 Task: Find connections with filter location Bihārīganj with filter topic #Managementconsultingwith filter profile language English with filter current company IIFL (India Infoline Group) with filter school JUSTICE BASHER AHMED SAYEED COLLEGE FOR WOMEN with filter industry Specialty Trade Contractors with filter service category Business Analytics with filter keywords title Conservation Volunteer
Action: Mouse moved to (576, 68)
Screenshot: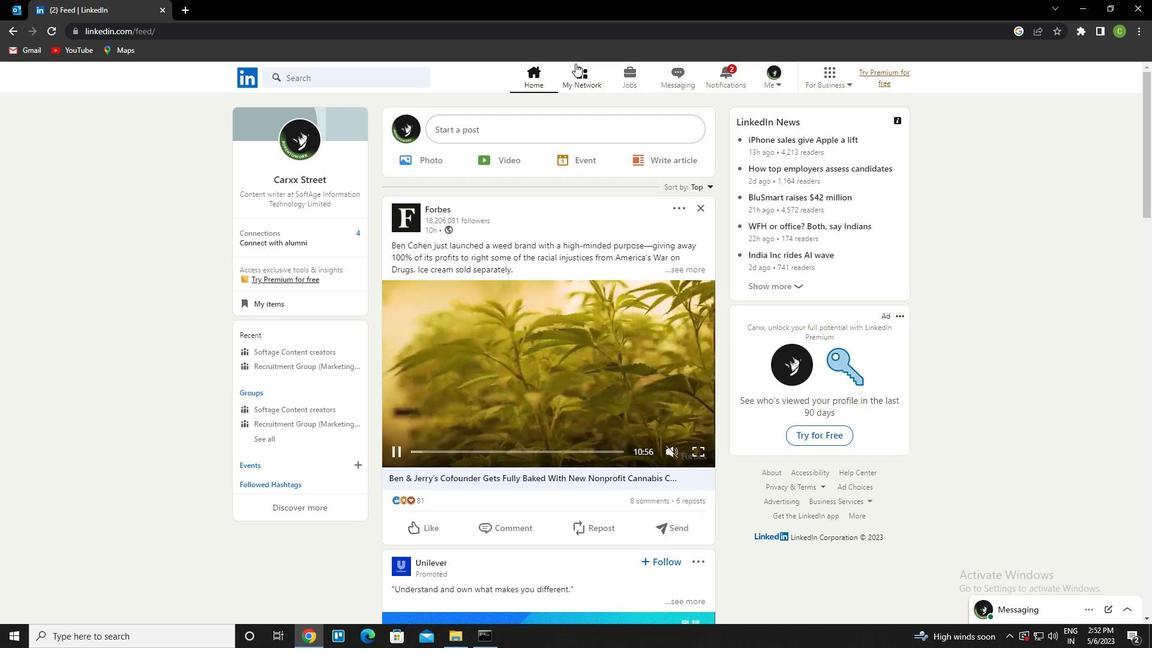 
Action: Mouse pressed left at (576, 68)
Screenshot: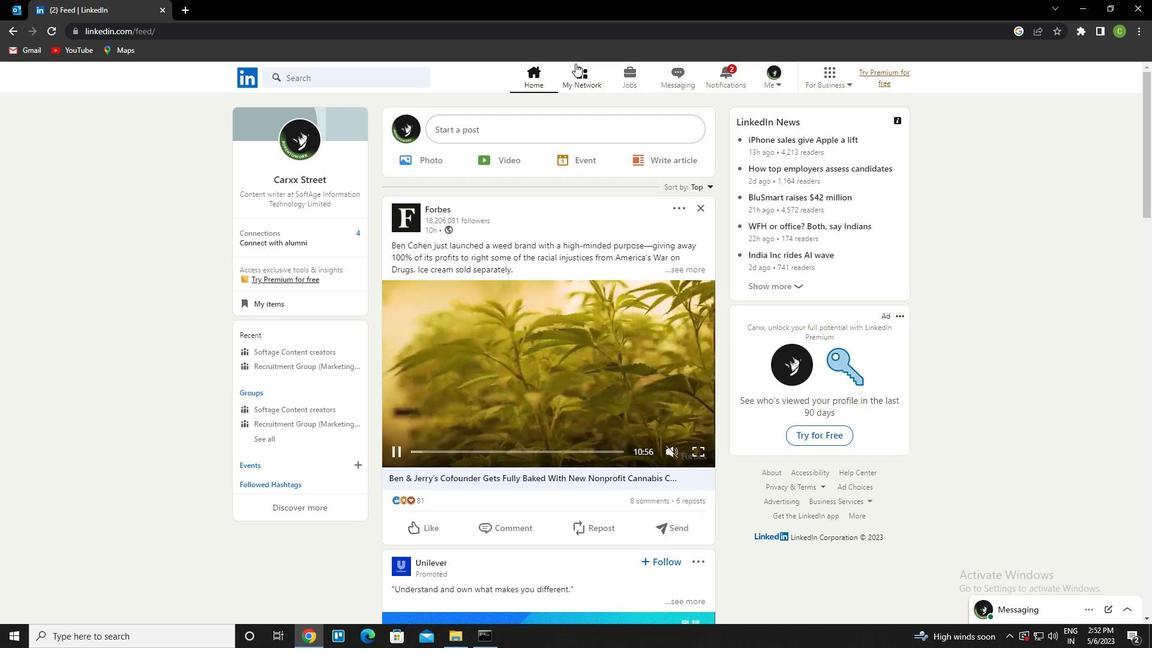 
Action: Mouse moved to (357, 147)
Screenshot: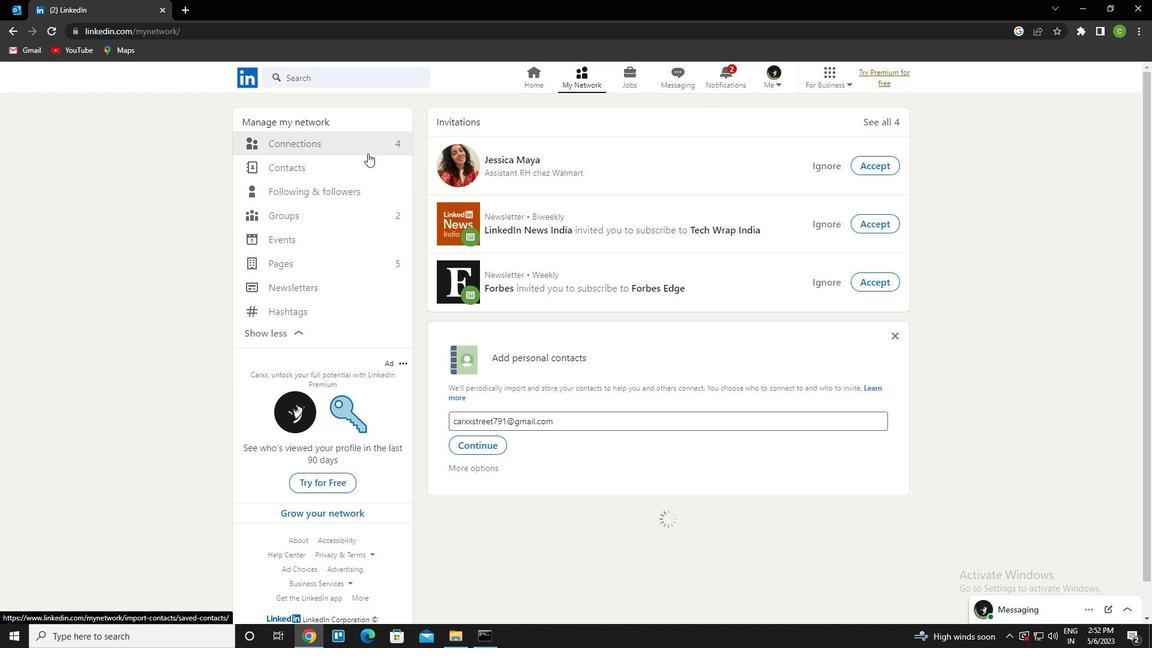 
Action: Mouse pressed left at (357, 147)
Screenshot: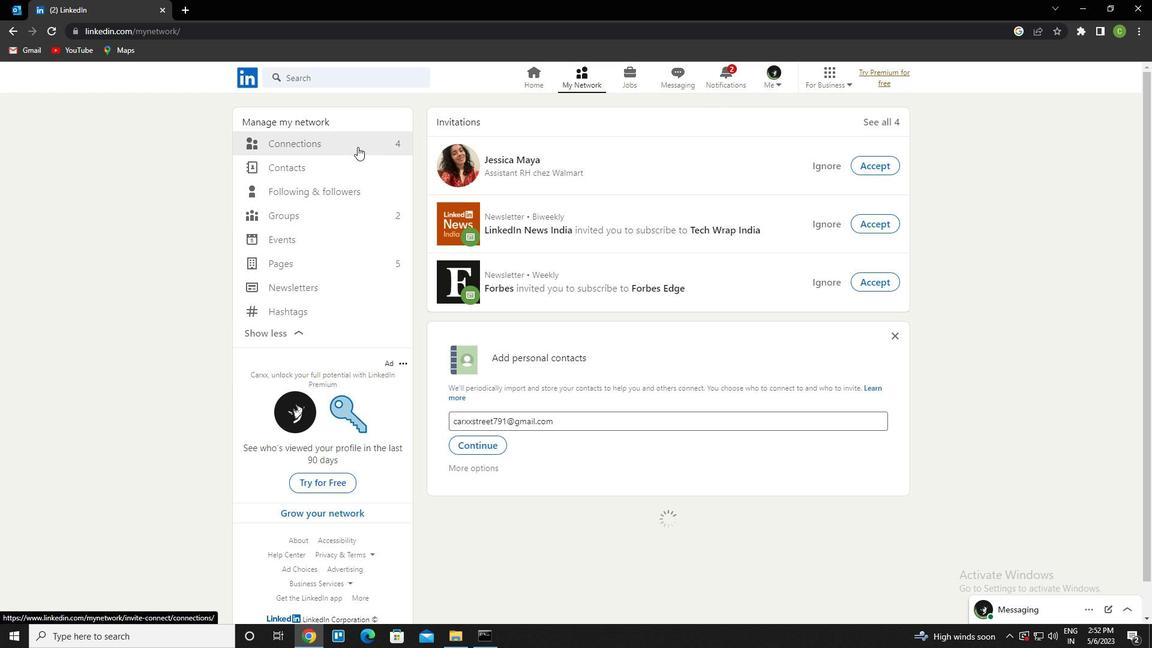 
Action: Mouse moved to (671, 142)
Screenshot: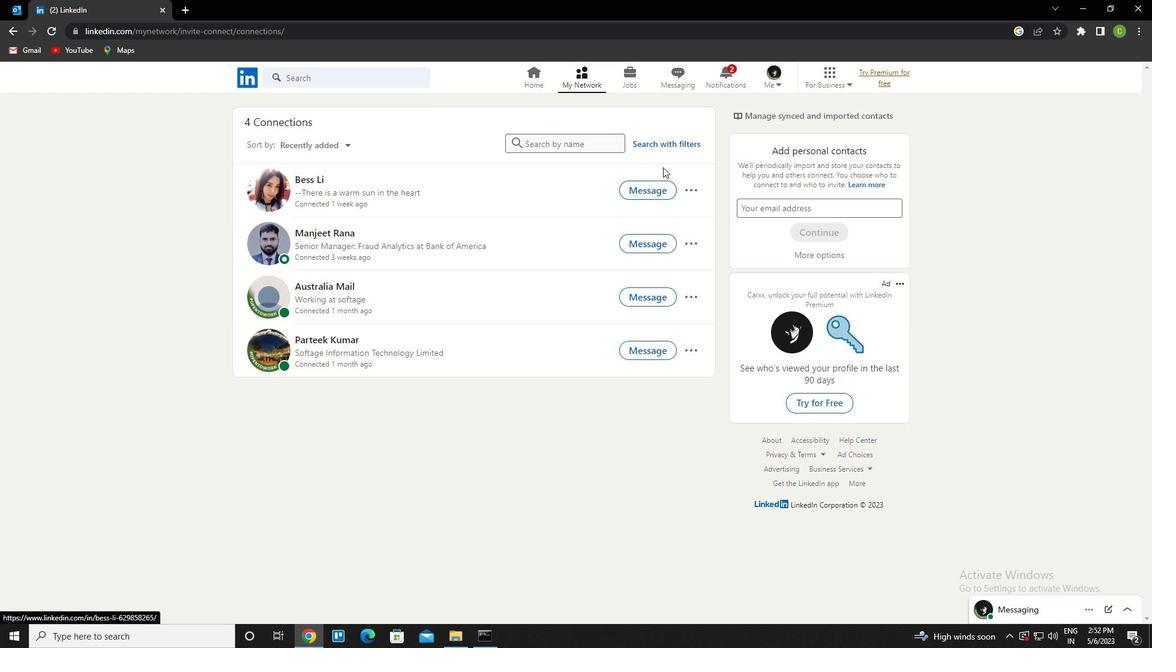 
Action: Mouse pressed left at (671, 142)
Screenshot: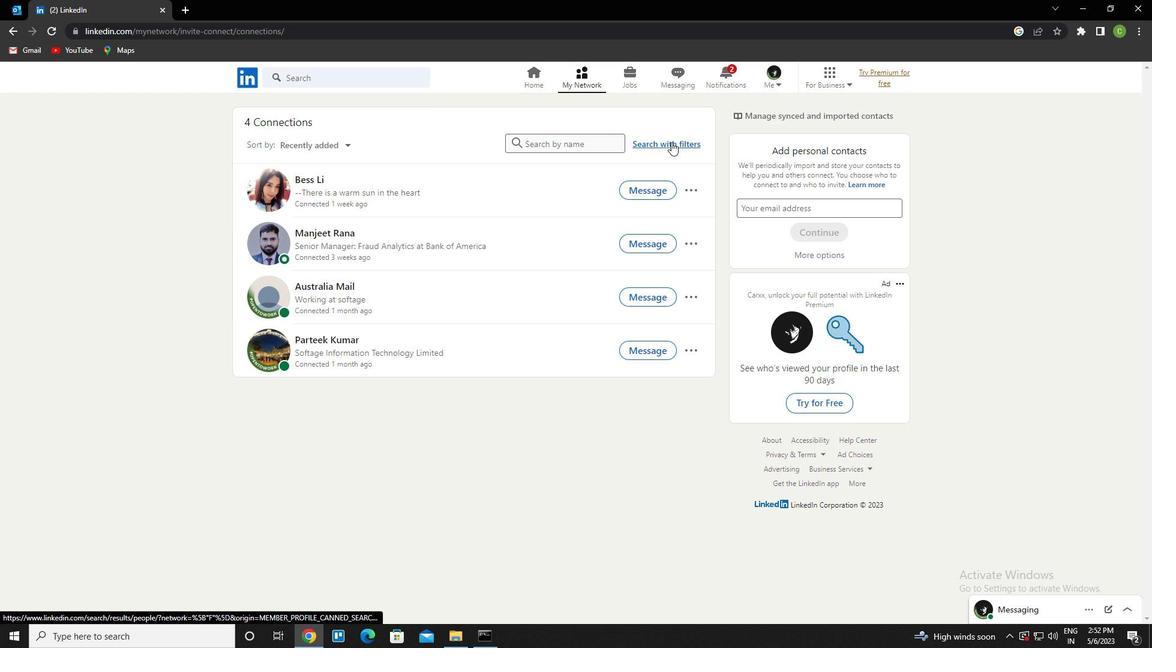 
Action: Mouse moved to (618, 114)
Screenshot: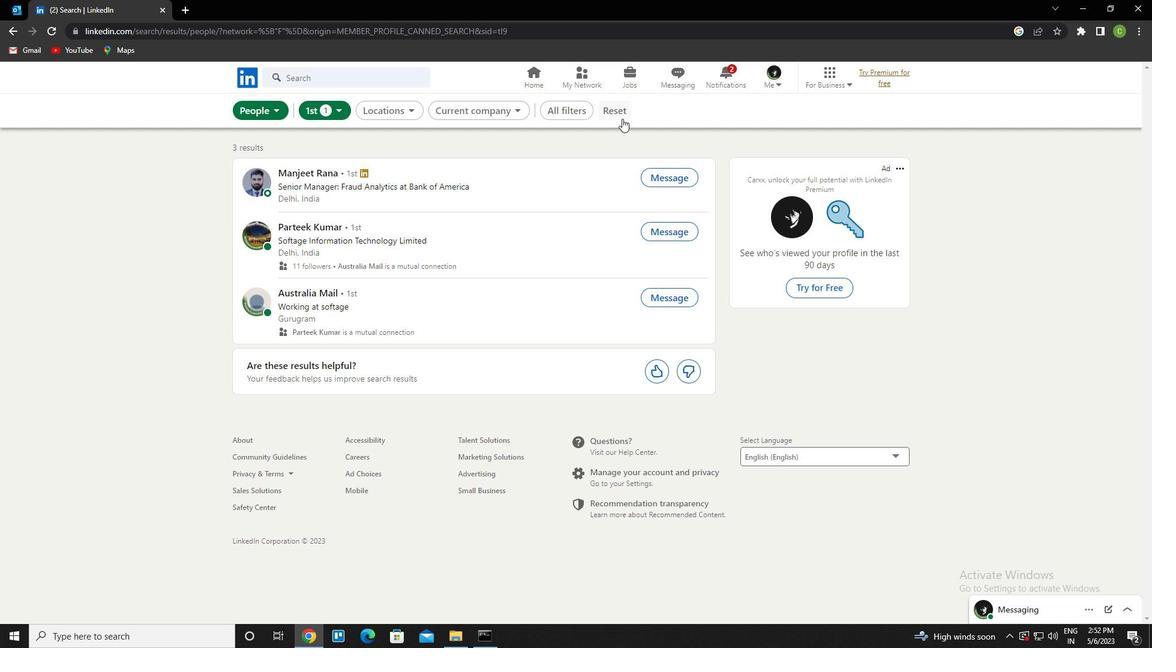 
Action: Mouse pressed left at (618, 114)
Screenshot: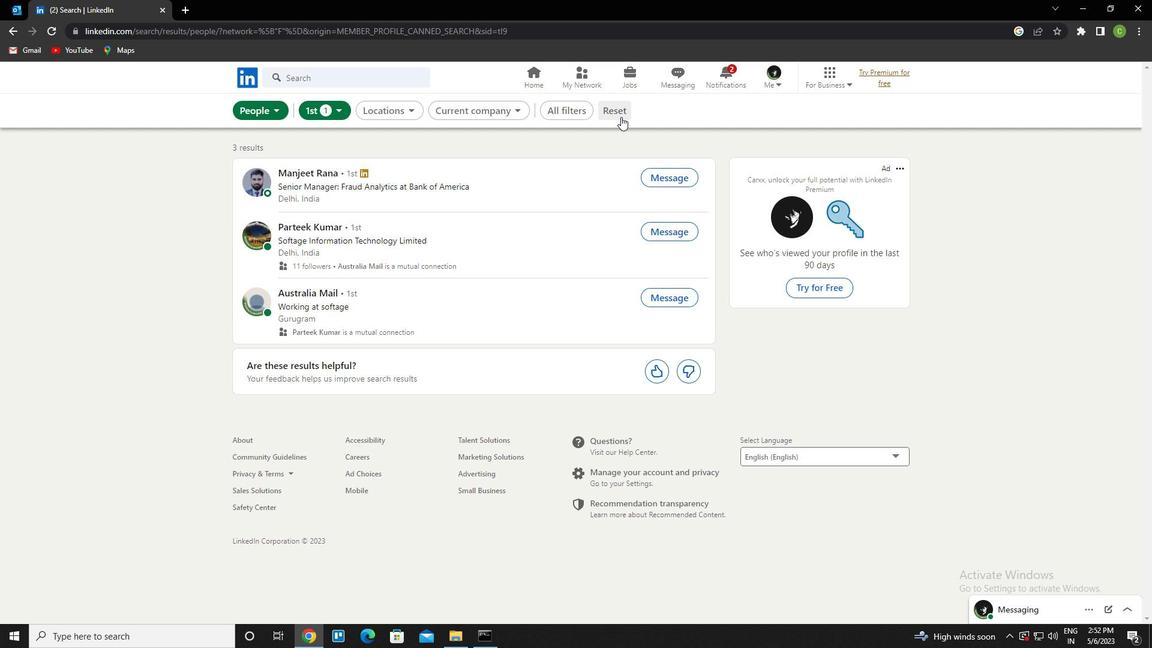 
Action: Mouse moved to (599, 109)
Screenshot: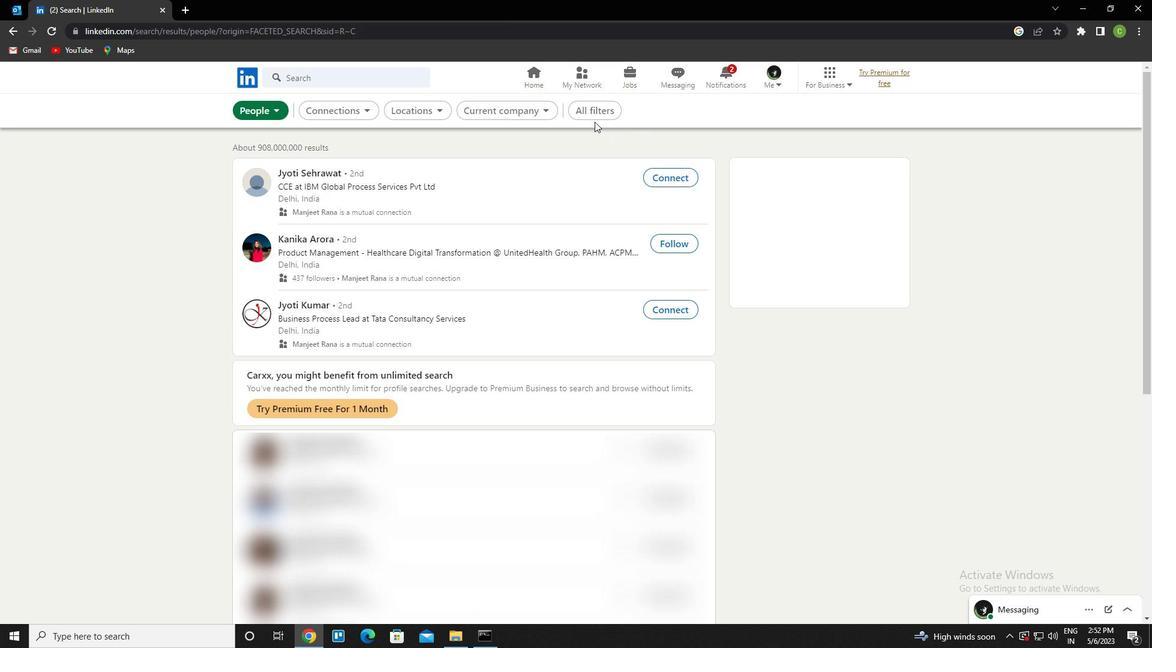 
Action: Mouse pressed left at (599, 109)
Screenshot: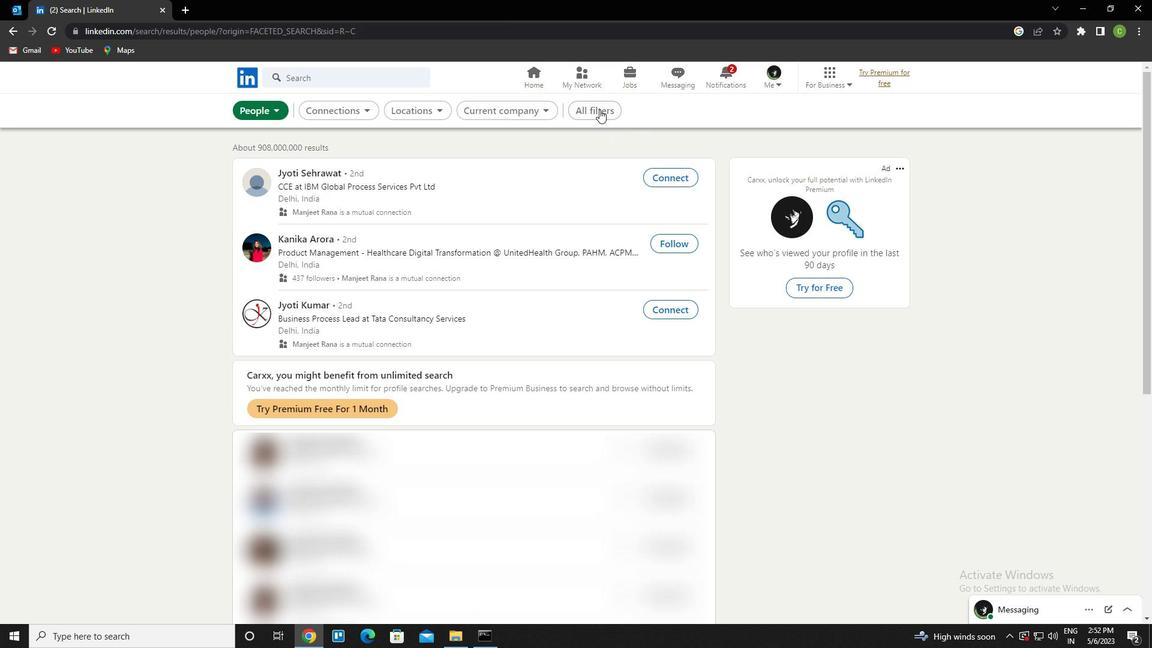 
Action: Mouse moved to (978, 360)
Screenshot: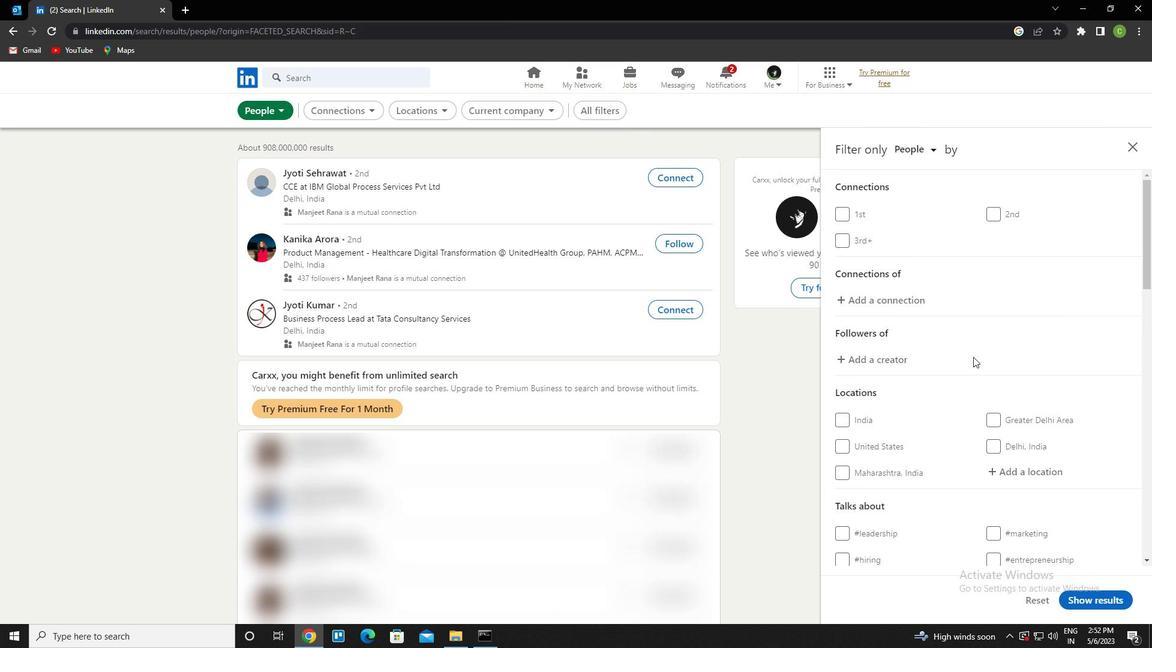 
Action: Mouse scrolled (978, 359) with delta (0, 0)
Screenshot: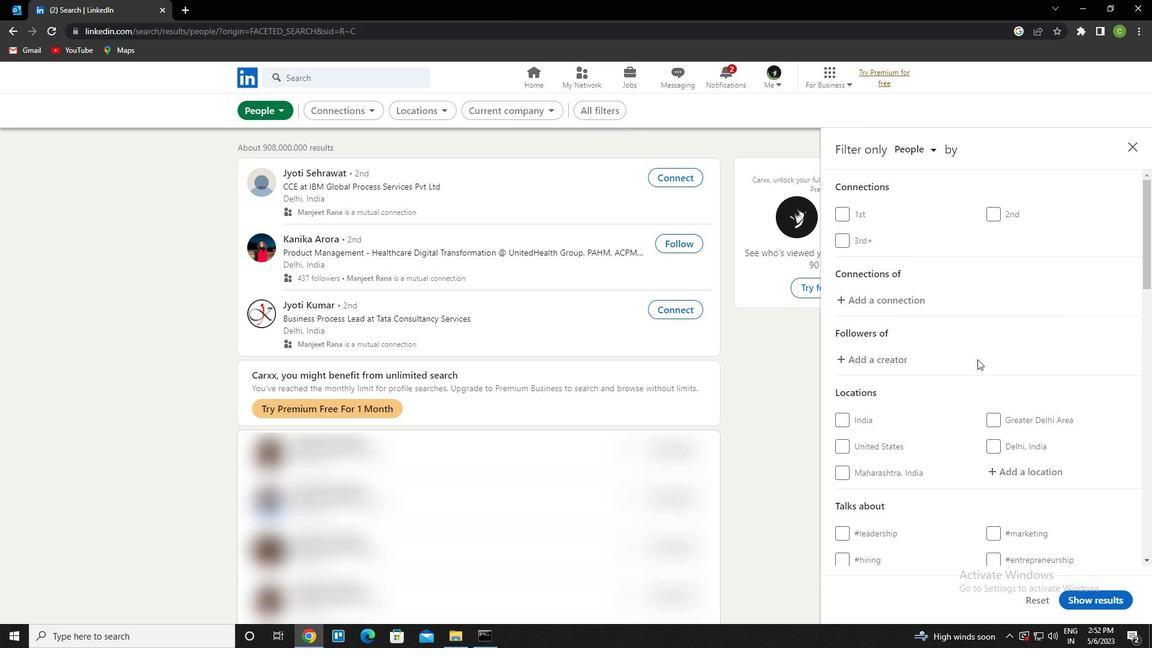 
Action: Mouse moved to (979, 365)
Screenshot: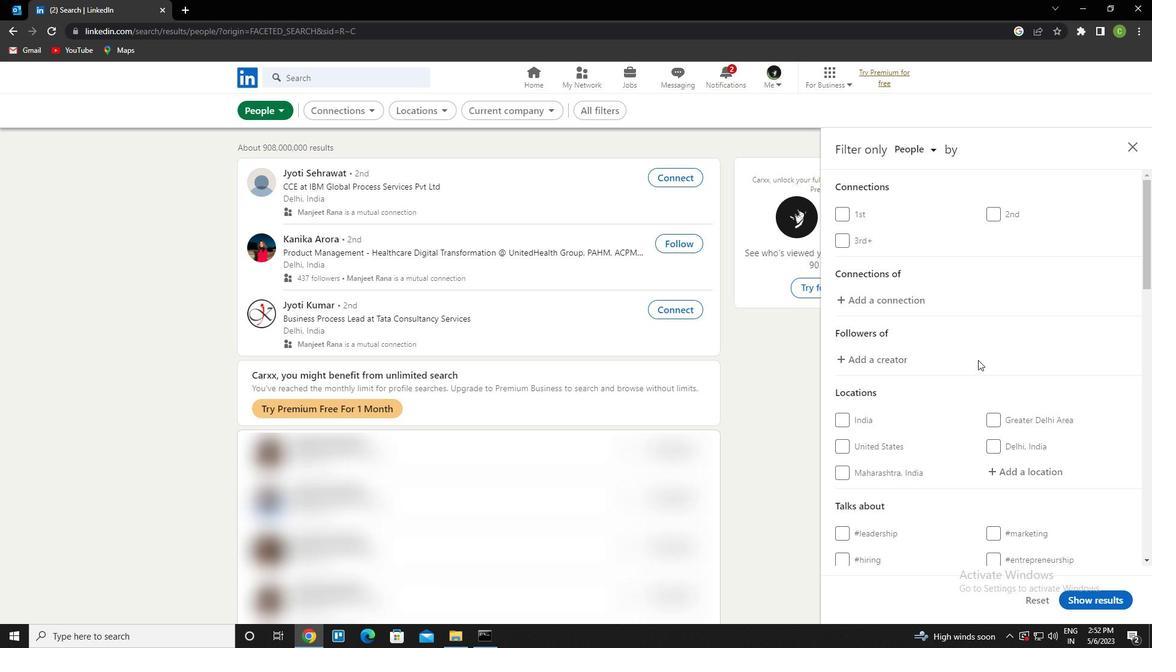 
Action: Mouse scrolled (979, 364) with delta (0, 0)
Screenshot: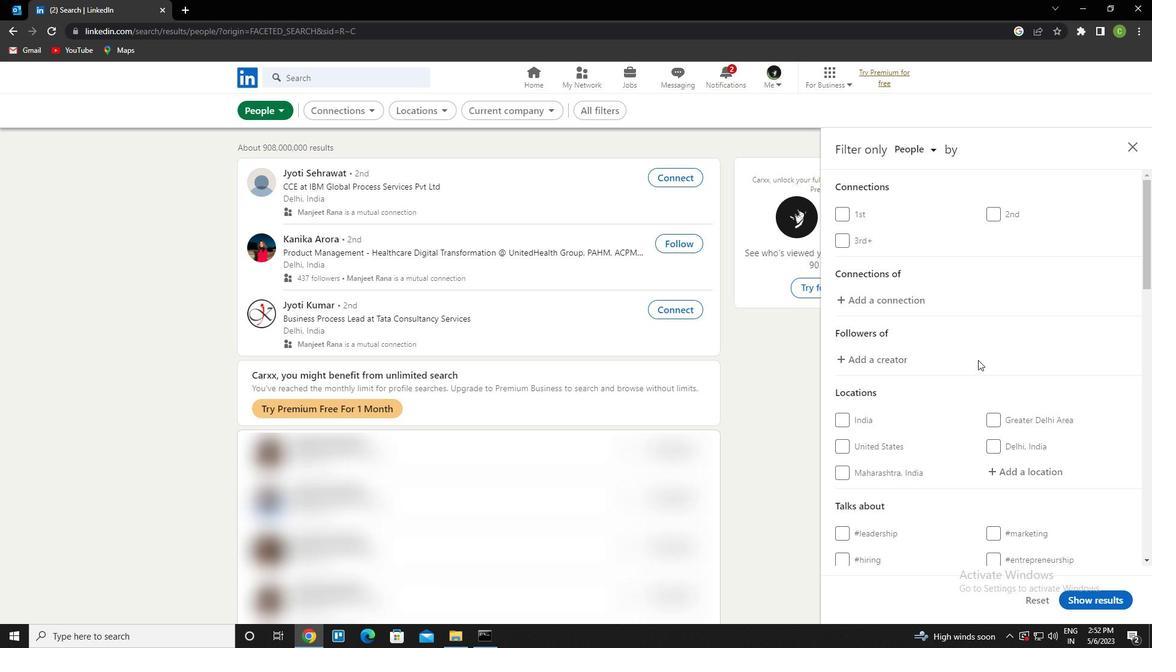 
Action: Mouse moved to (1036, 350)
Screenshot: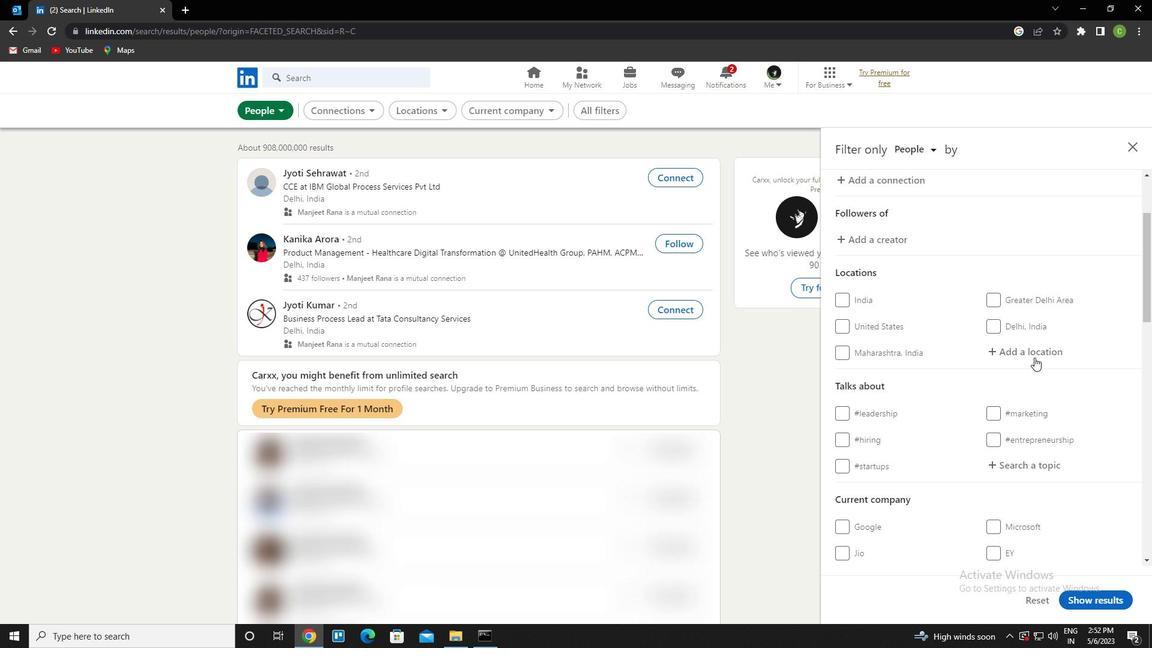 
Action: Mouse pressed left at (1036, 350)
Screenshot: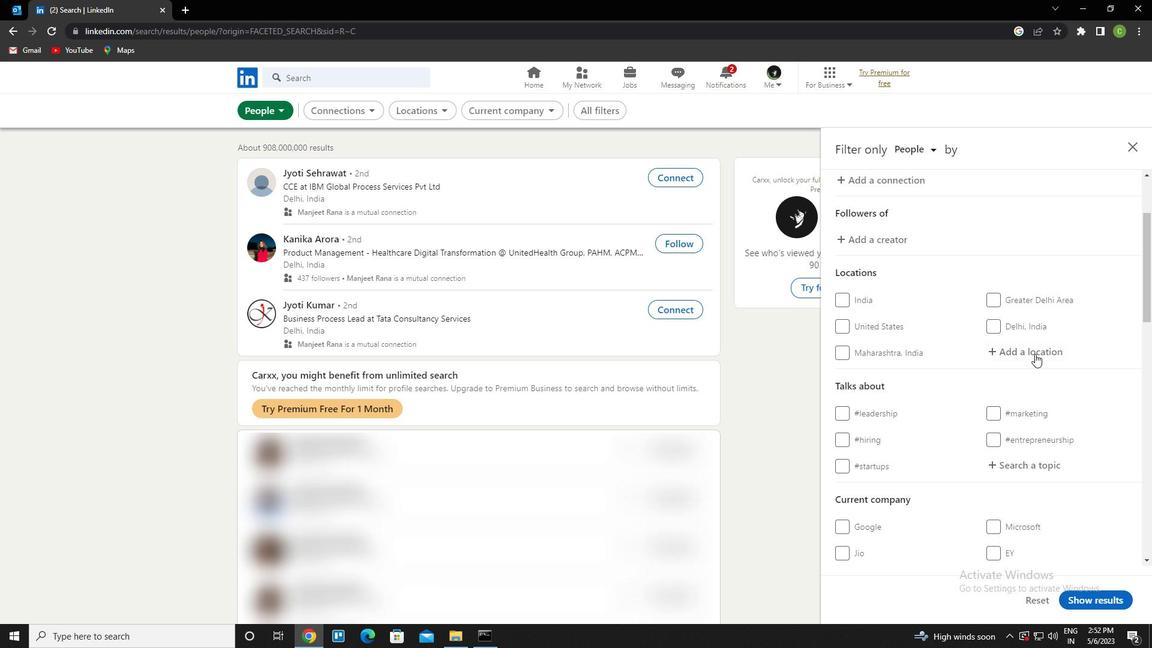 
Action: Key pressed <Key.caps_lock>b<Key.caps_lock>ihar<Key.down><Key.enter>
Screenshot: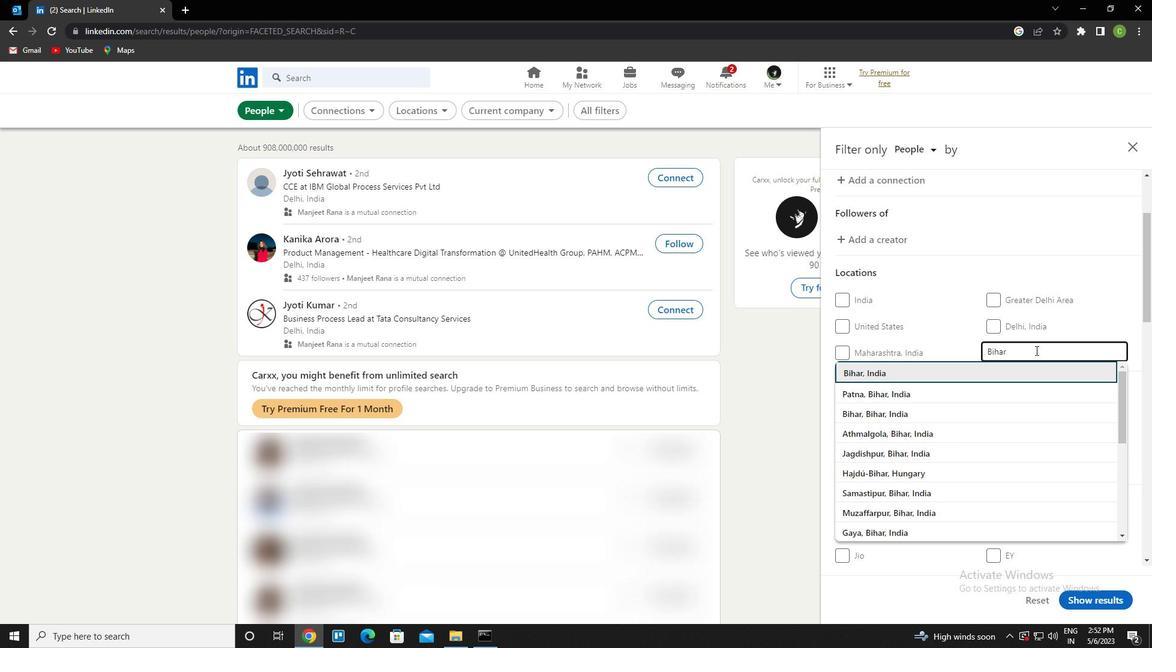 
Action: Mouse moved to (1074, 348)
Screenshot: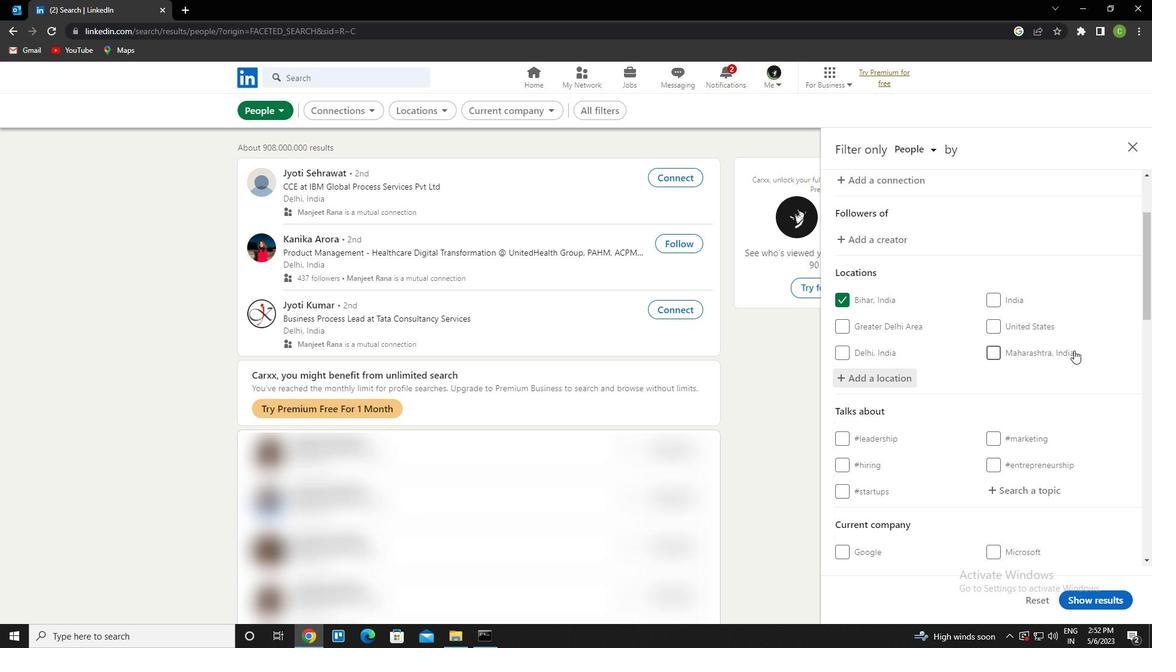 
Action: Mouse scrolled (1074, 348) with delta (0, 0)
Screenshot: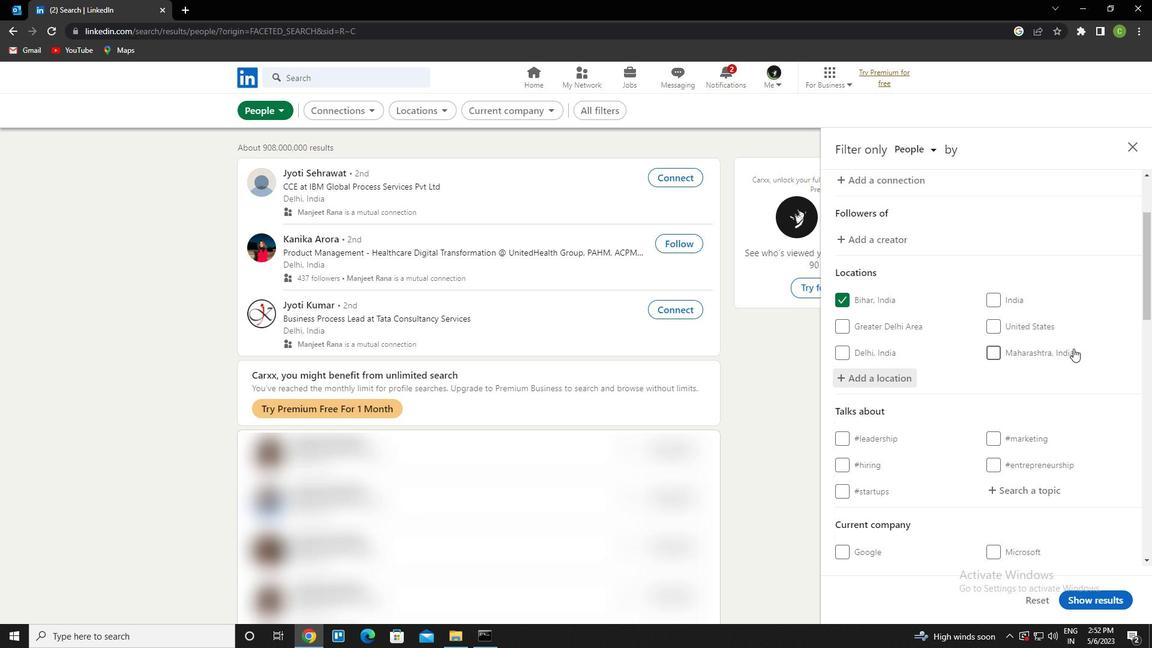 
Action: Mouse scrolled (1074, 348) with delta (0, 0)
Screenshot: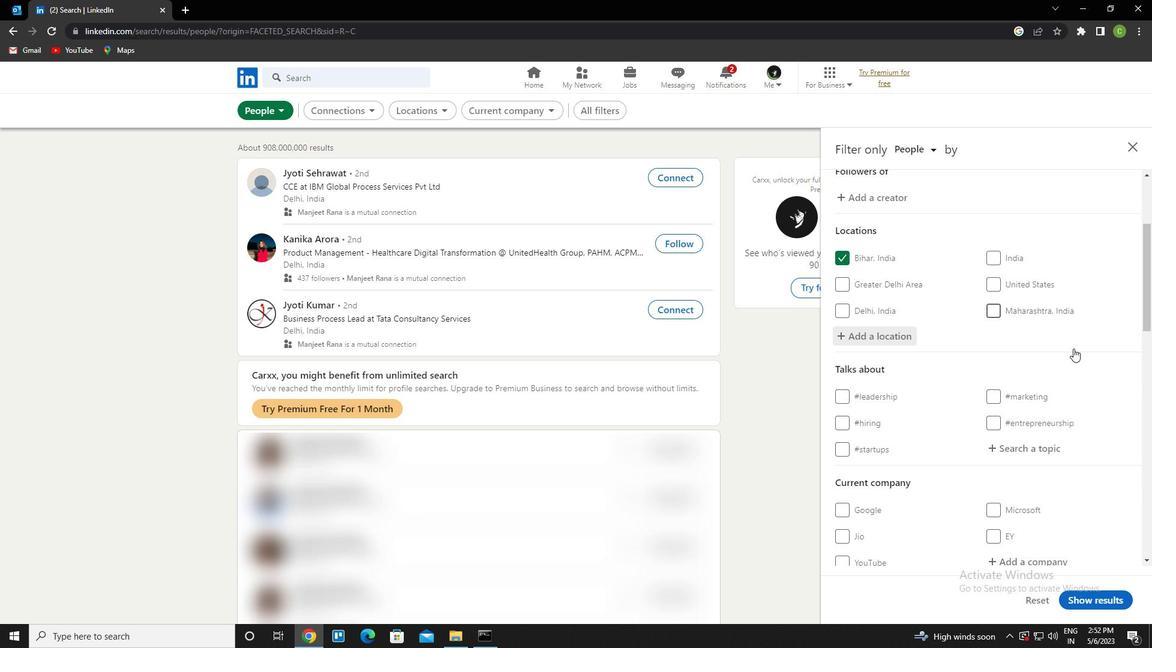 
Action: Mouse moved to (1051, 374)
Screenshot: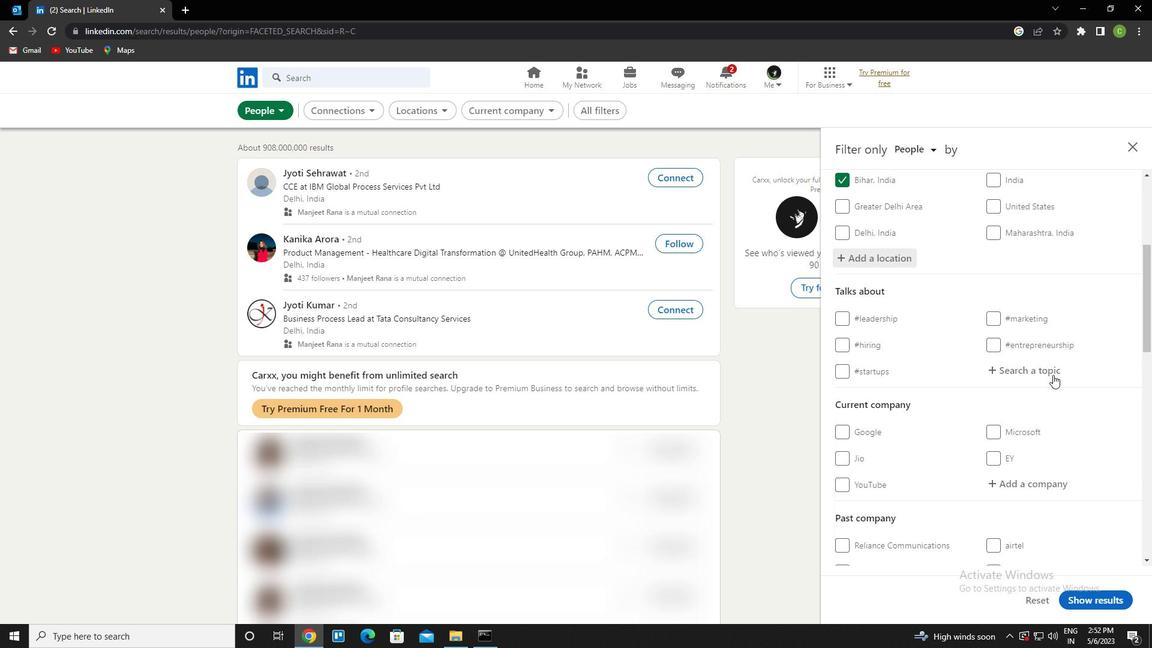 
Action: Mouse pressed left at (1051, 374)
Screenshot: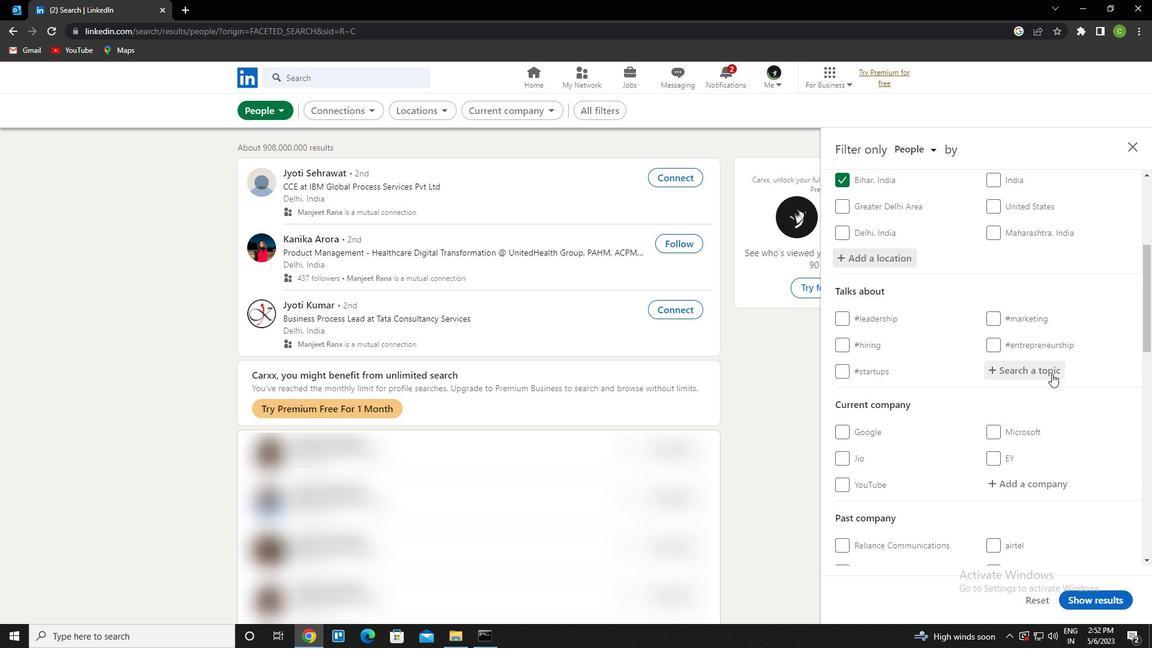 
Action: Key pressed managementconsulting<Key.down><Key.enter>
Screenshot: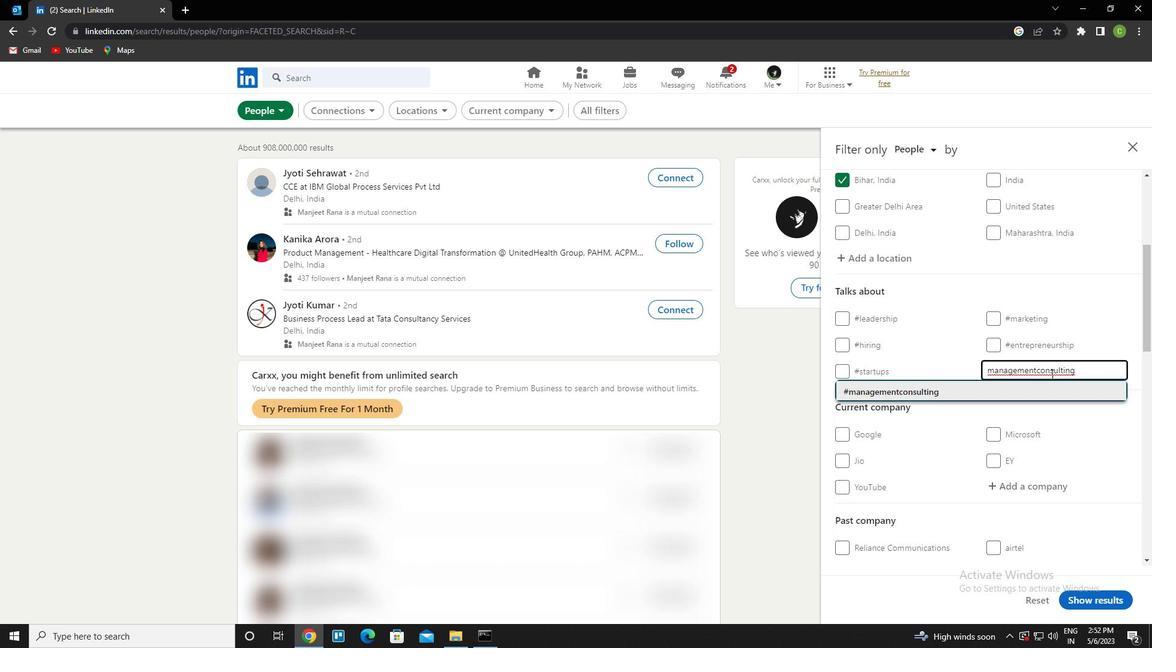 
Action: Mouse scrolled (1051, 373) with delta (0, 0)
Screenshot: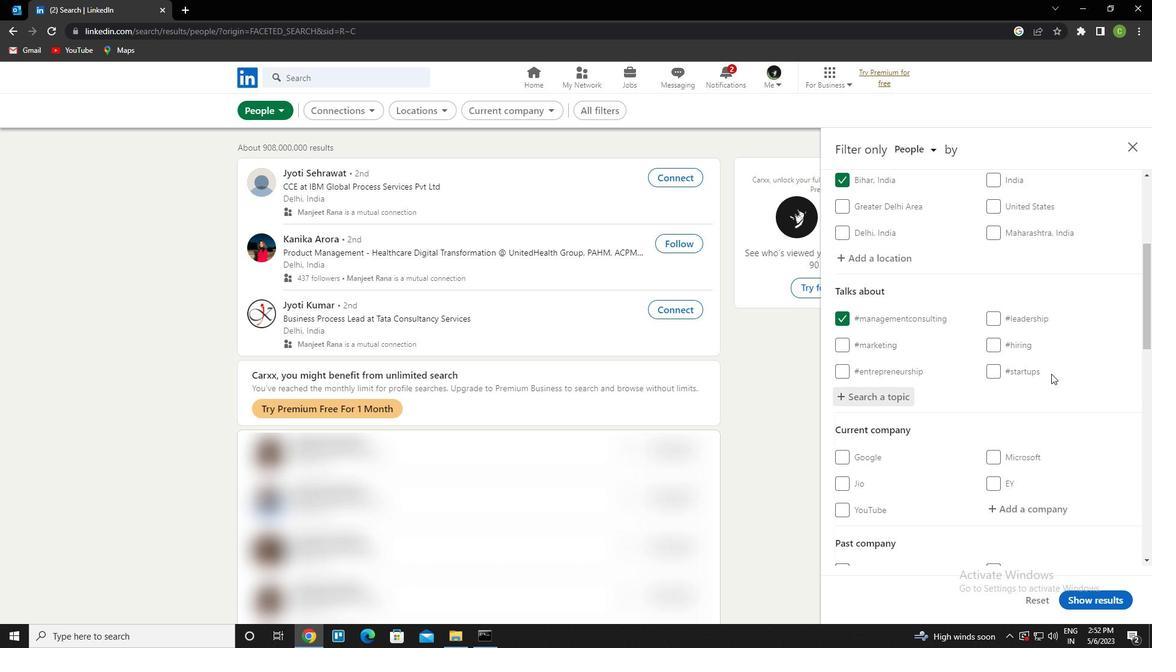 
Action: Mouse scrolled (1051, 373) with delta (0, 0)
Screenshot: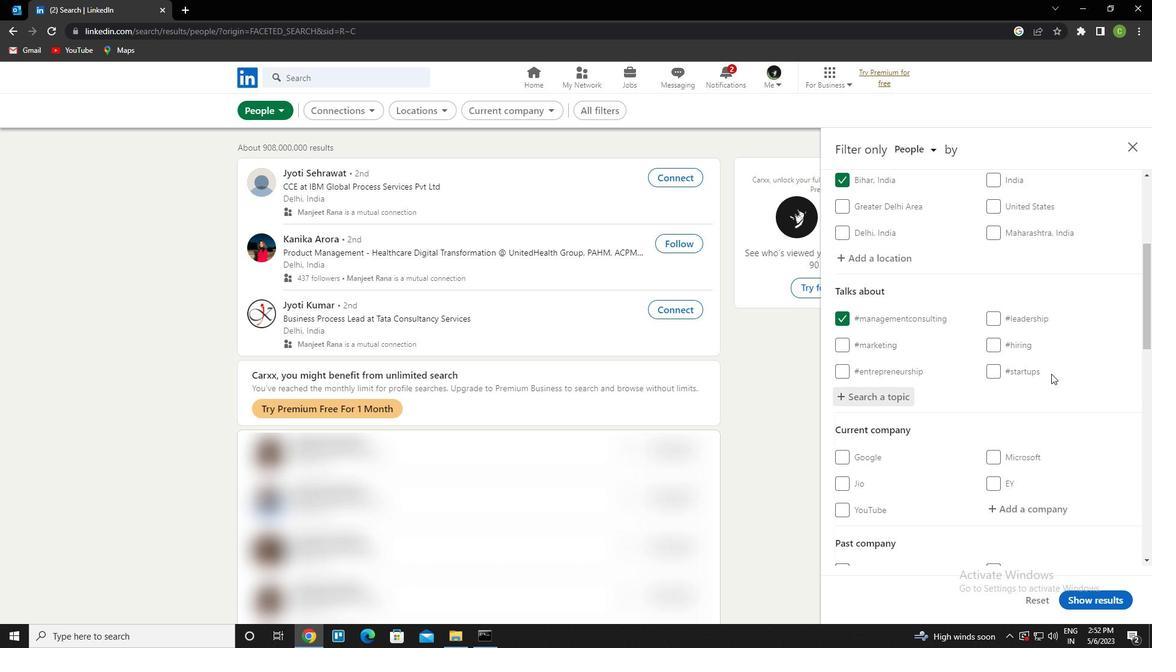 
Action: Mouse scrolled (1051, 373) with delta (0, 0)
Screenshot: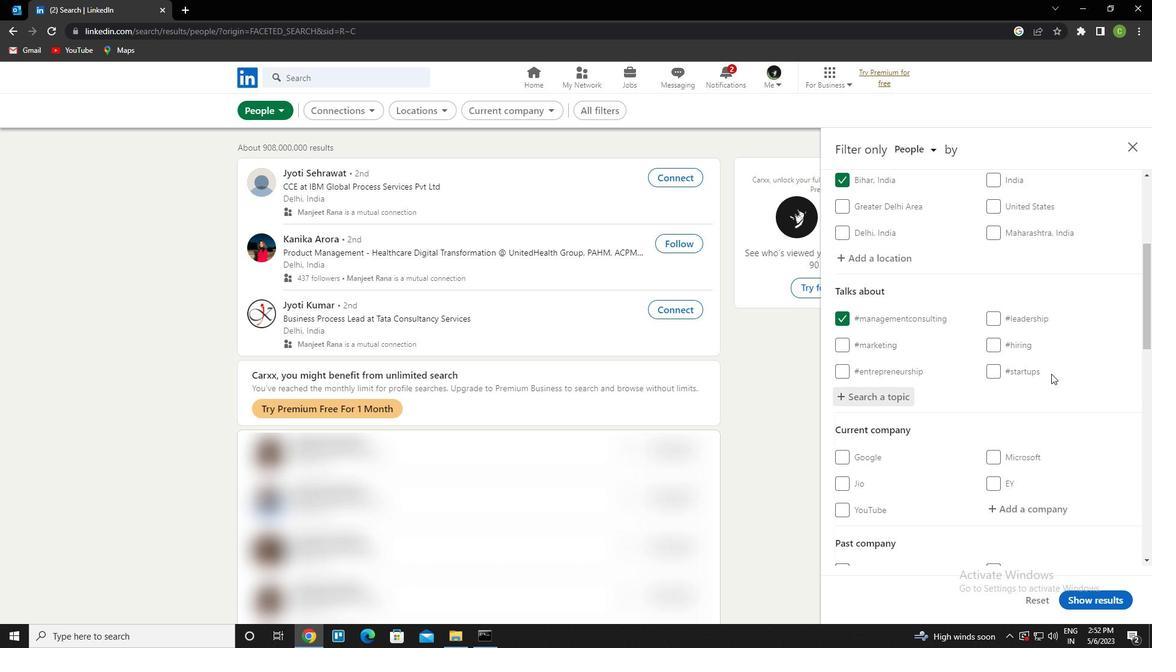 
Action: Mouse scrolled (1051, 373) with delta (0, 0)
Screenshot: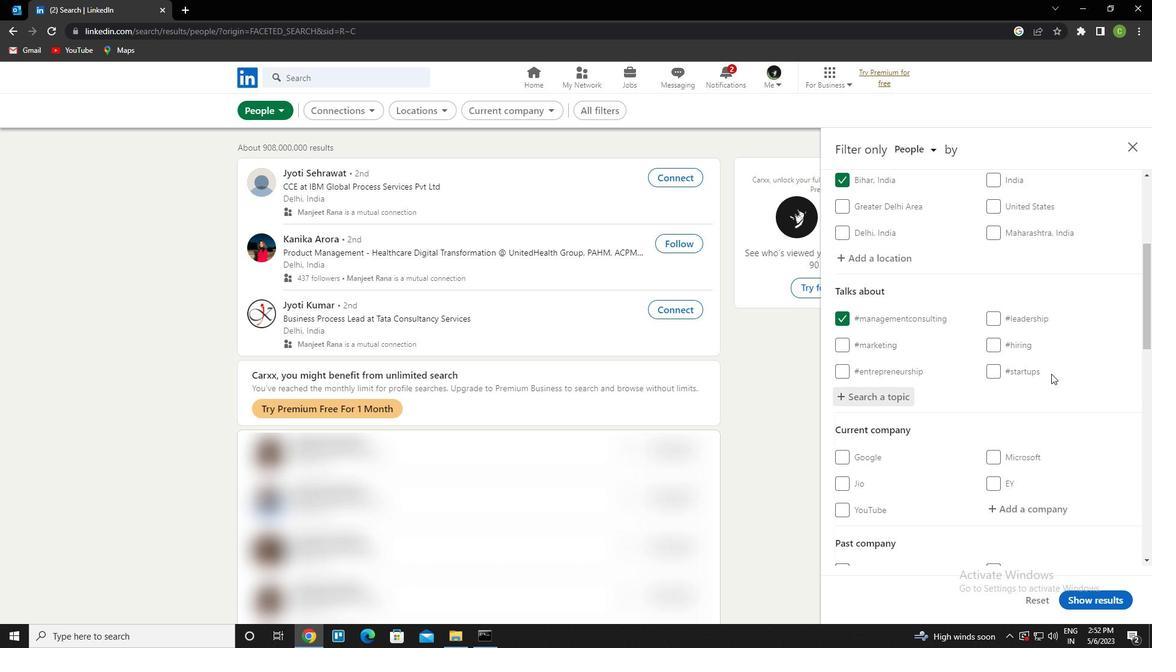 
Action: Mouse scrolled (1051, 373) with delta (0, 0)
Screenshot: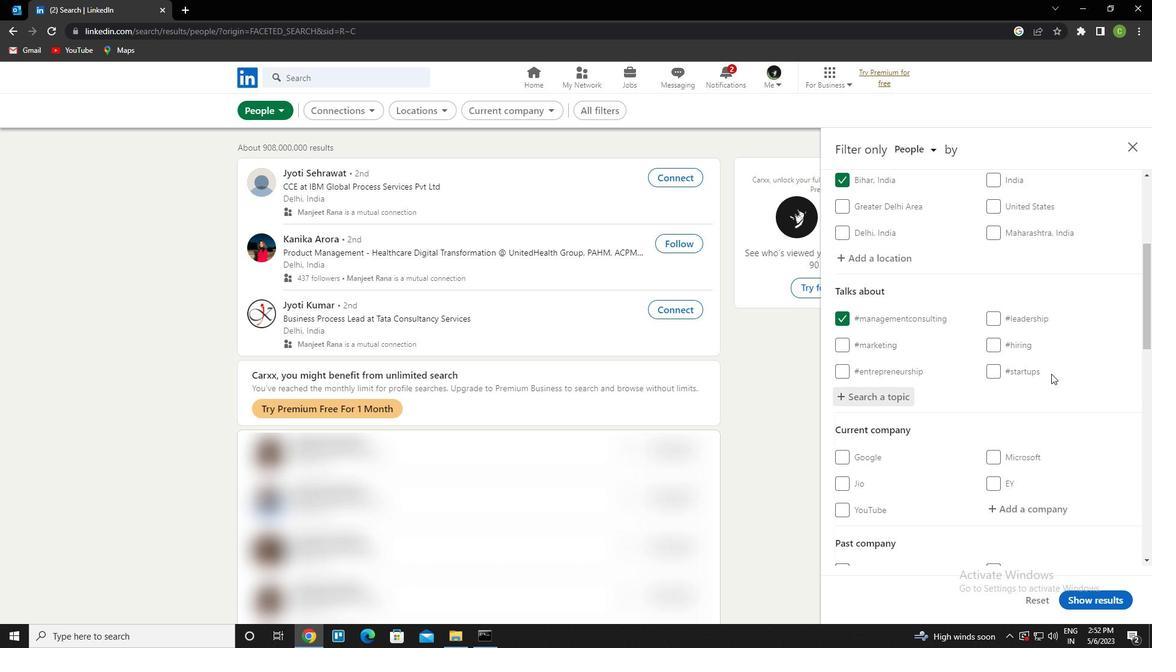 
Action: Mouse scrolled (1051, 373) with delta (0, 0)
Screenshot: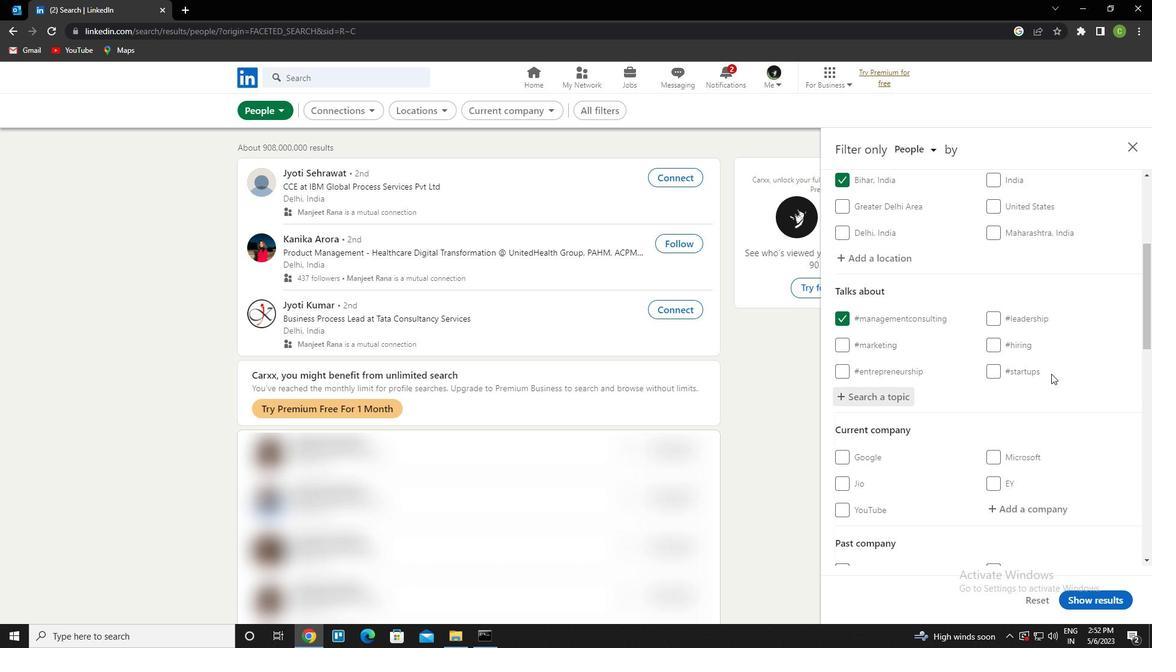 
Action: Mouse scrolled (1051, 373) with delta (0, 0)
Screenshot: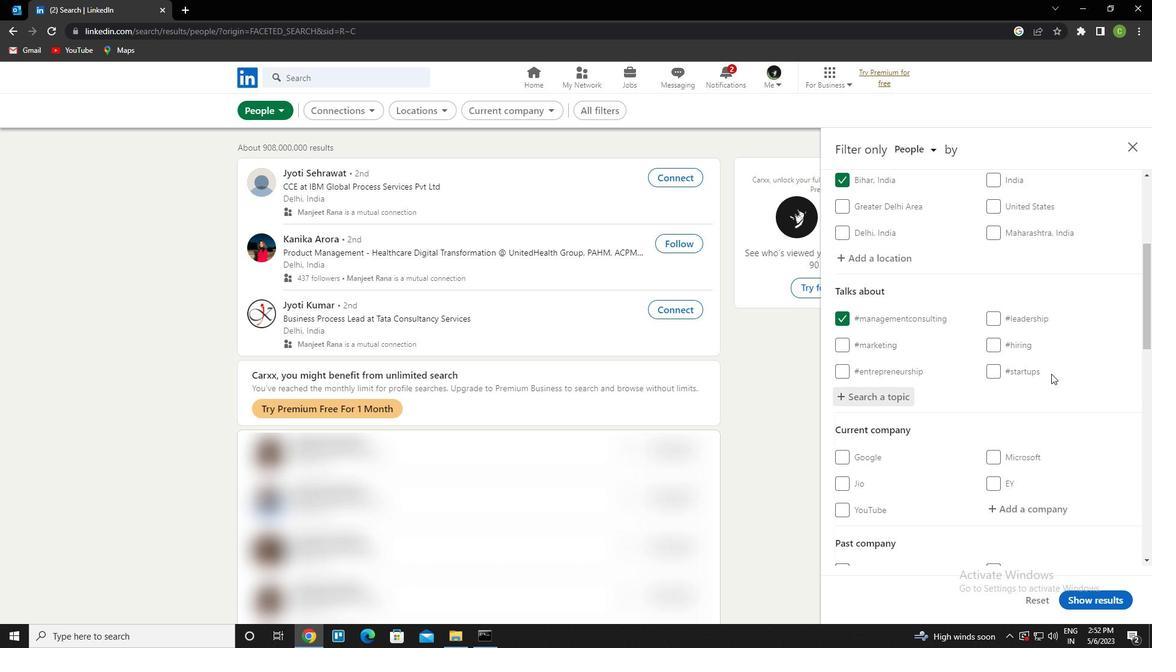 
Action: Mouse scrolled (1051, 373) with delta (0, 0)
Screenshot: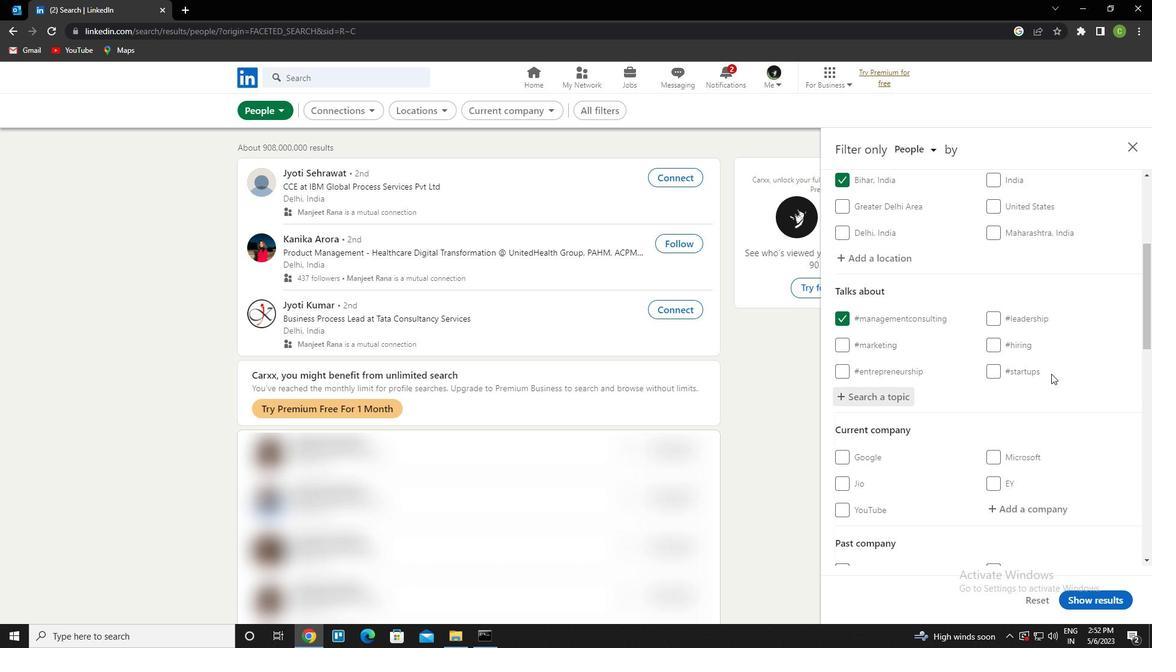 
Action: Mouse scrolled (1051, 373) with delta (0, 0)
Screenshot: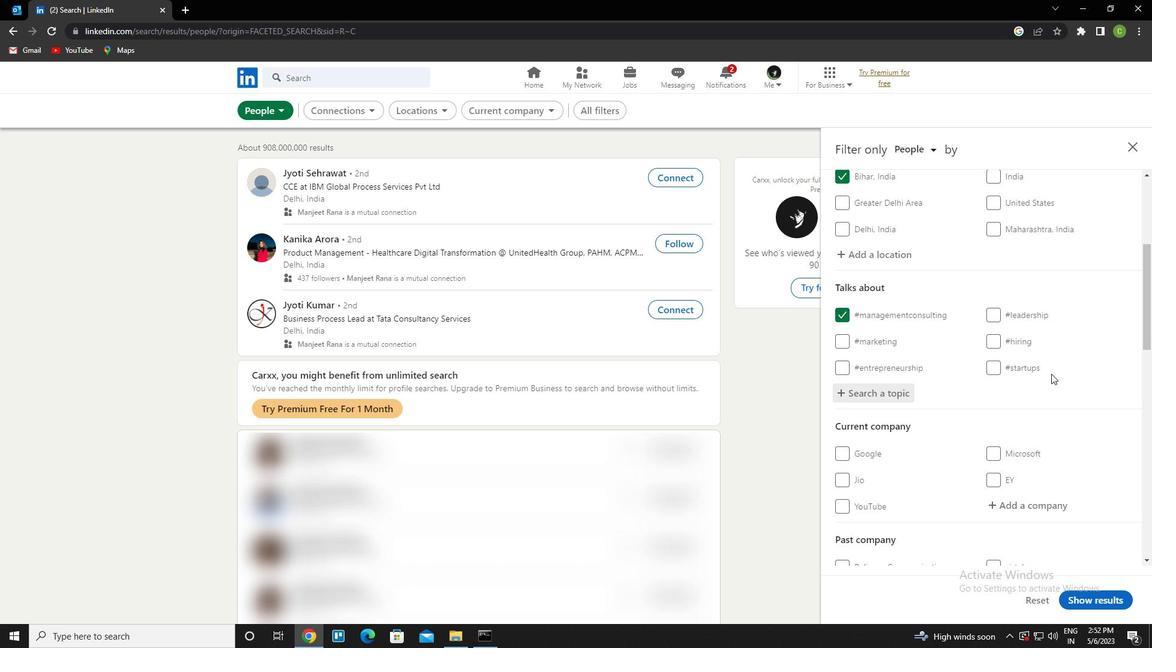 
Action: Mouse moved to (844, 389)
Screenshot: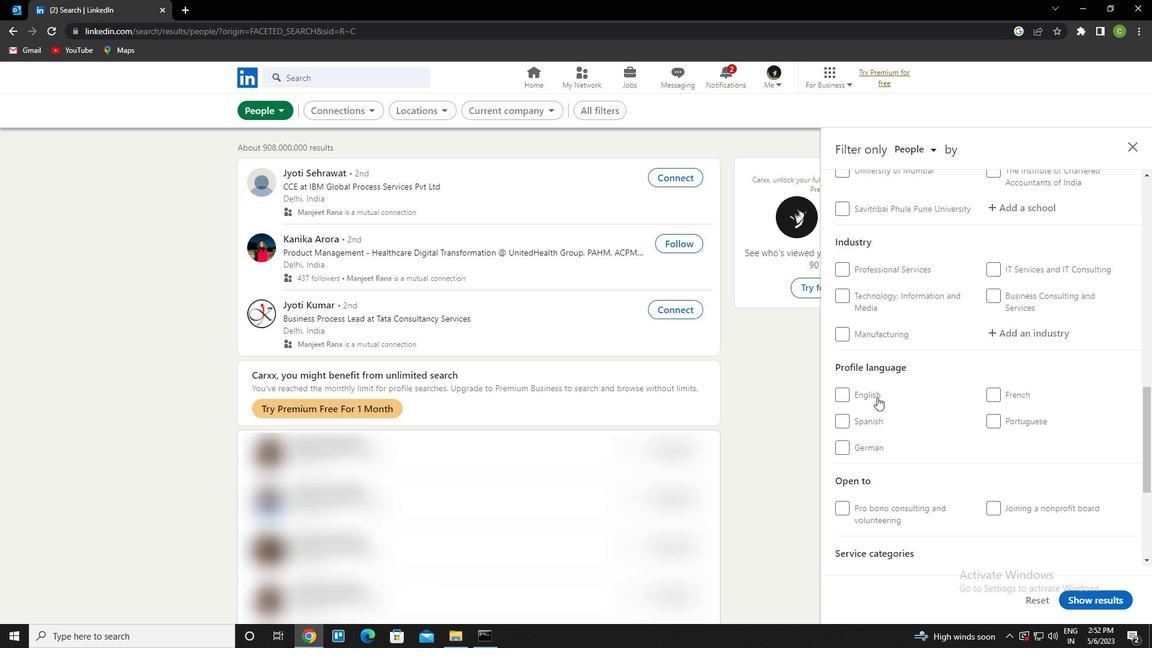 
Action: Mouse pressed left at (844, 389)
Screenshot: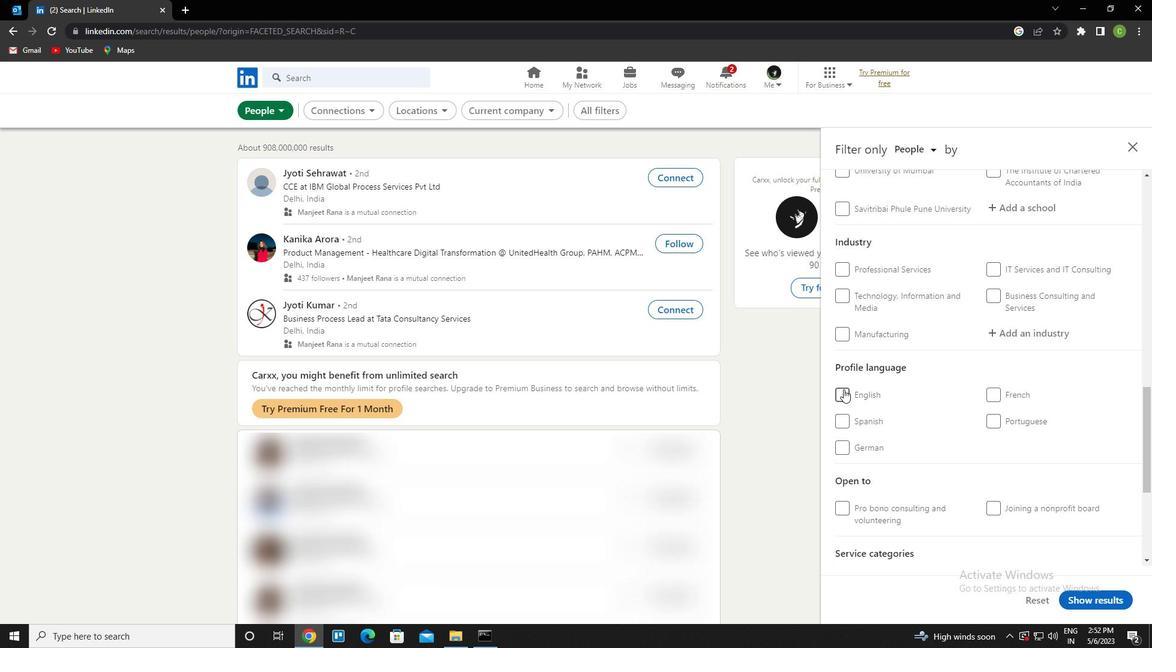 
Action: Mouse moved to (910, 371)
Screenshot: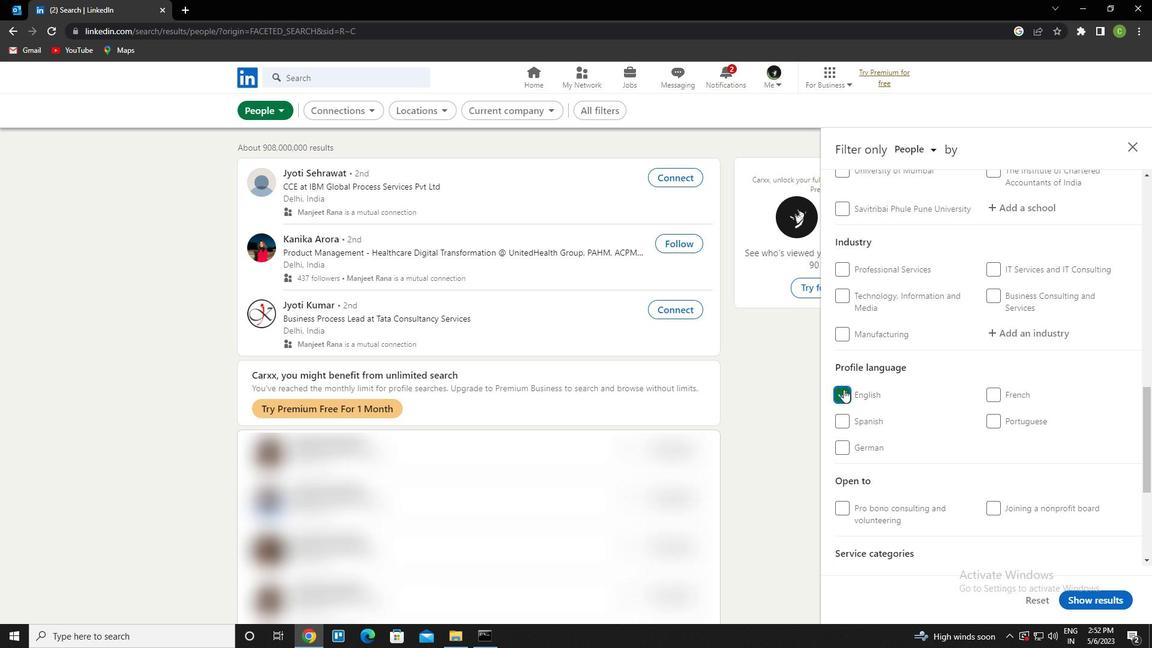 
Action: Mouse scrolled (910, 371) with delta (0, 0)
Screenshot: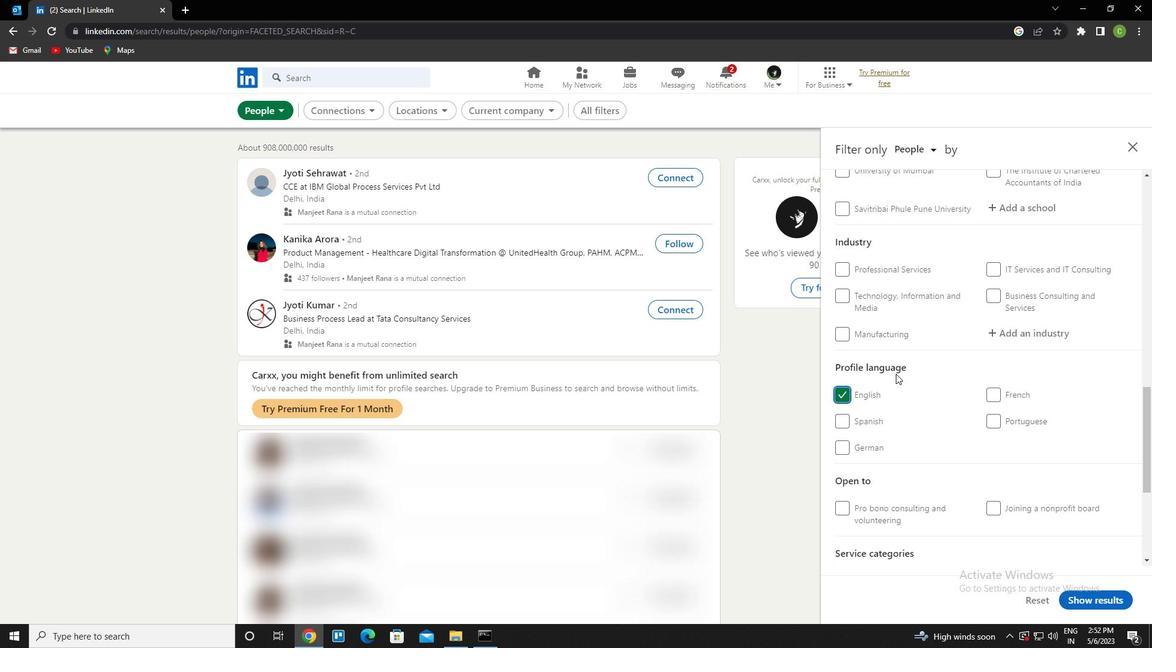 
Action: Mouse scrolled (910, 371) with delta (0, 0)
Screenshot: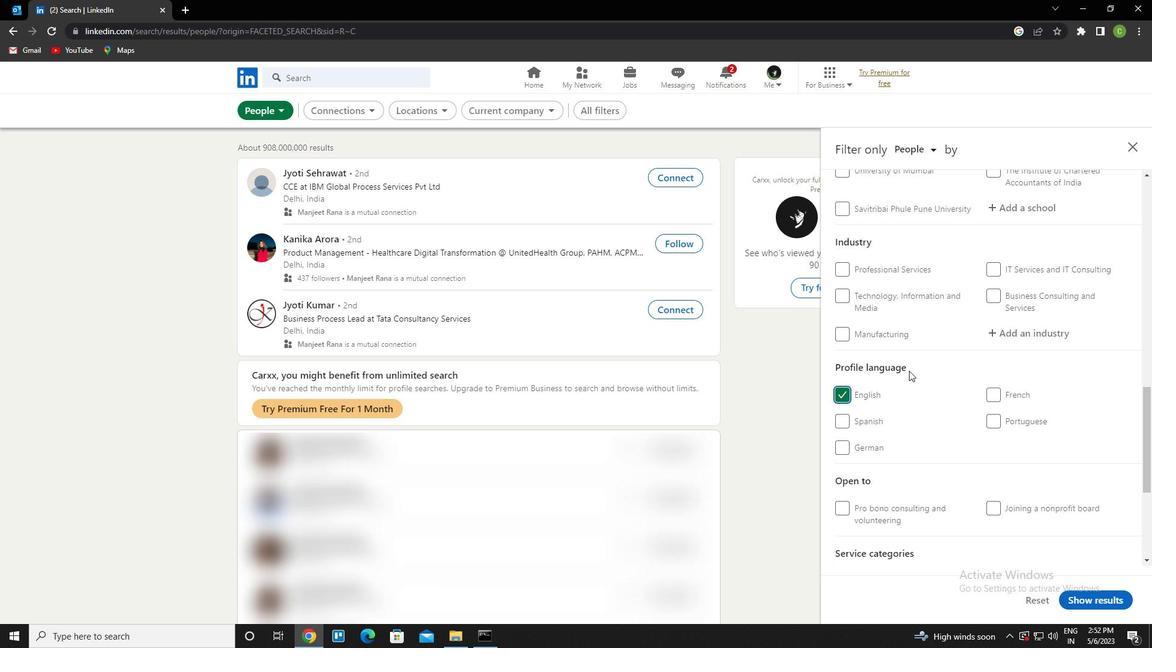 
Action: Mouse scrolled (910, 371) with delta (0, 0)
Screenshot: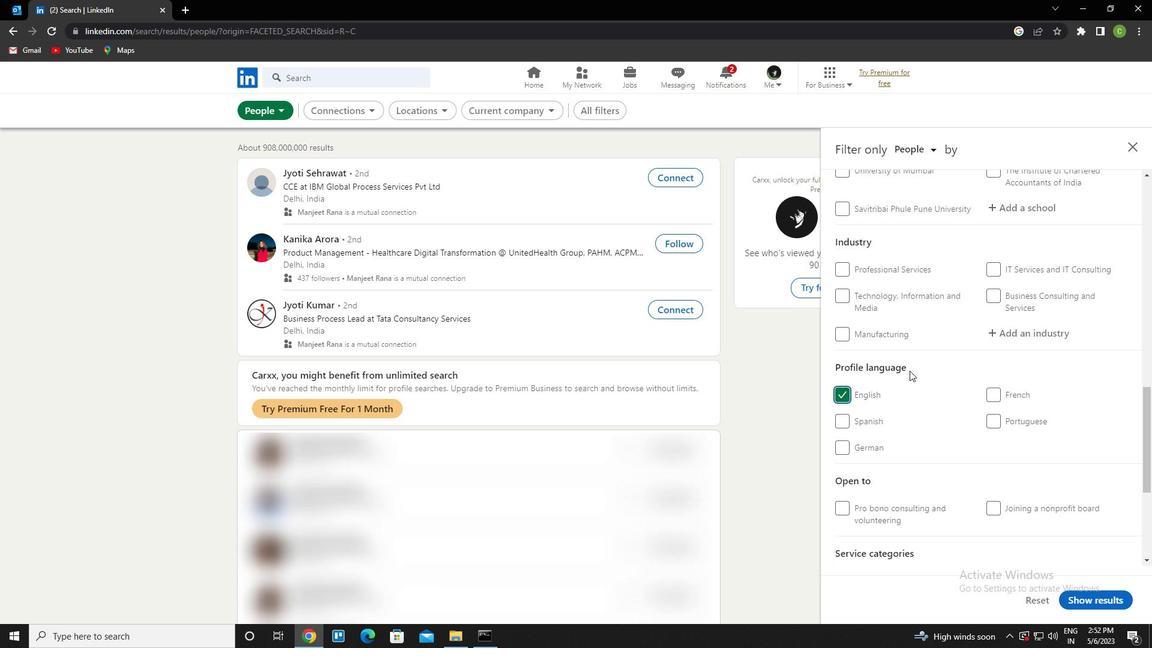 
Action: Mouse scrolled (910, 371) with delta (0, 0)
Screenshot: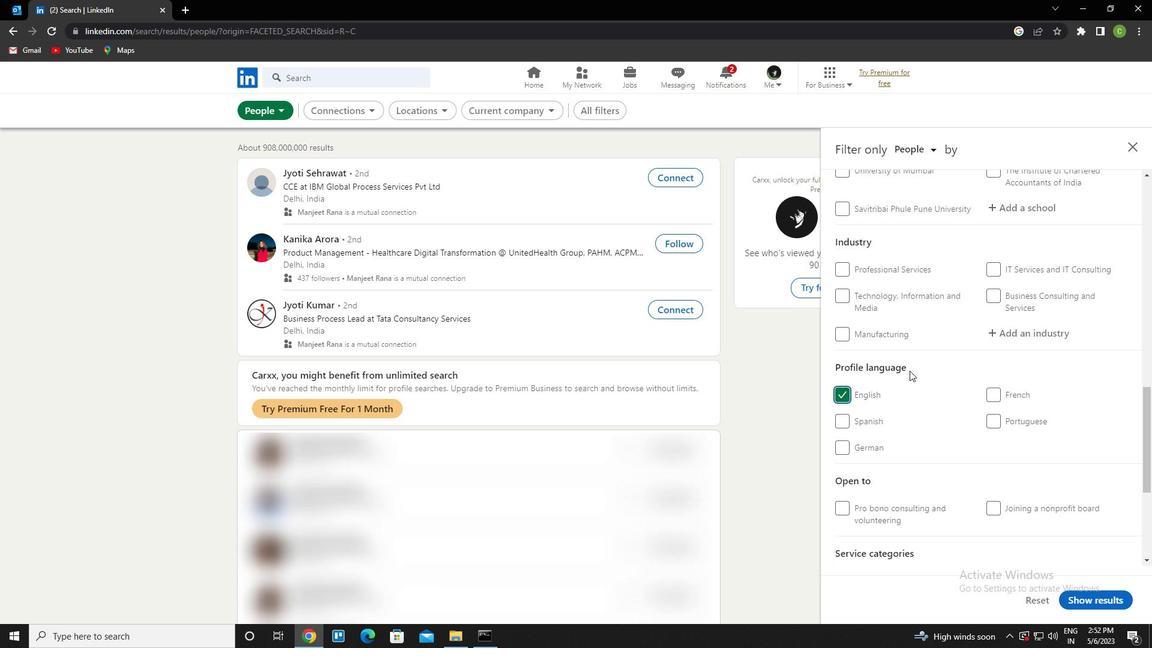
Action: Mouse scrolled (910, 371) with delta (0, 0)
Screenshot: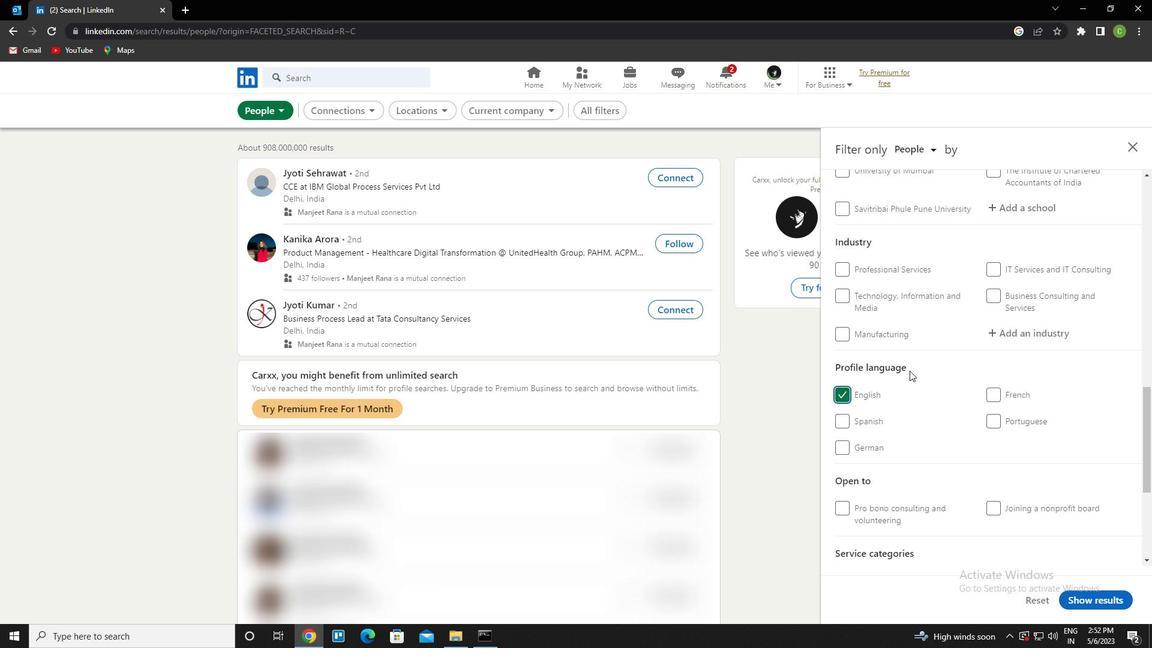 
Action: Mouse scrolled (910, 371) with delta (0, 0)
Screenshot: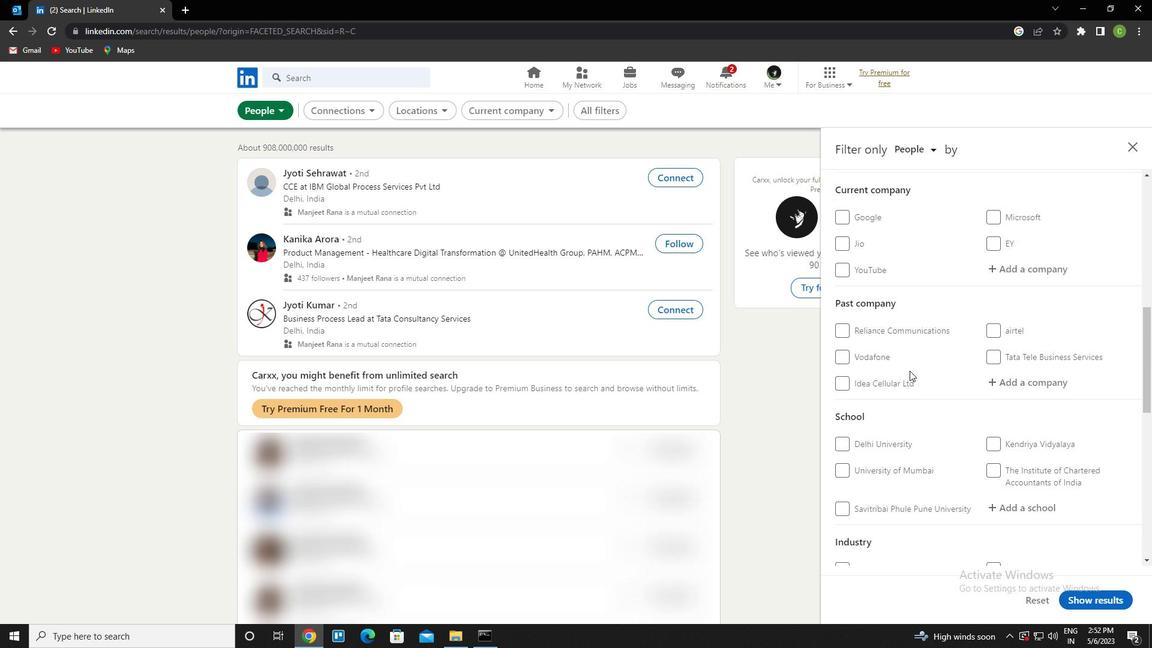
Action: Mouse scrolled (910, 371) with delta (0, 0)
Screenshot: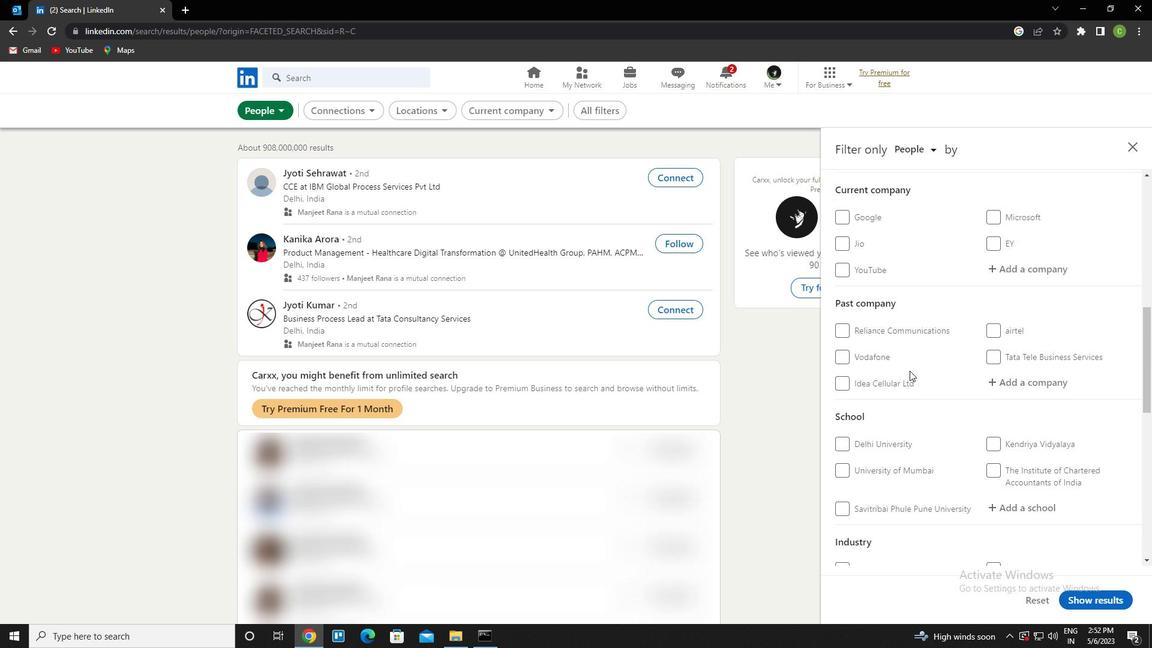 
Action: Mouse scrolled (910, 371) with delta (0, 0)
Screenshot: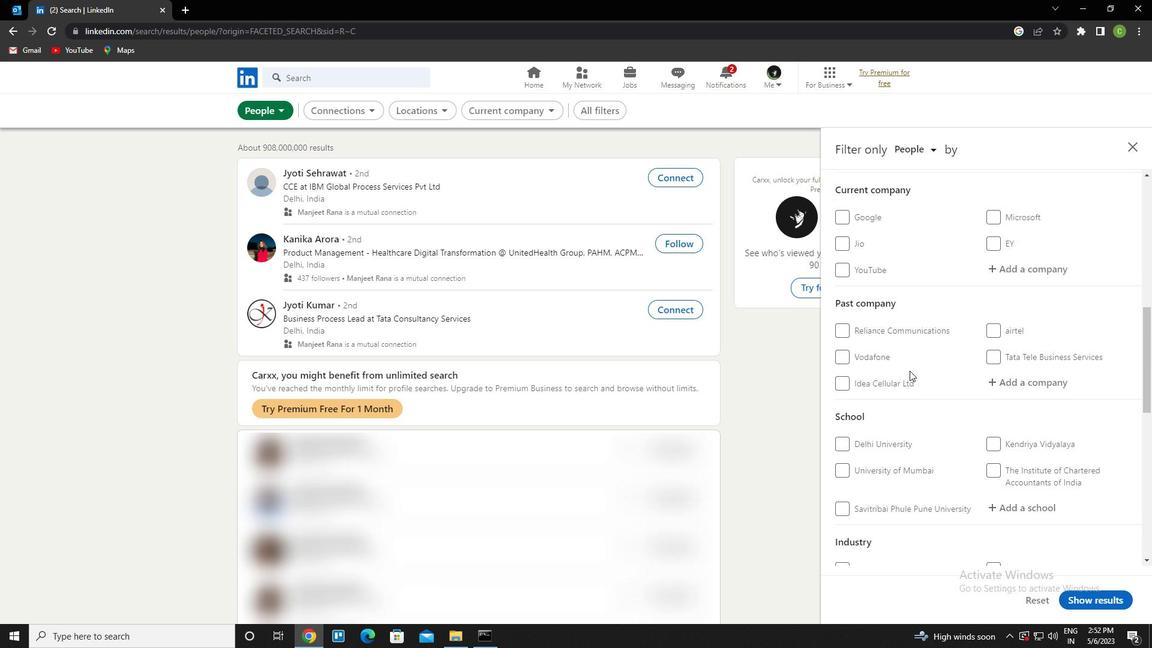 
Action: Mouse moved to (1048, 454)
Screenshot: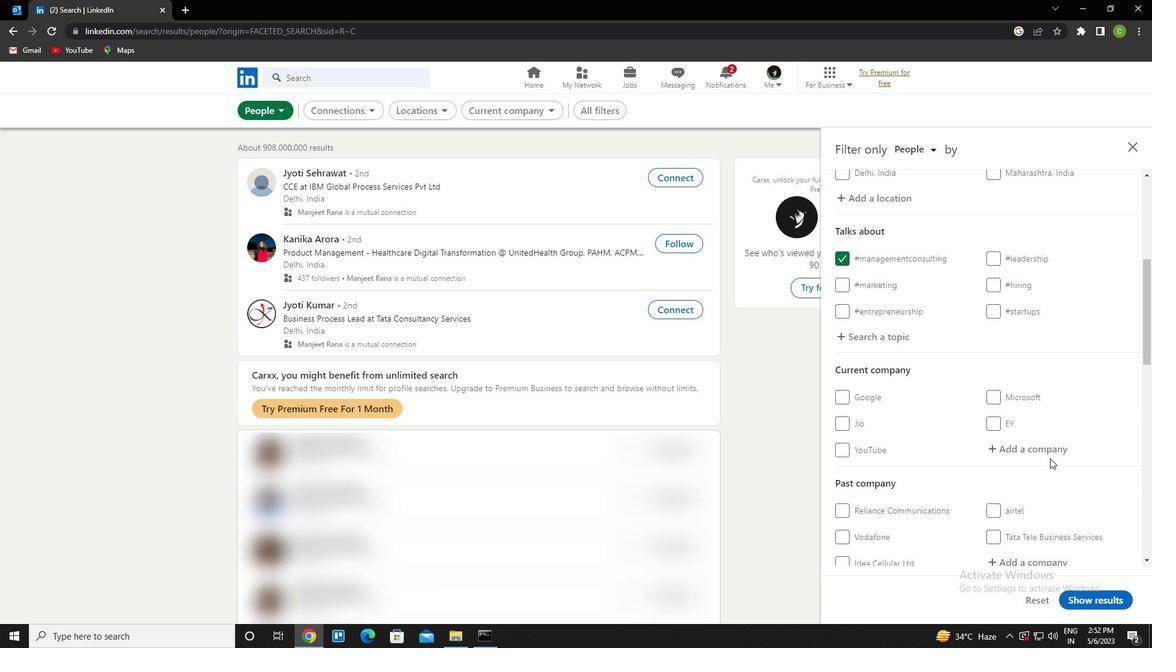 
Action: Mouse pressed left at (1048, 454)
Screenshot: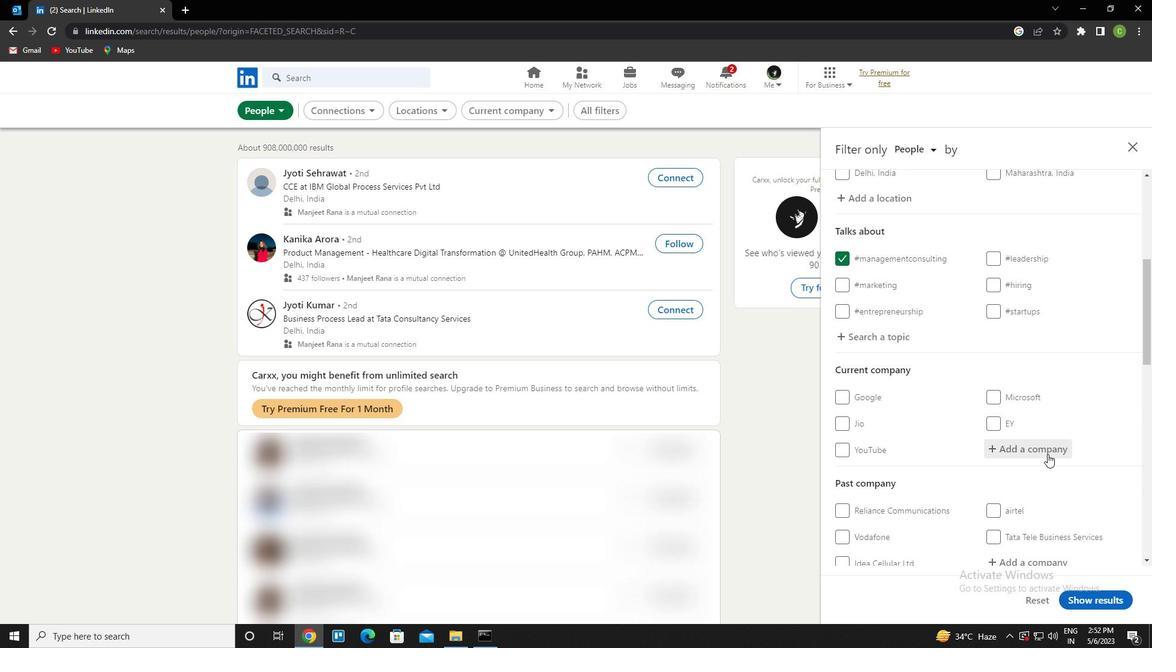 
Action: Key pressed <Key.caps_lock>
Screenshot: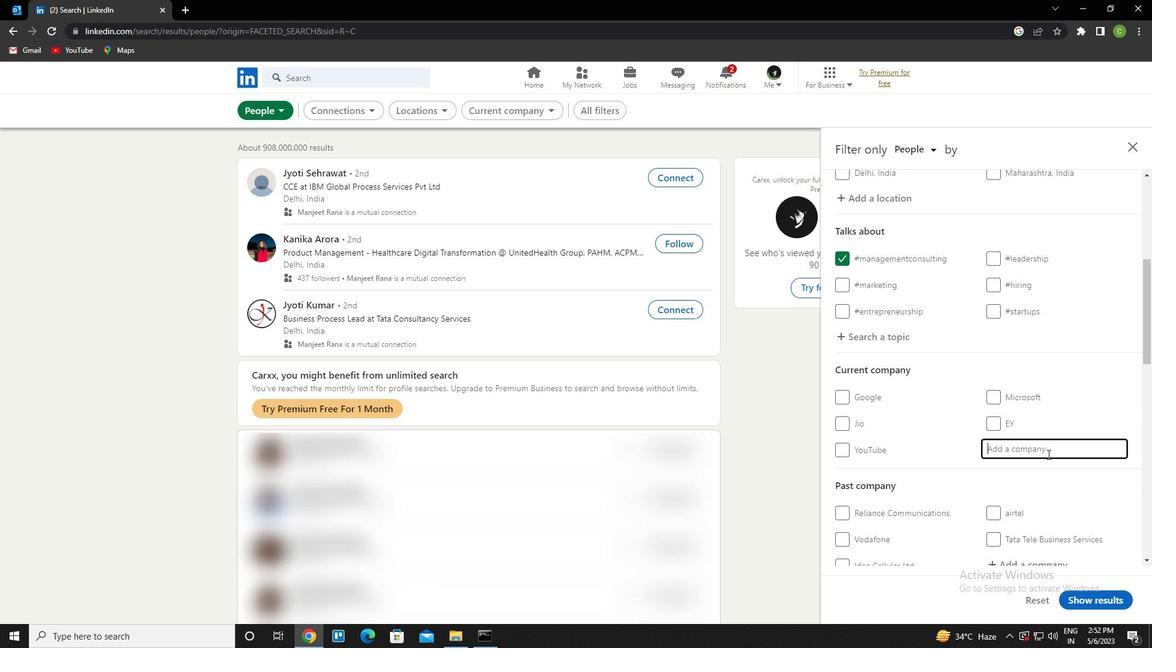 
Action: Mouse moved to (1047, 454)
Screenshot: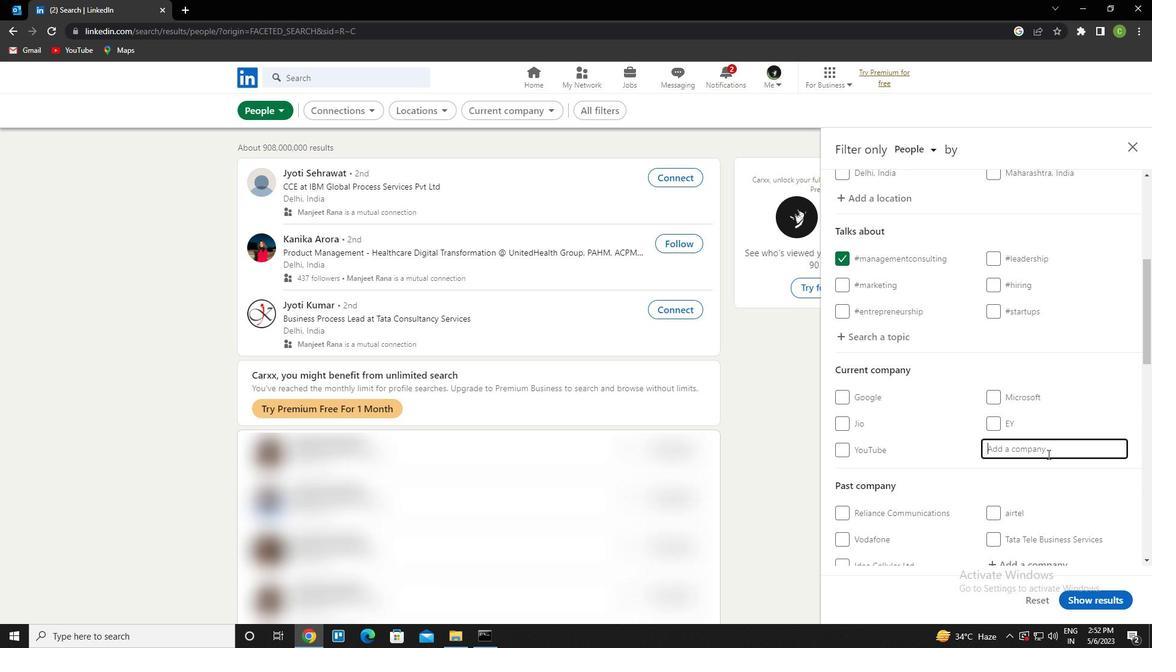 
Action: Key pressed iifl<Key.down><Key.enter>
Screenshot: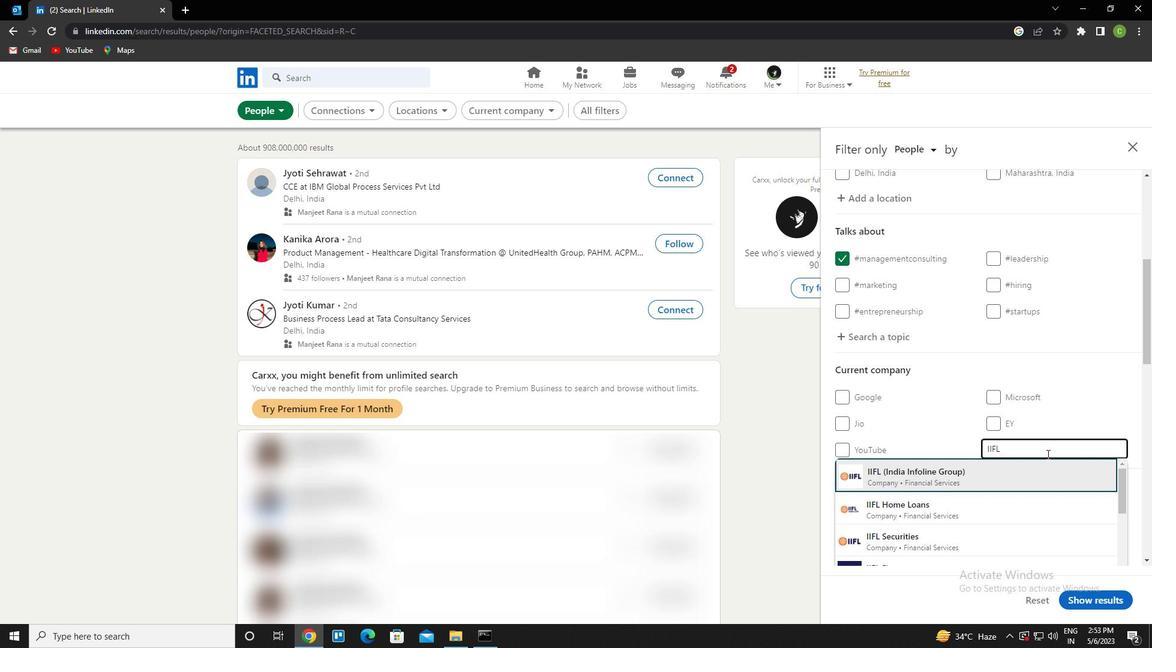 
Action: Mouse scrolled (1047, 453) with delta (0, 0)
Screenshot: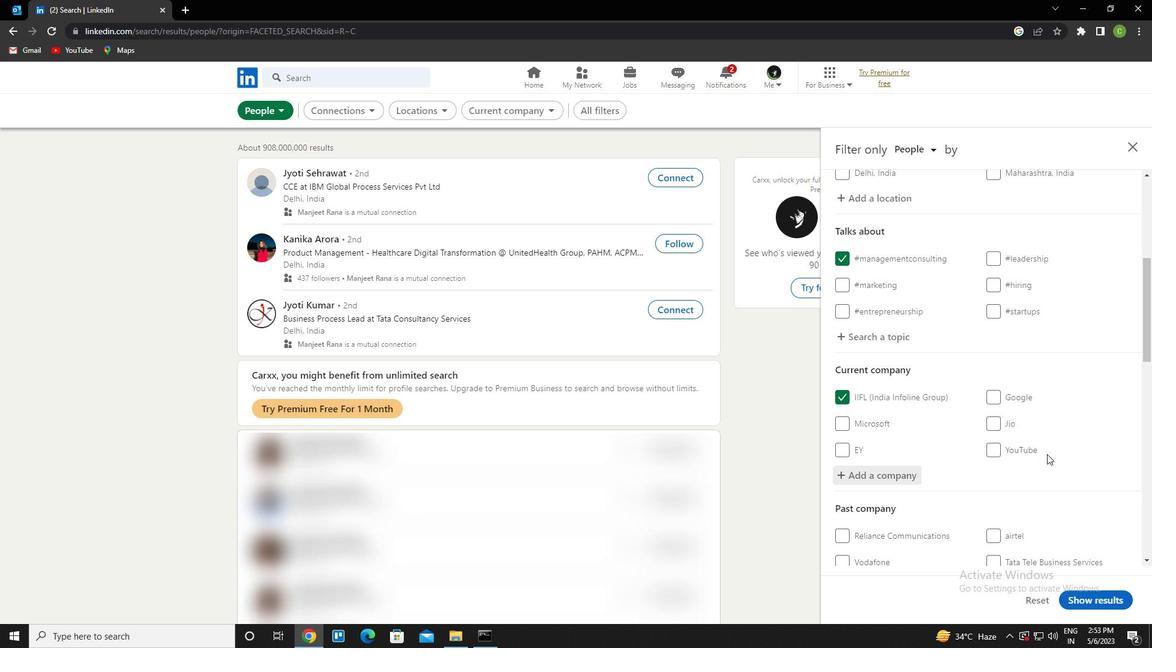 
Action: Mouse scrolled (1047, 453) with delta (0, 0)
Screenshot: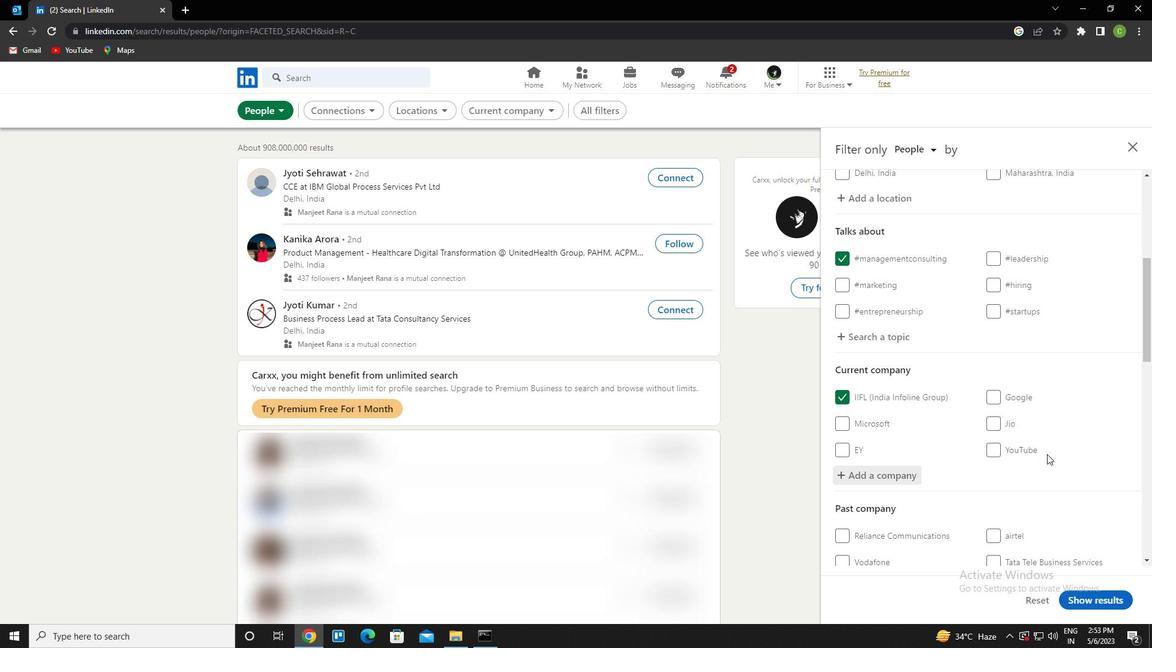 
Action: Mouse scrolled (1047, 453) with delta (0, 0)
Screenshot: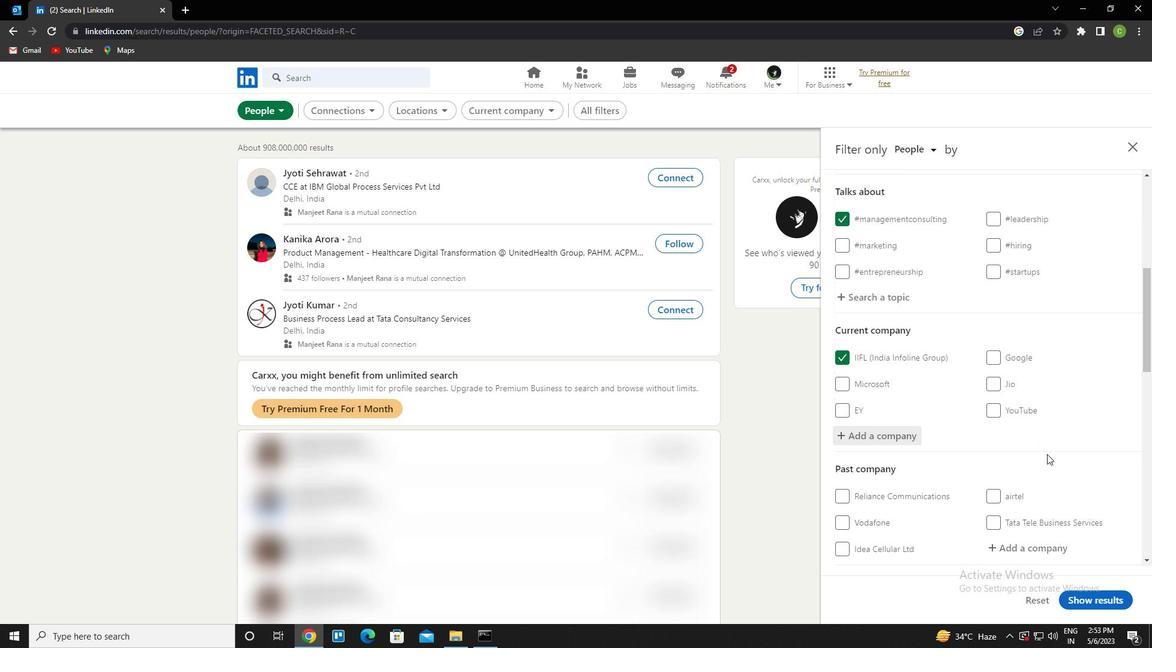 
Action: Mouse scrolled (1047, 453) with delta (0, 0)
Screenshot: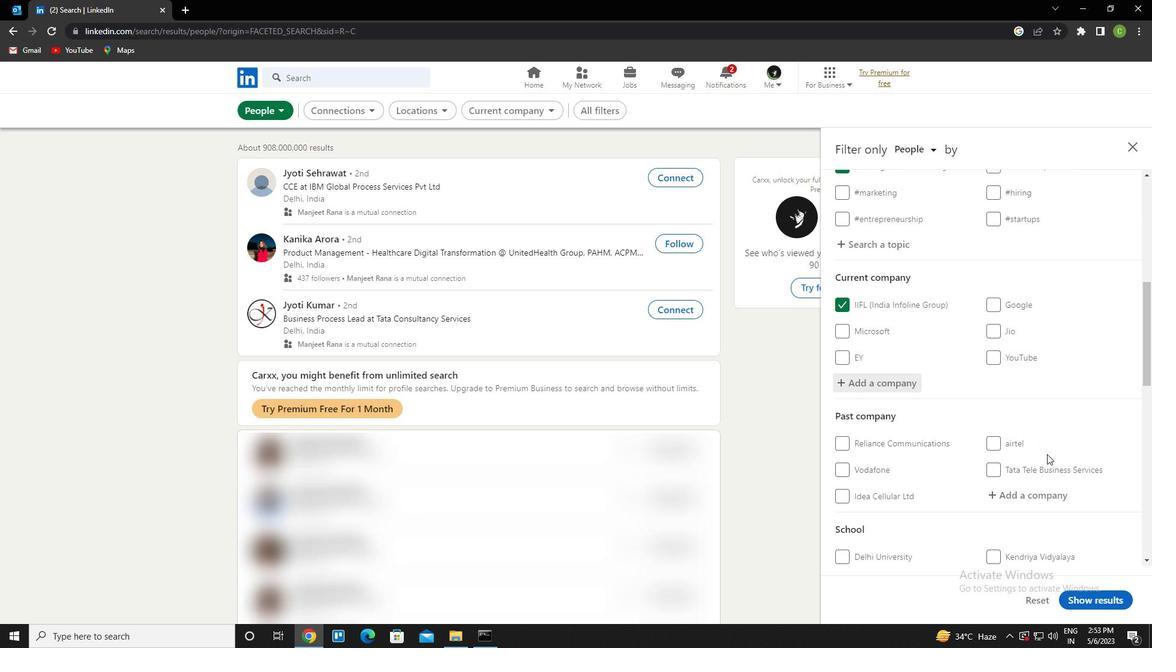 
Action: Mouse scrolled (1047, 453) with delta (0, 0)
Screenshot: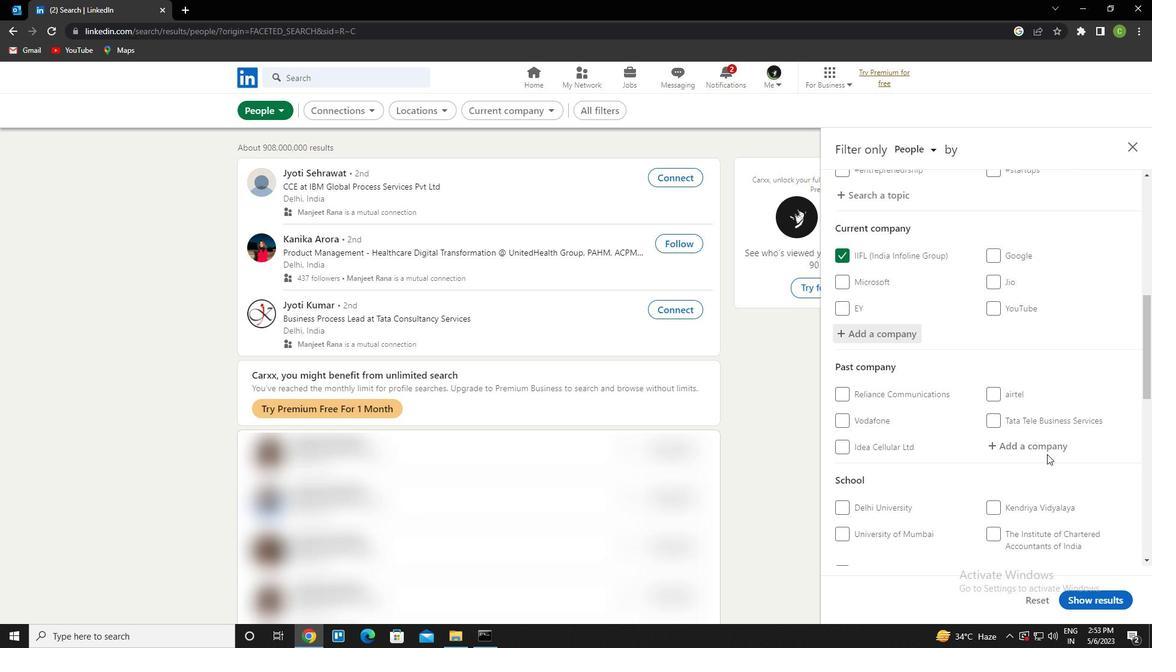 
Action: Mouse moved to (1040, 408)
Screenshot: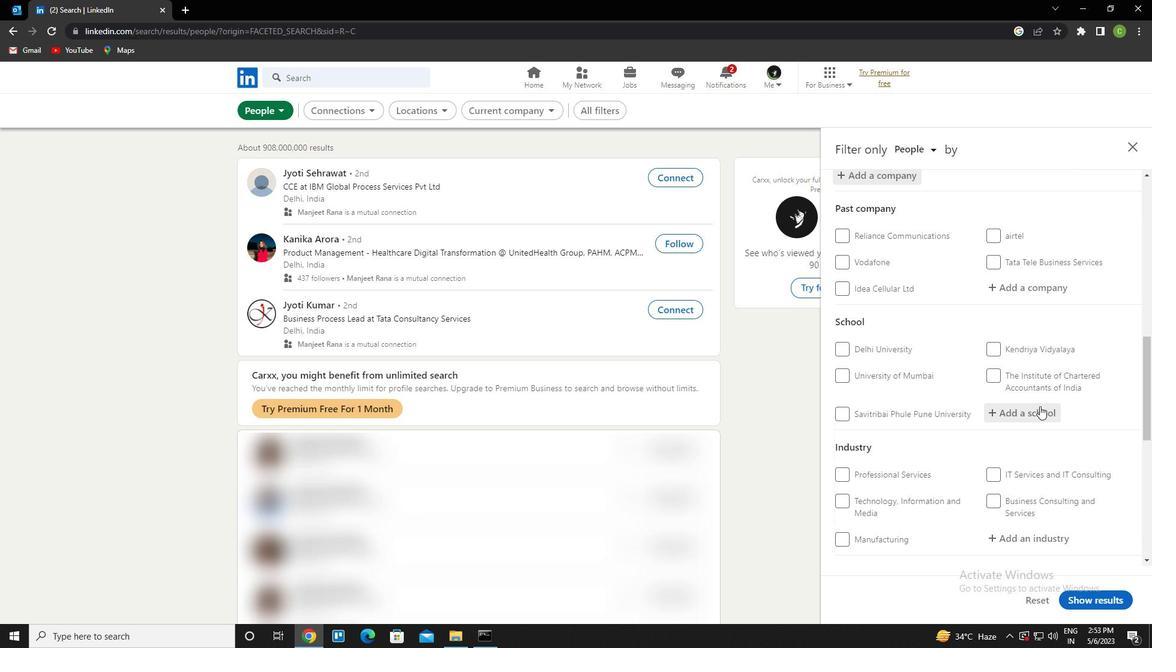 
Action: Mouse pressed left at (1040, 408)
Screenshot: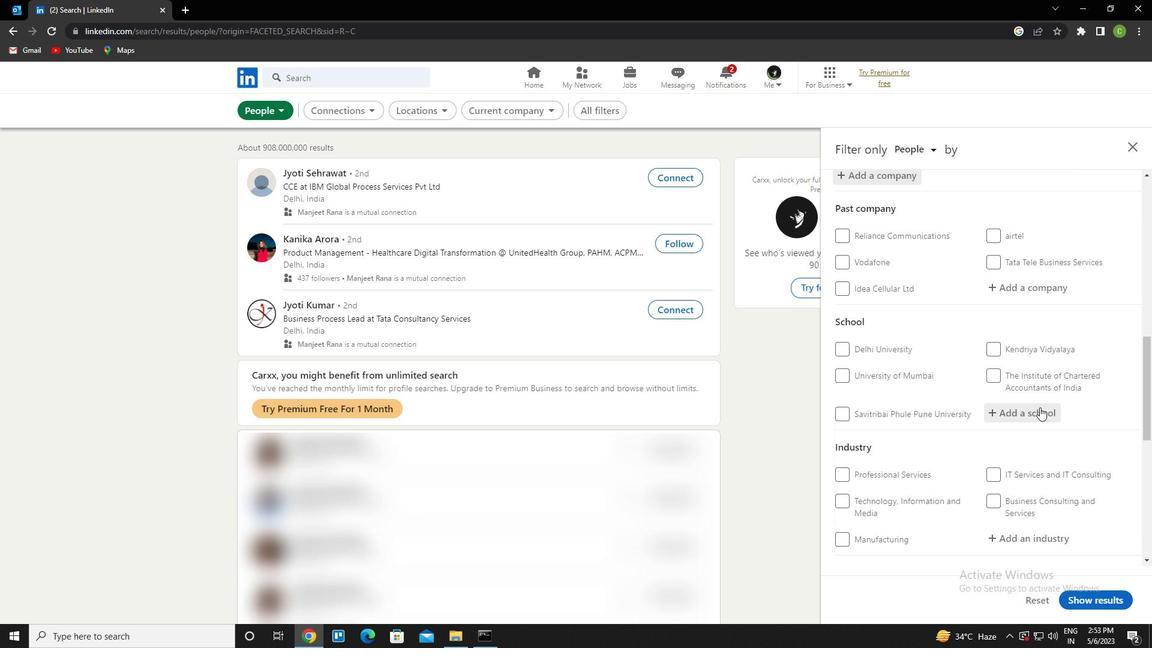 
Action: Key pressed <Key.caps_lock><Key.caps_lock>j<Key.caps_lock>ustice<Key.space>basher<Key.down><Key.enter>
Screenshot: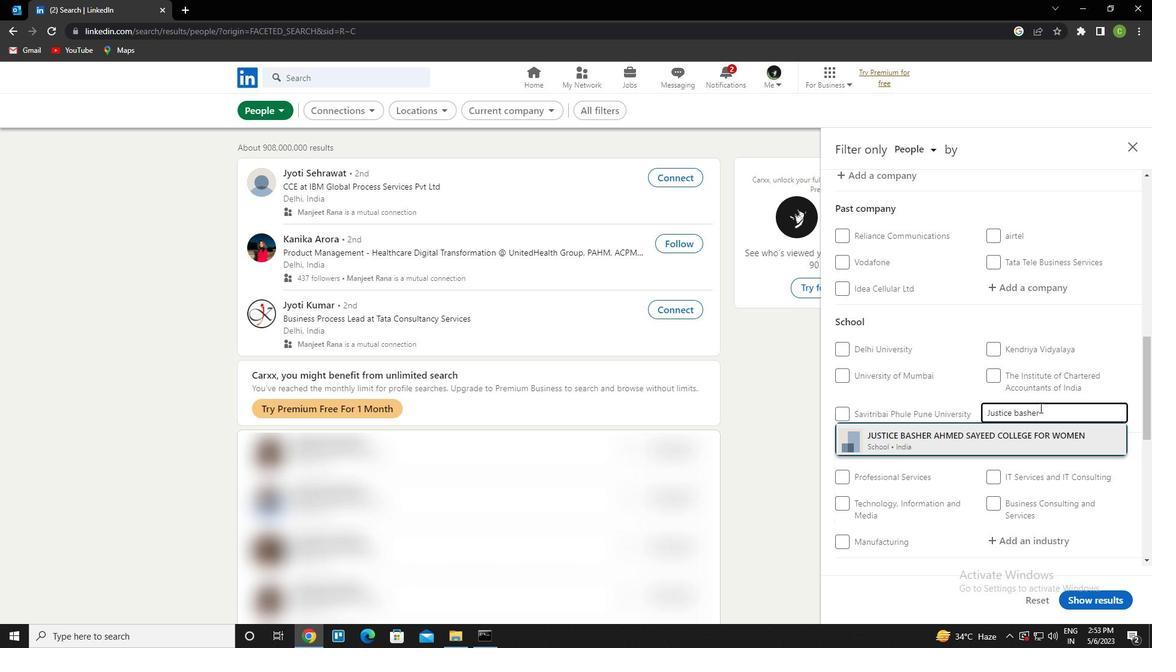 
Action: Mouse scrolled (1040, 407) with delta (0, 0)
Screenshot: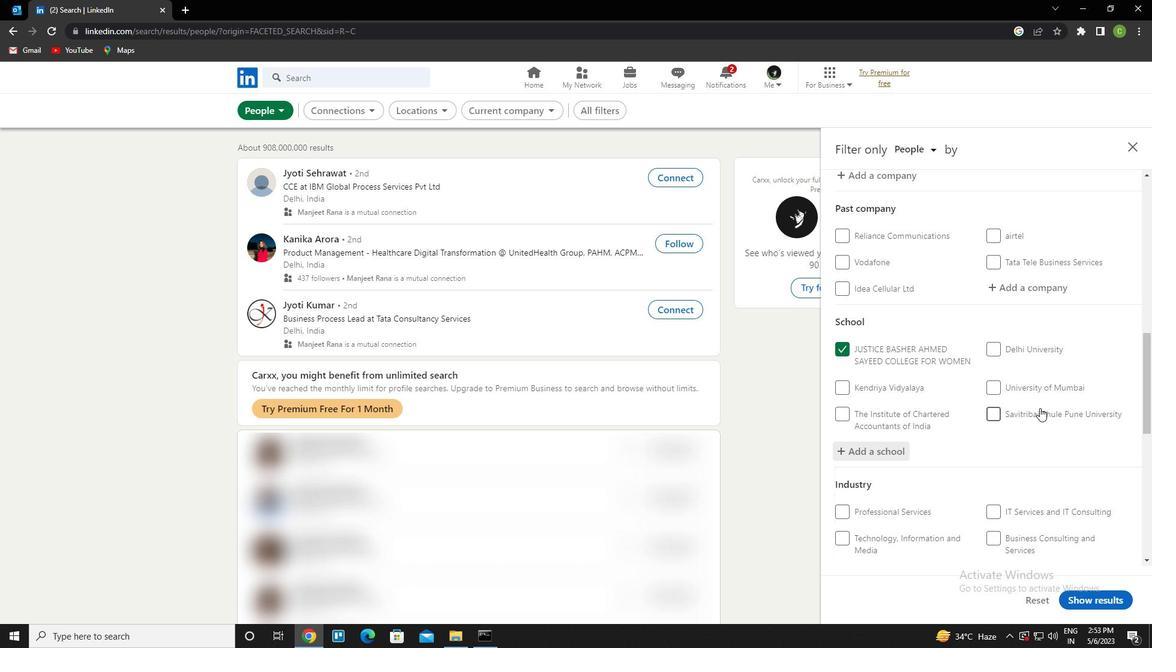 
Action: Mouse scrolled (1040, 407) with delta (0, 0)
Screenshot: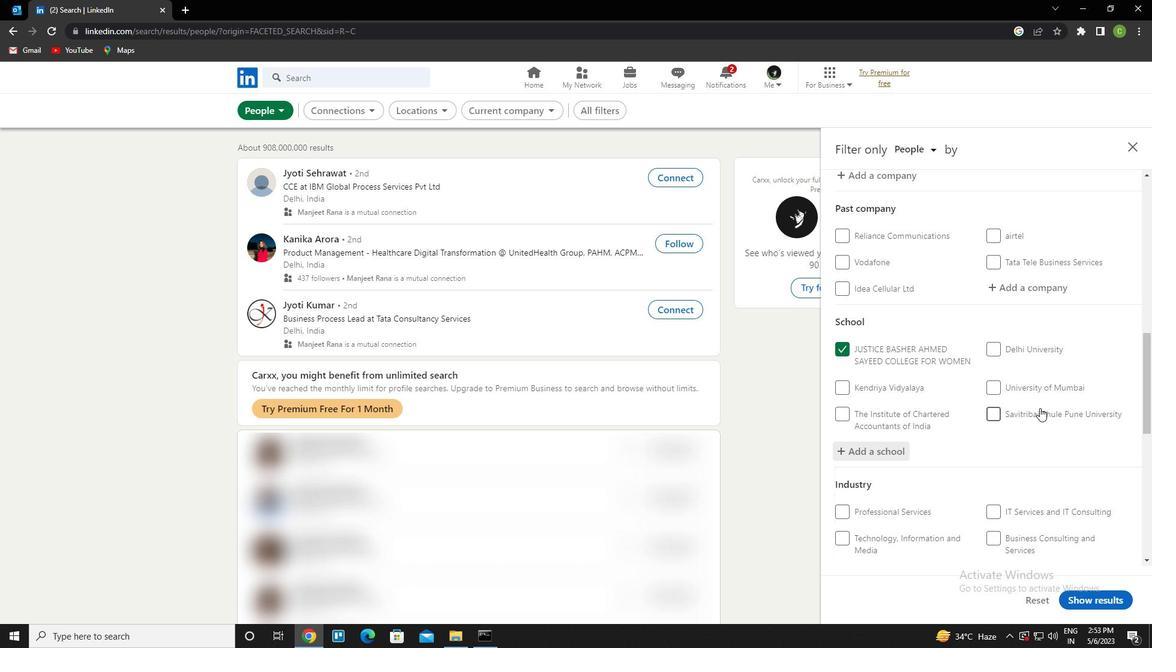 
Action: Mouse moved to (1023, 450)
Screenshot: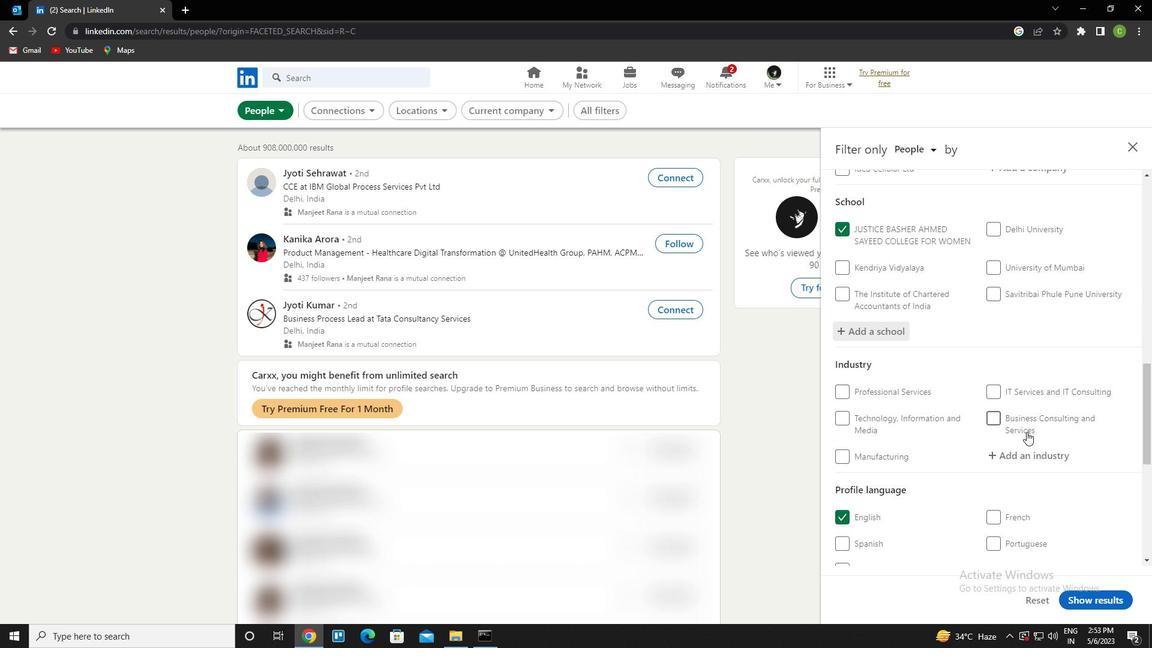 
Action: Mouse pressed left at (1023, 450)
Screenshot: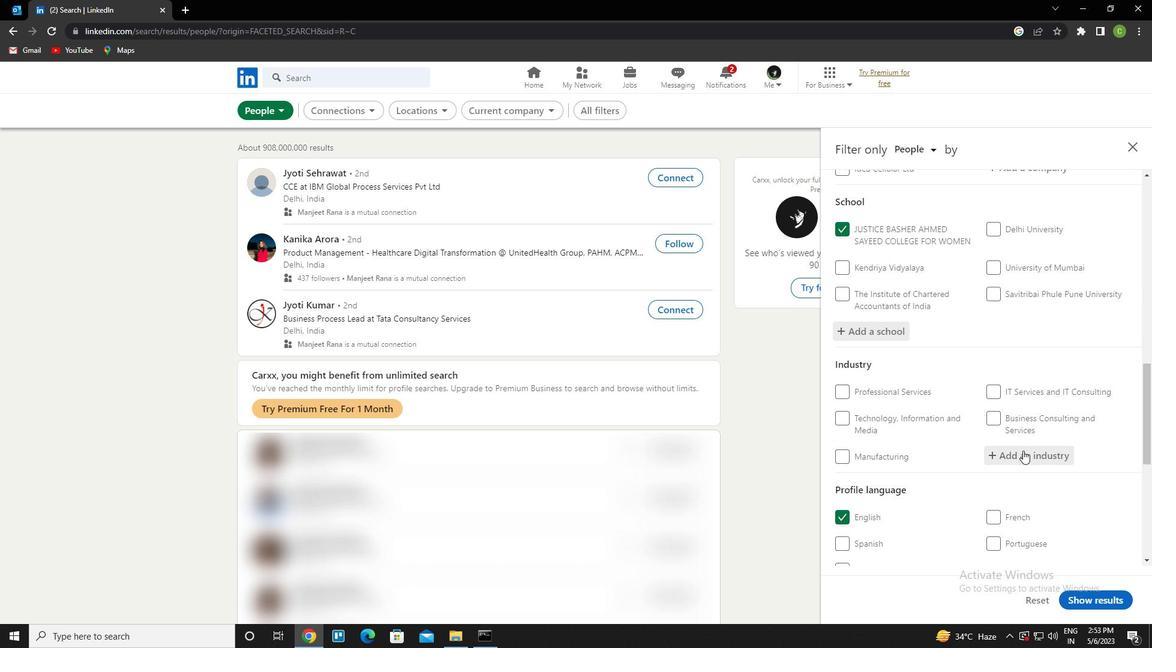 
Action: Key pressed <Key.caps_lock>s<Key.caps_lock>peciality<Key.space>trade<Key.space>
Screenshot: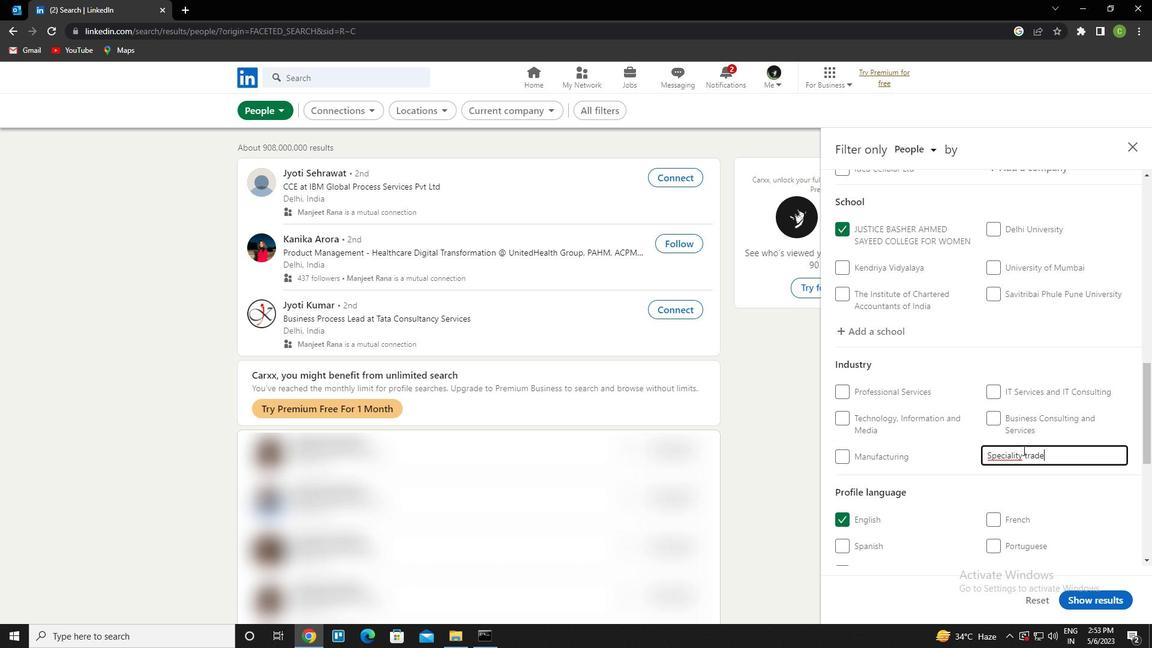 
Action: Mouse moved to (1017, 457)
Screenshot: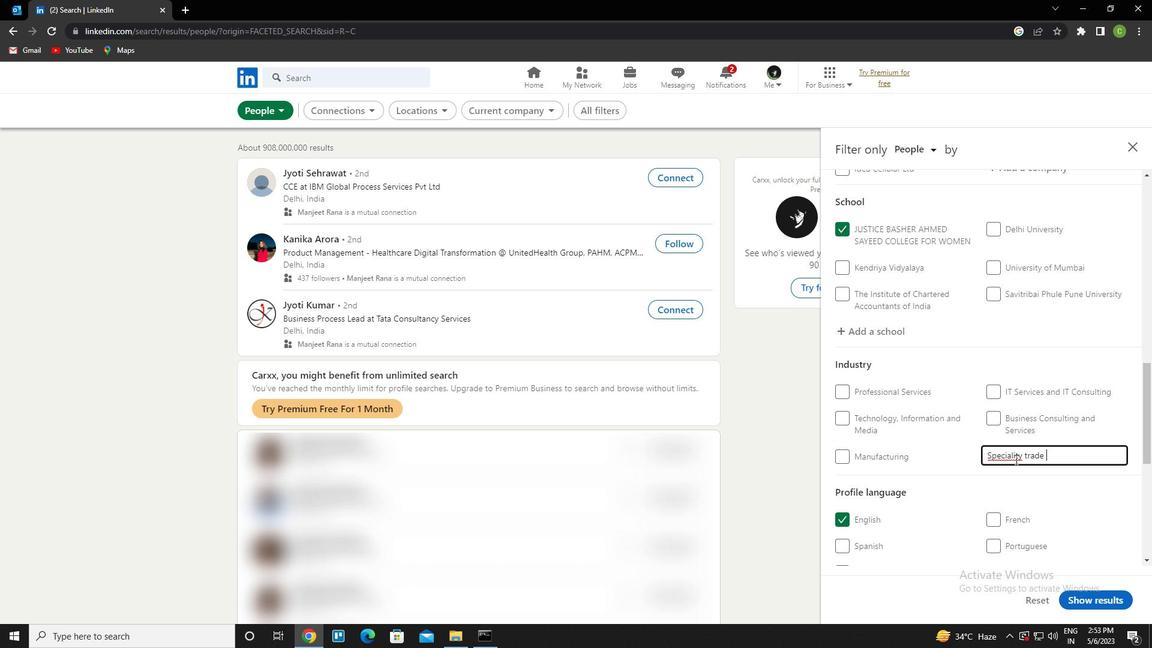 
Action: Mouse pressed left at (1017, 457)
Screenshot: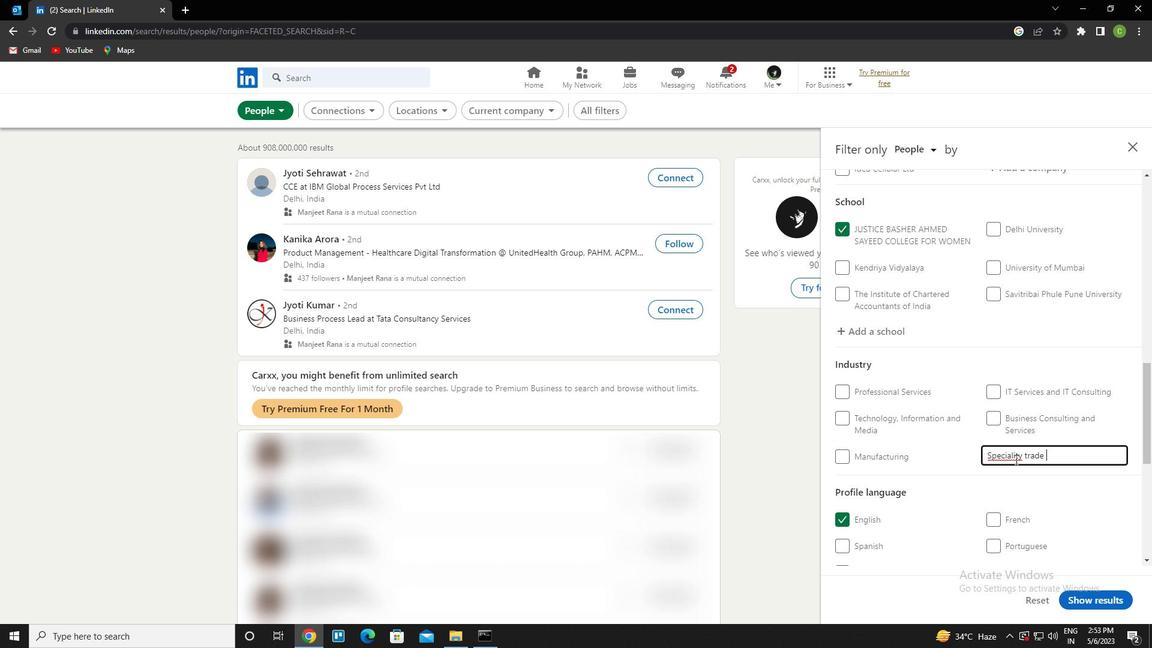 
Action: Key pressed <Key.left><Key.backspace><Key.down><Key.enter>
Screenshot: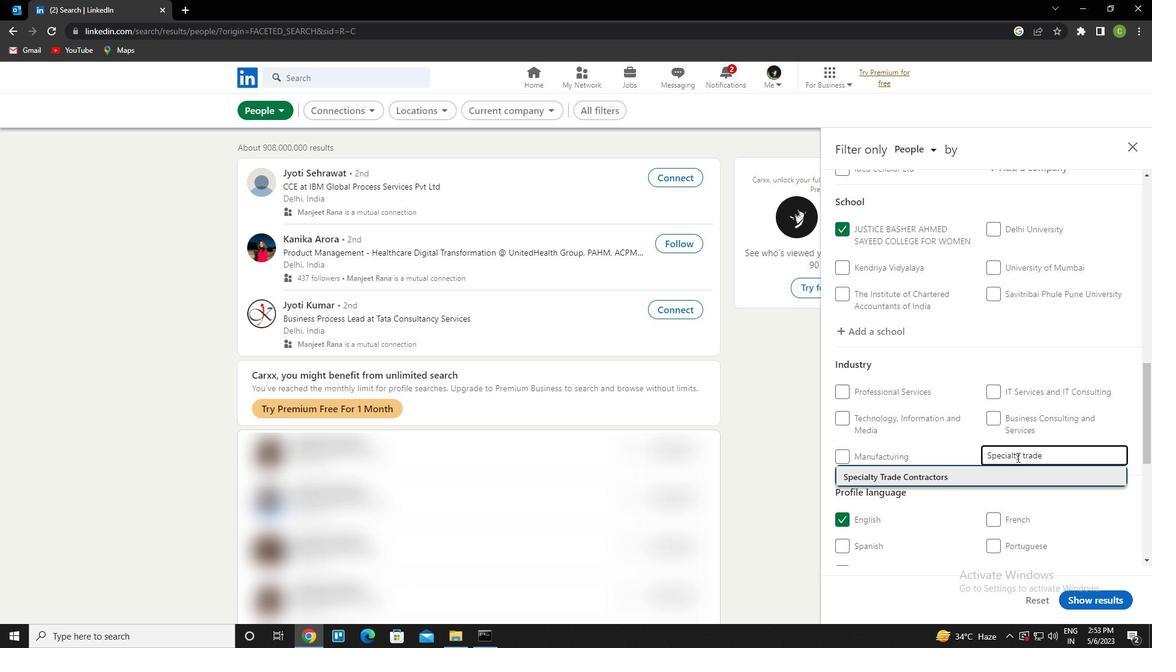 
Action: Mouse scrolled (1017, 456) with delta (0, 0)
Screenshot: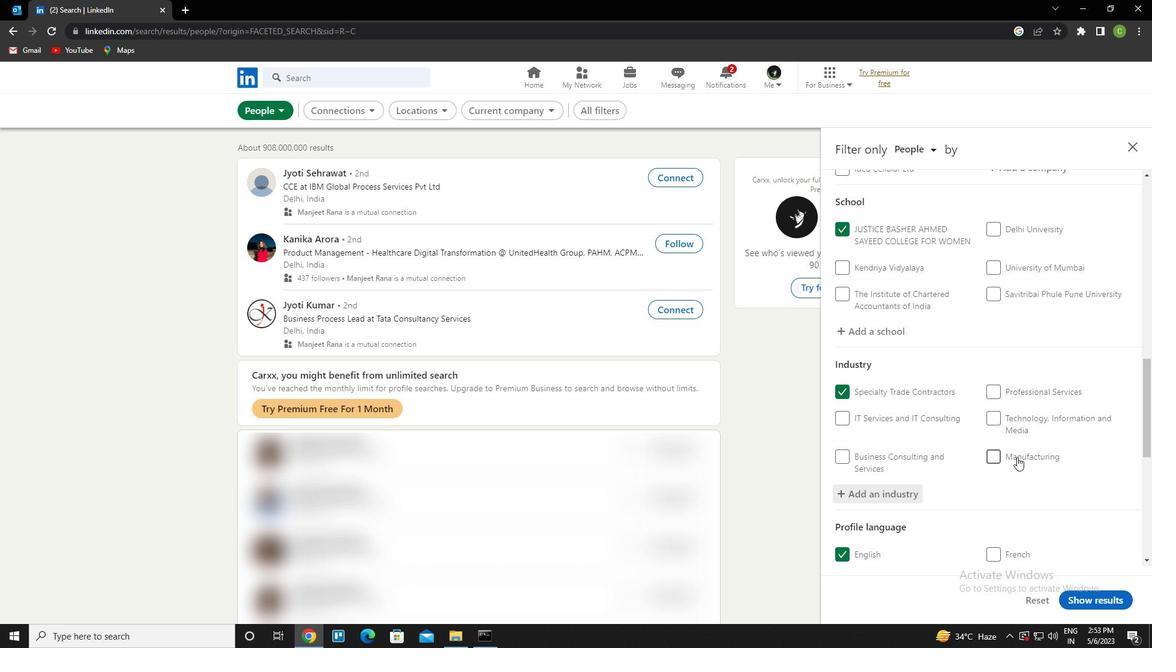 
Action: Mouse scrolled (1017, 456) with delta (0, 0)
Screenshot: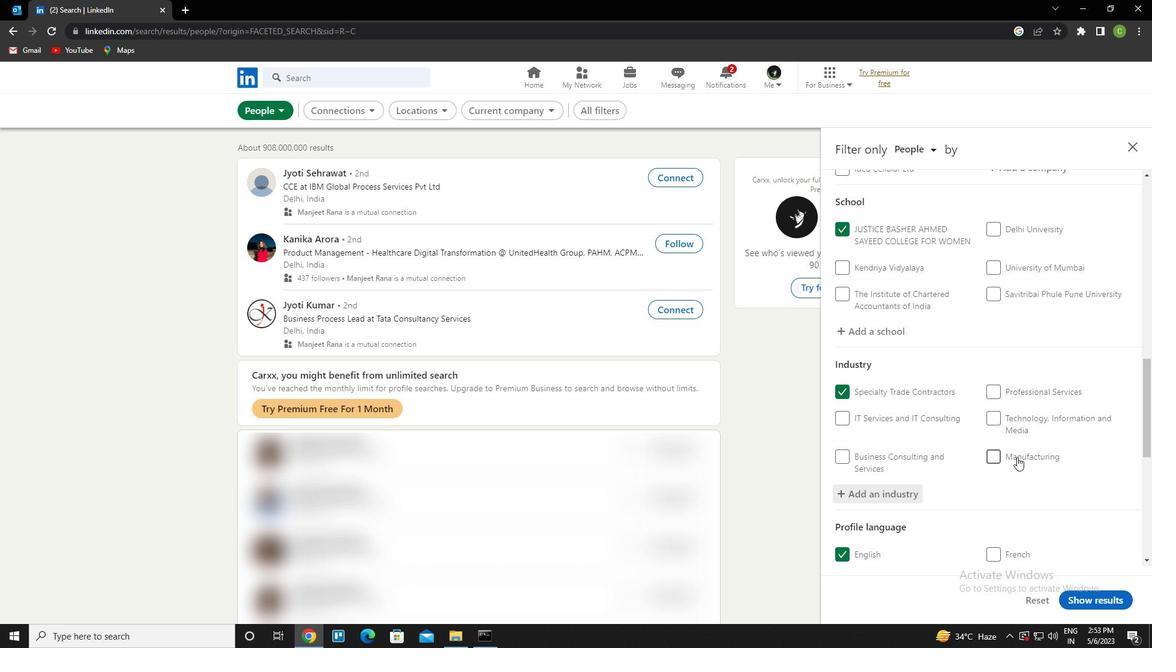 
Action: Mouse scrolled (1017, 456) with delta (0, 0)
Screenshot: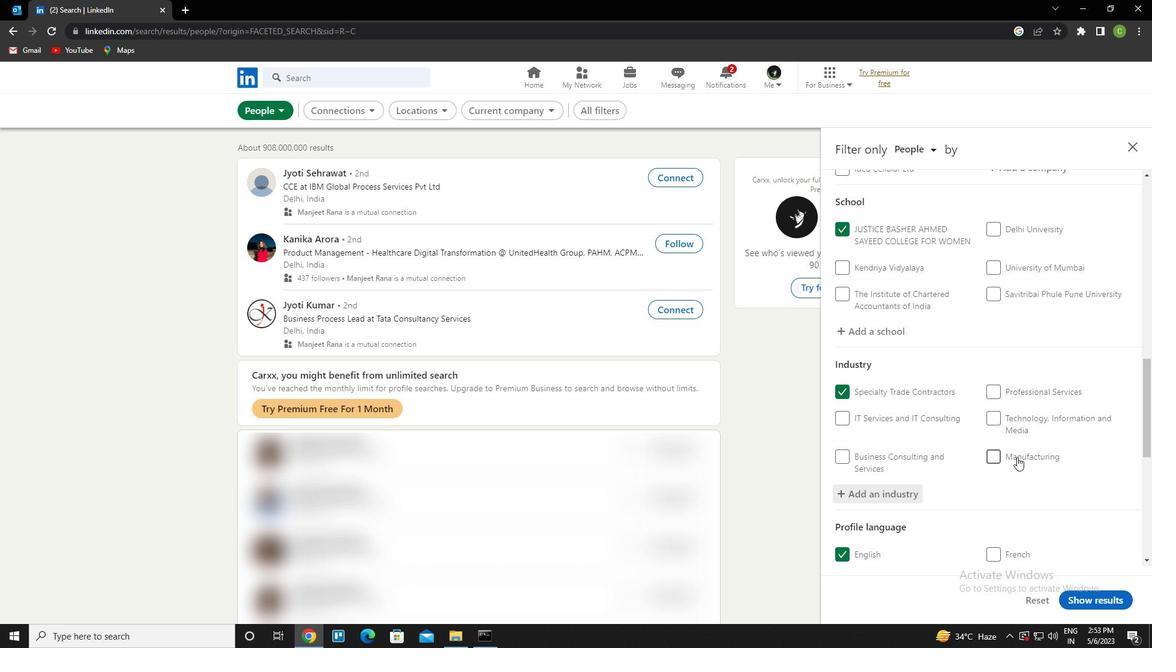 
Action: Mouse scrolled (1017, 456) with delta (0, 0)
Screenshot: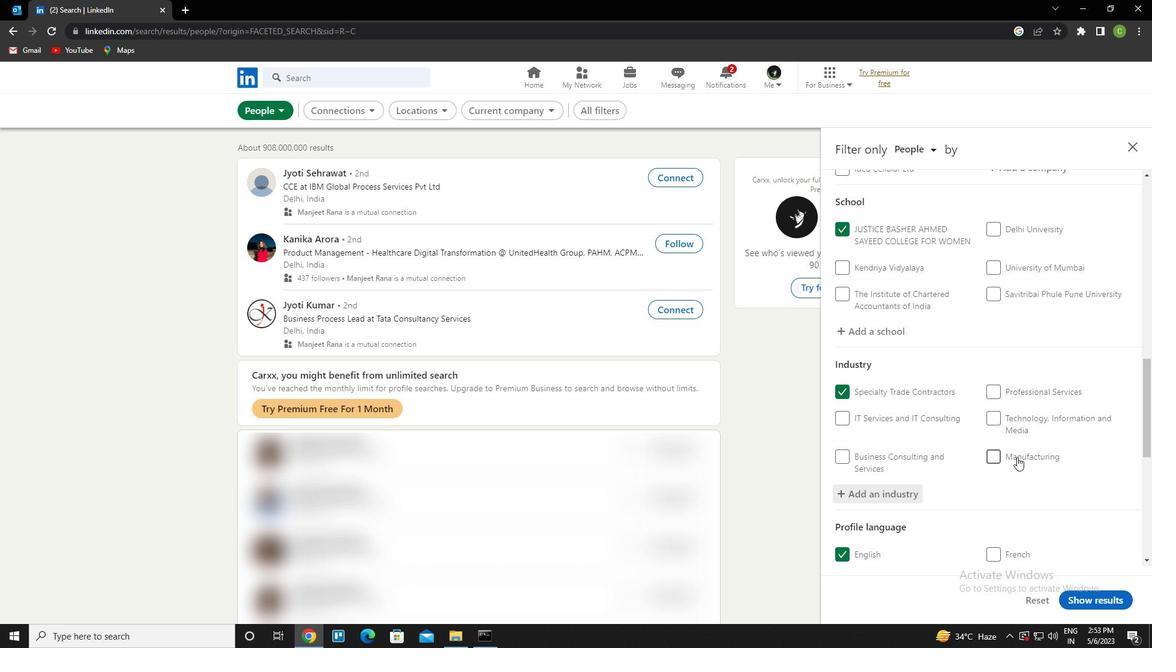 
Action: Mouse scrolled (1017, 456) with delta (0, 0)
Screenshot: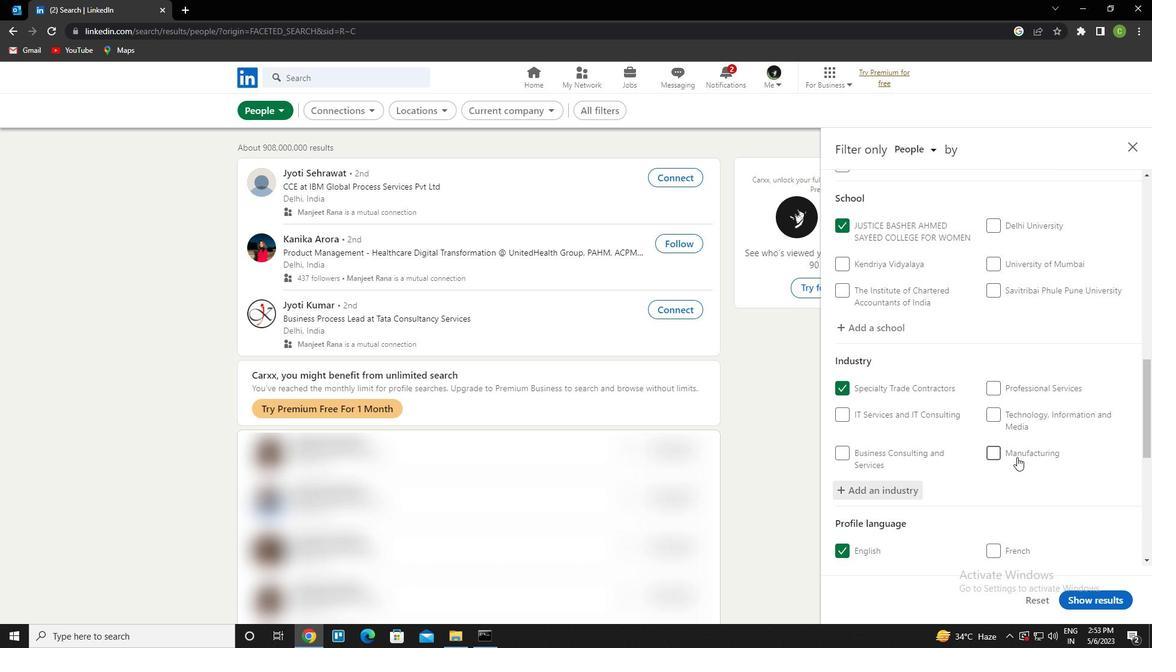 
Action: Mouse scrolled (1017, 456) with delta (0, 0)
Screenshot: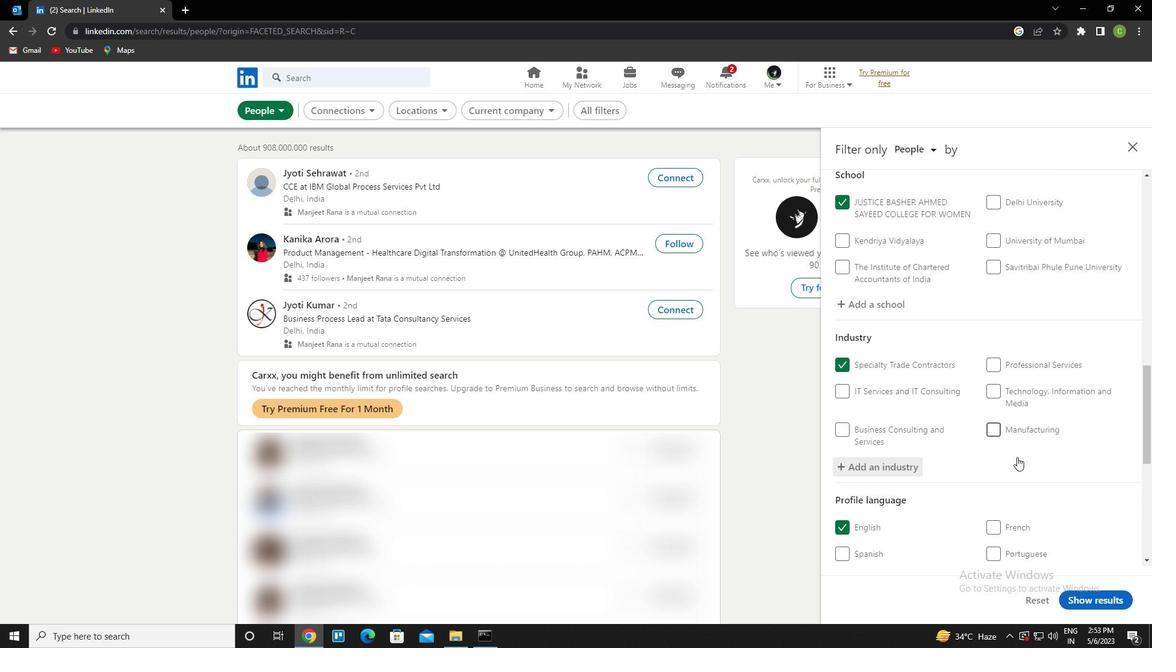 
Action: Mouse scrolled (1017, 456) with delta (0, 0)
Screenshot: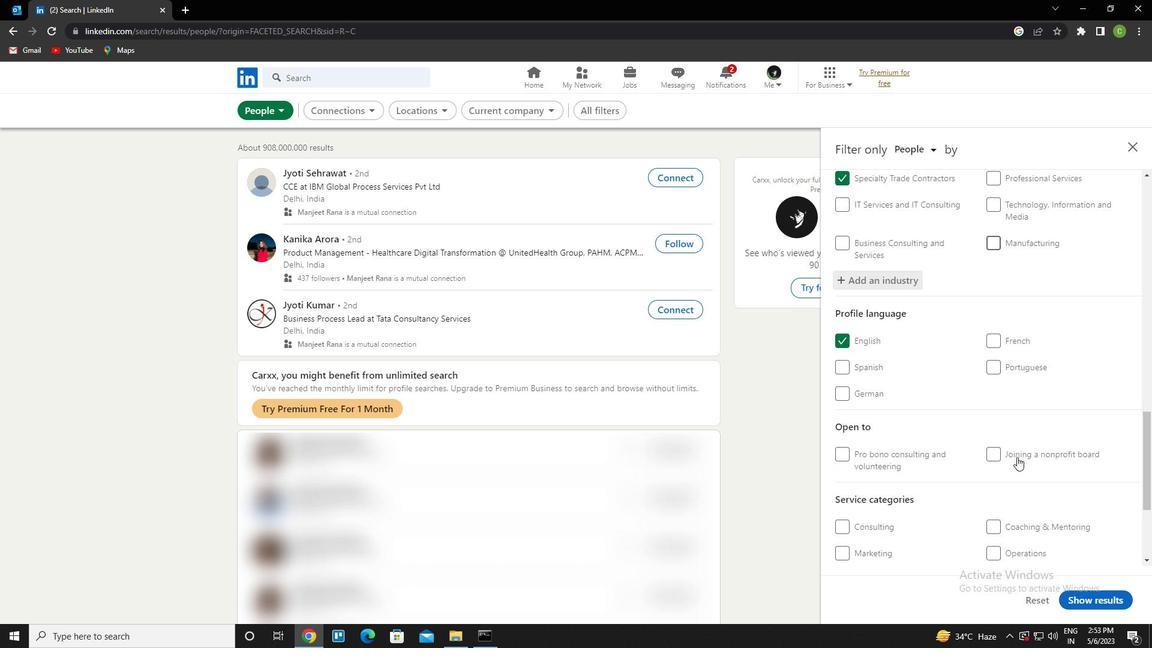 
Action: Mouse scrolled (1017, 456) with delta (0, 0)
Screenshot: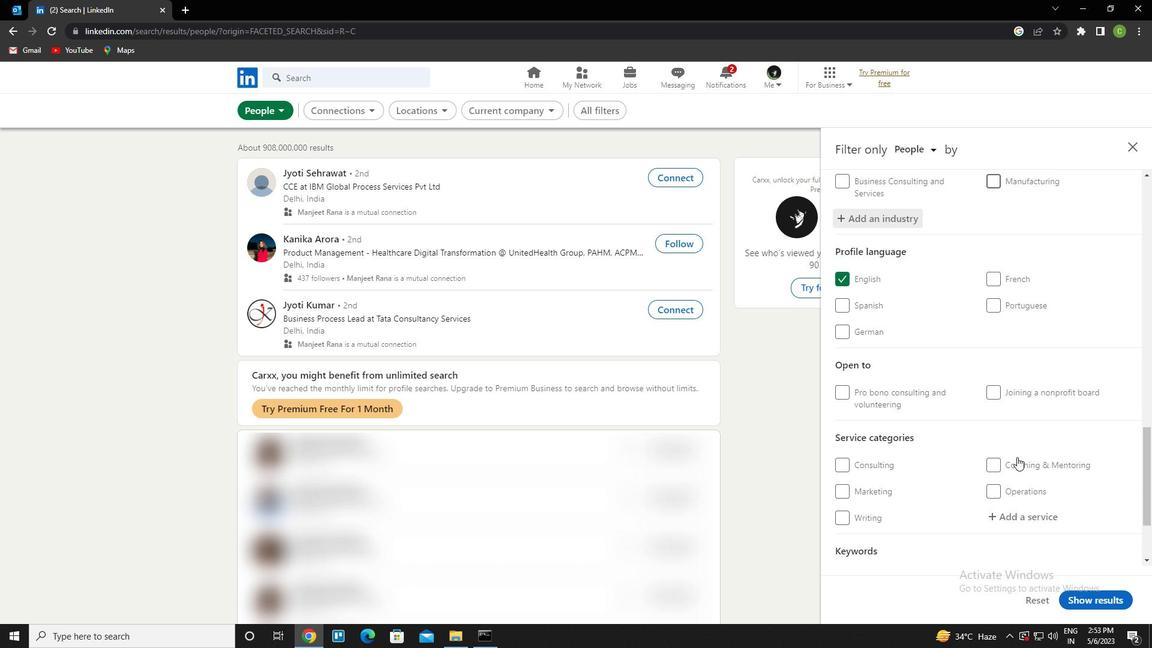 
Action: Mouse scrolled (1017, 456) with delta (0, 0)
Screenshot: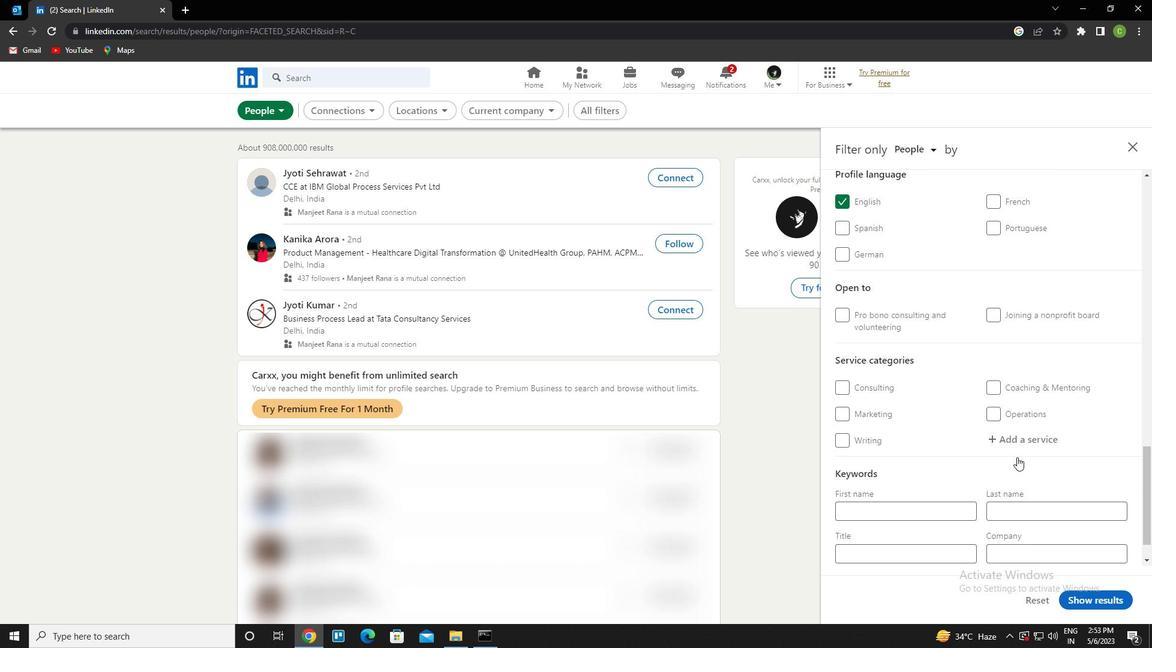 
Action: Mouse moved to (1031, 404)
Screenshot: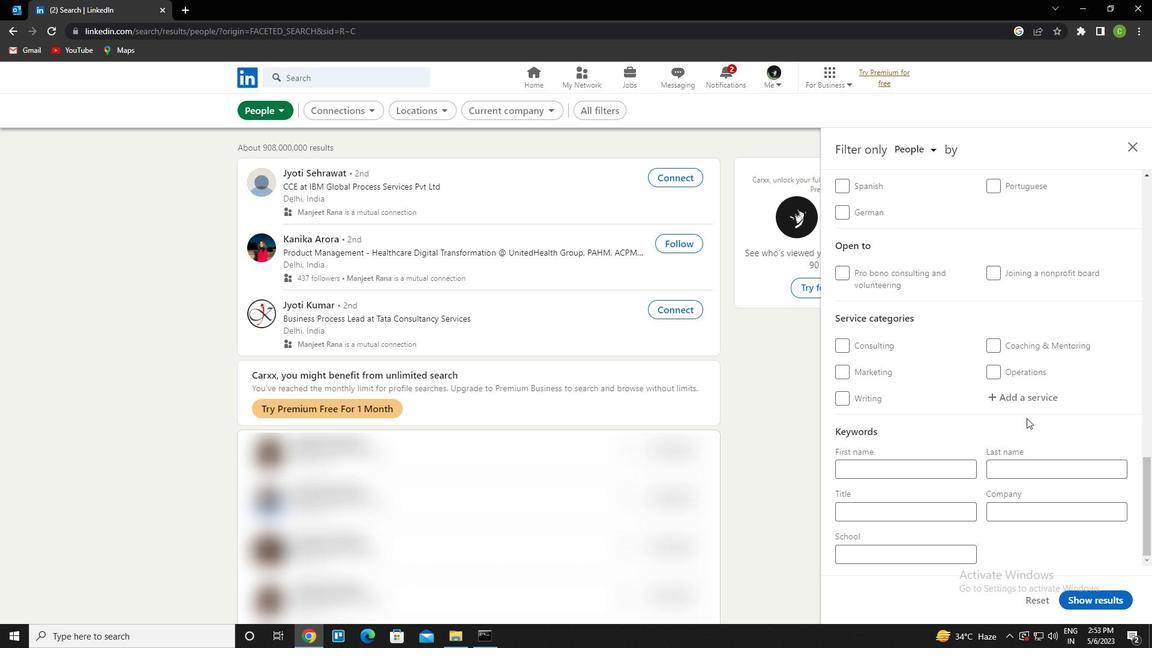 
Action: Mouse pressed left at (1031, 404)
Screenshot: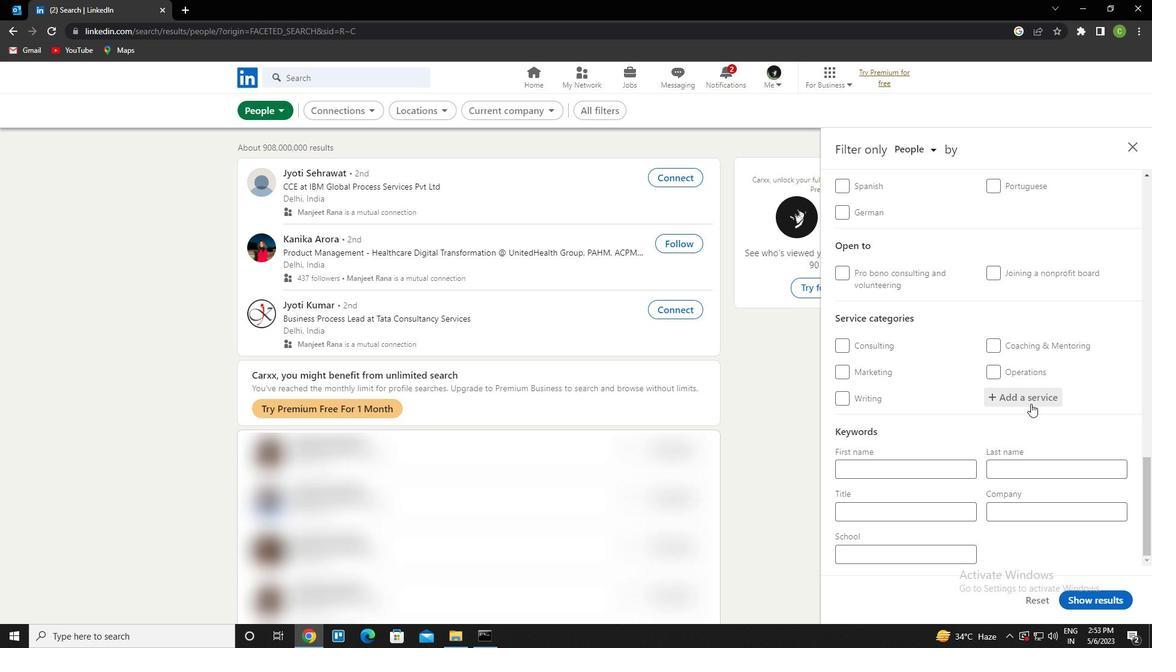 
Action: Key pressed <Key.caps_lock>b<Key.caps_lock>usiness<Key.space>ana<Key.down><Key.enter>
Screenshot: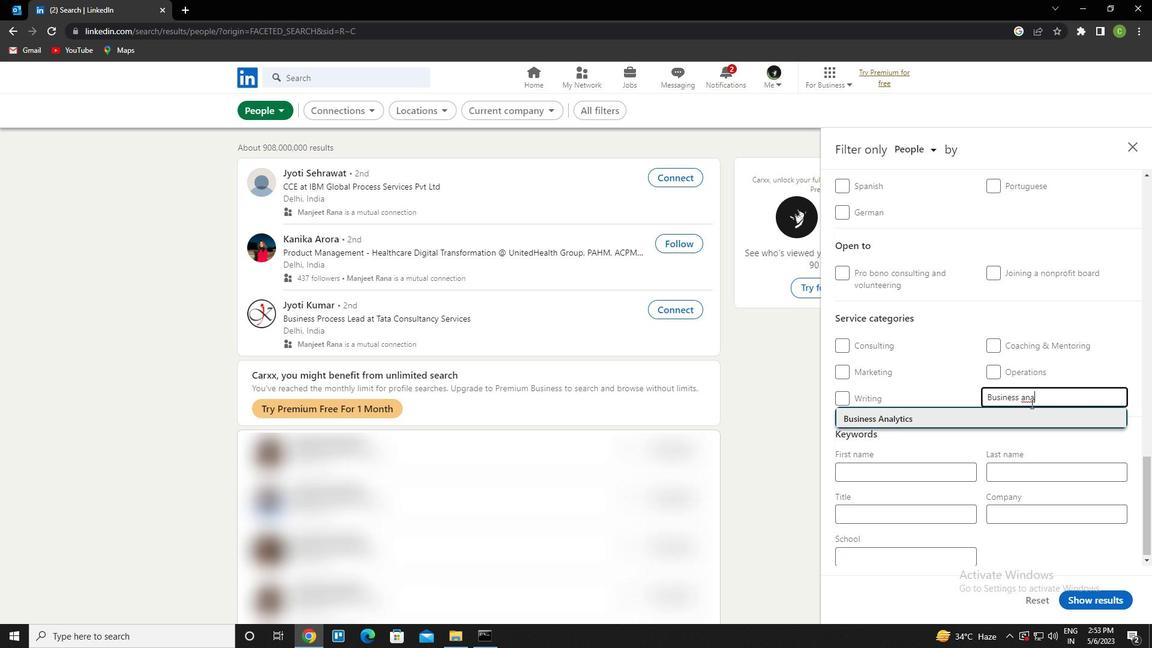 
Action: Mouse scrolled (1031, 403) with delta (0, 0)
Screenshot: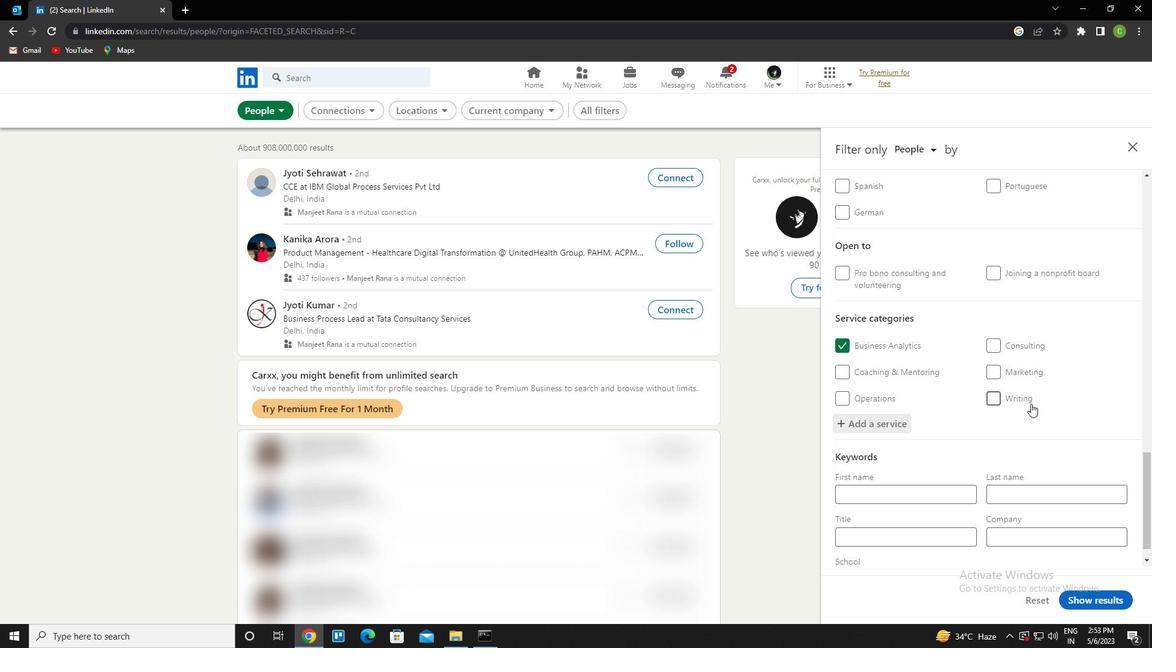 
Action: Mouse scrolled (1031, 403) with delta (0, 0)
Screenshot: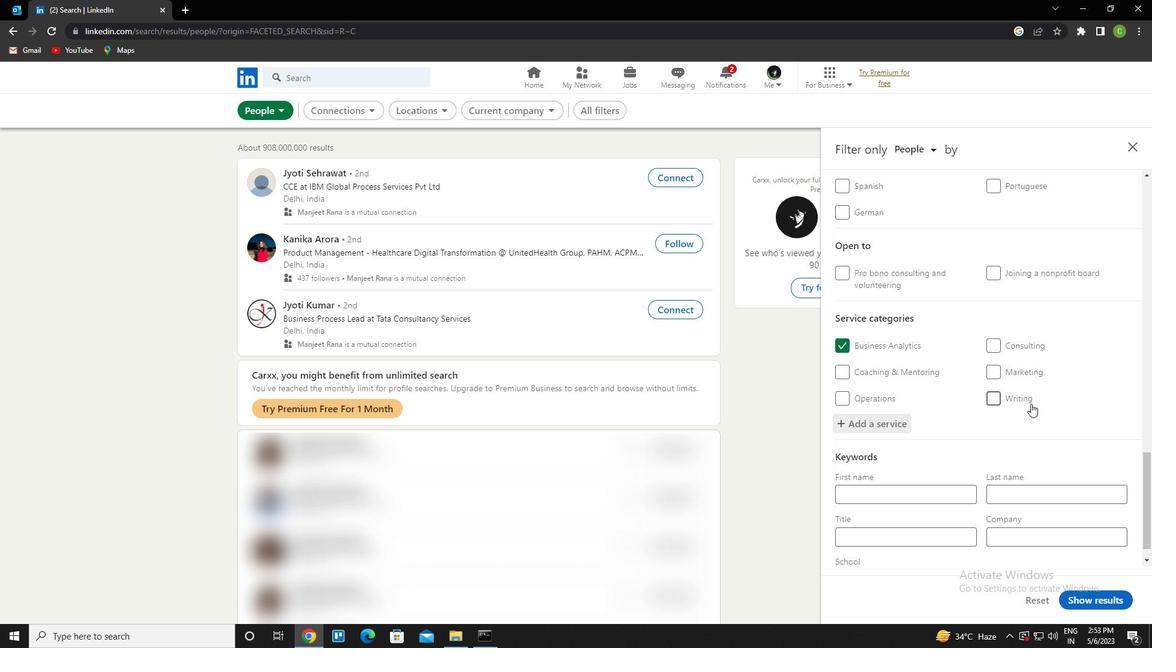 
Action: Mouse scrolled (1031, 403) with delta (0, 0)
Screenshot: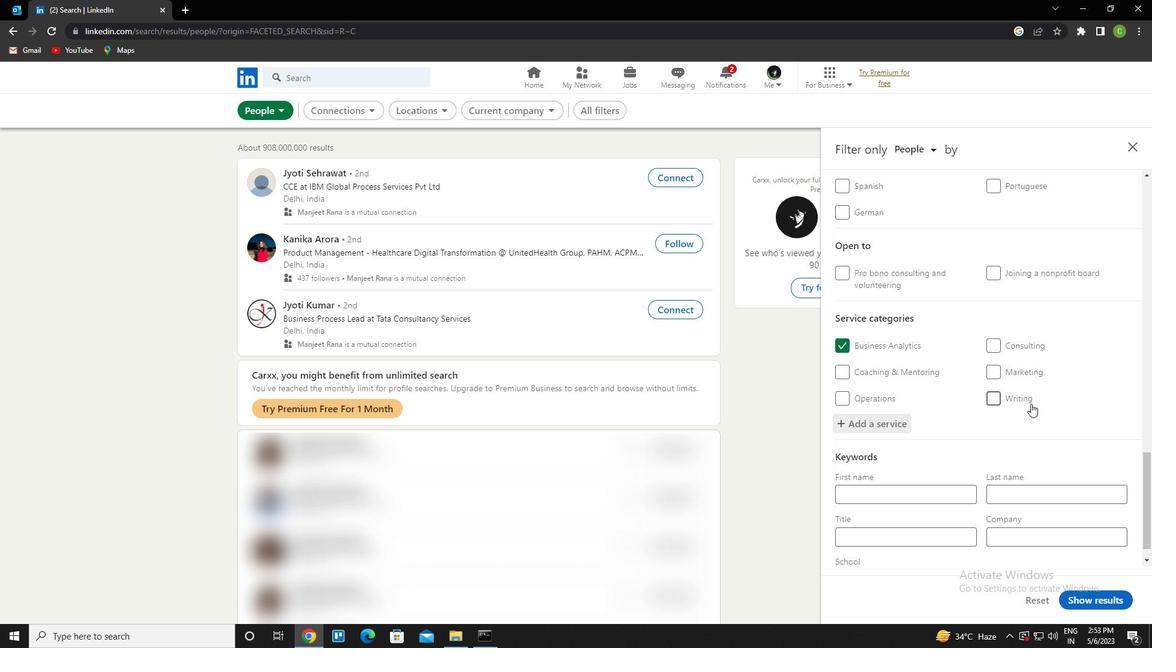 
Action: Mouse scrolled (1031, 403) with delta (0, 0)
Screenshot: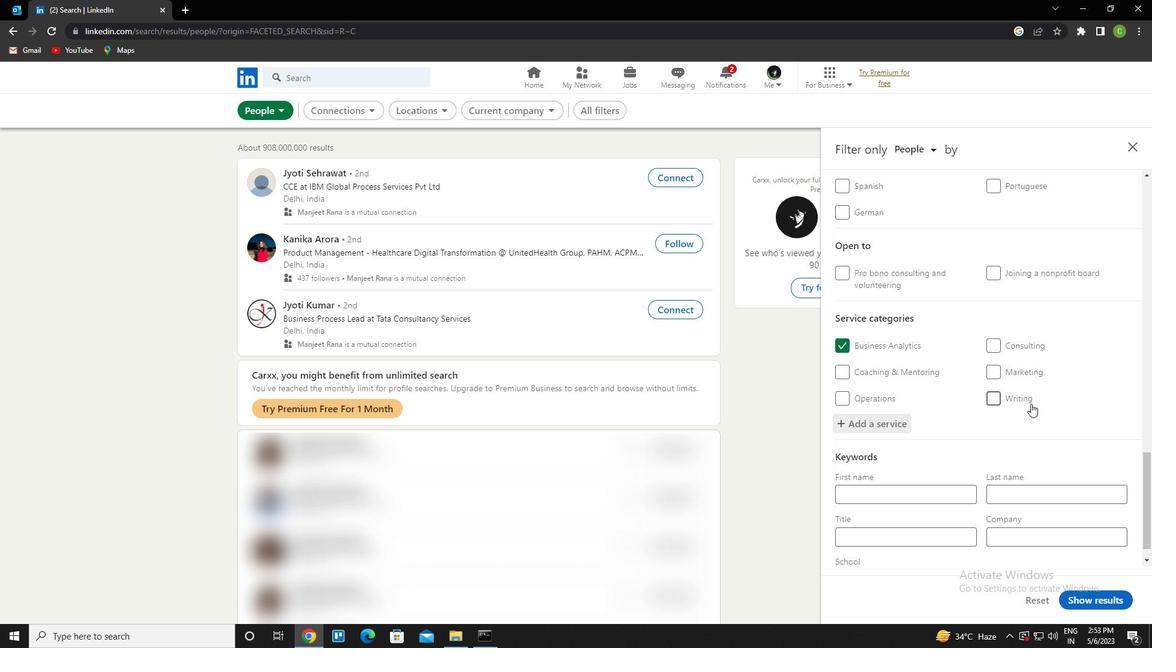 
Action: Mouse scrolled (1031, 403) with delta (0, 0)
Screenshot: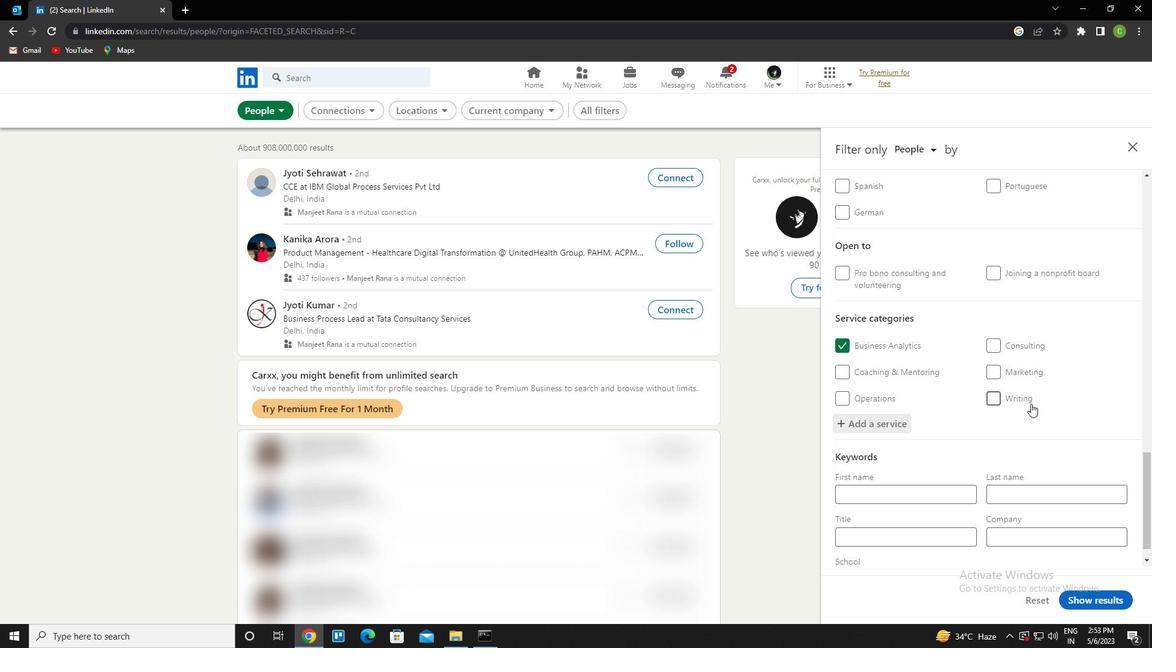 
Action: Mouse scrolled (1031, 403) with delta (0, 0)
Screenshot: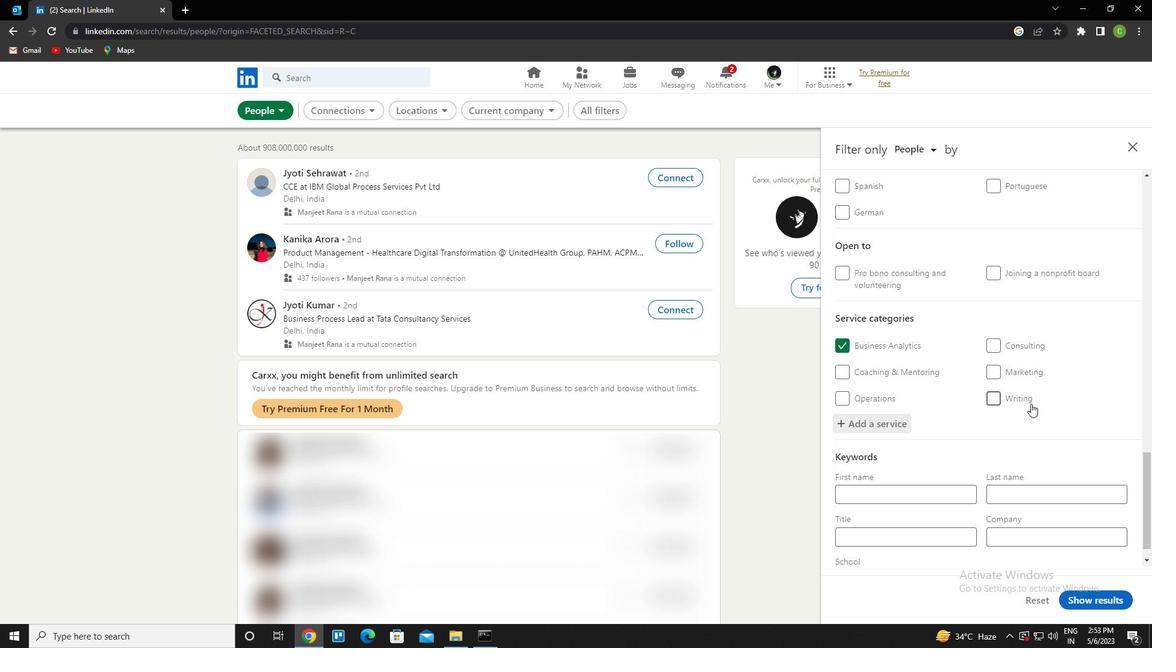 
Action: Mouse scrolled (1031, 403) with delta (0, 0)
Screenshot: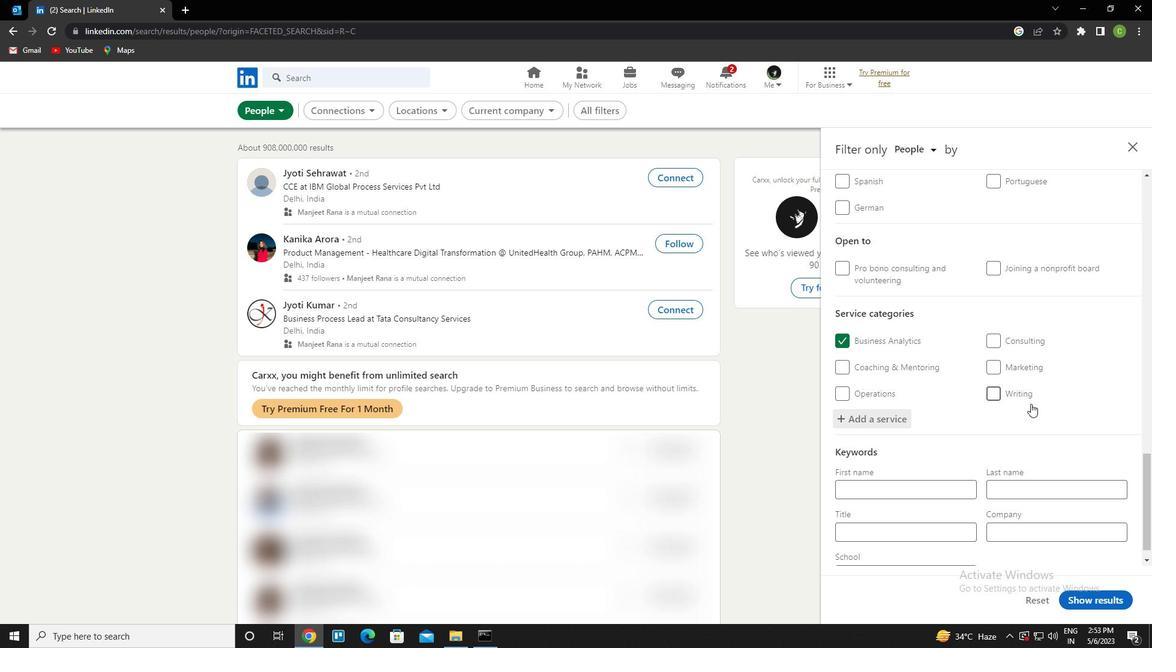 
Action: Mouse scrolled (1031, 403) with delta (0, 0)
Screenshot: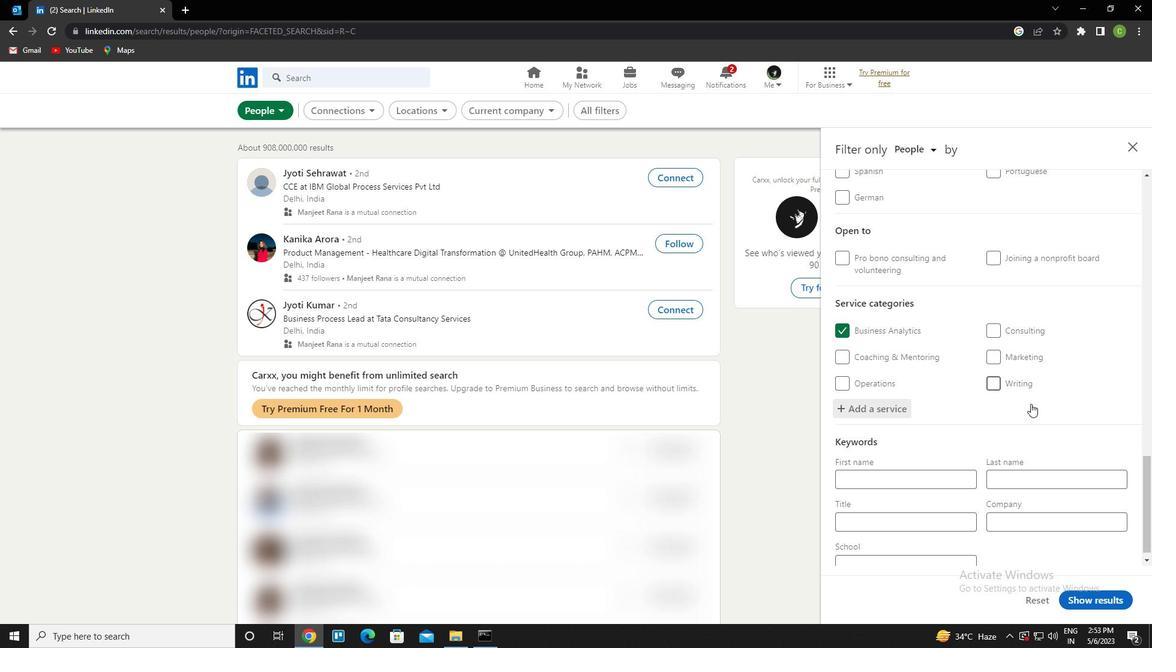 
Action: Mouse moved to (887, 514)
Screenshot: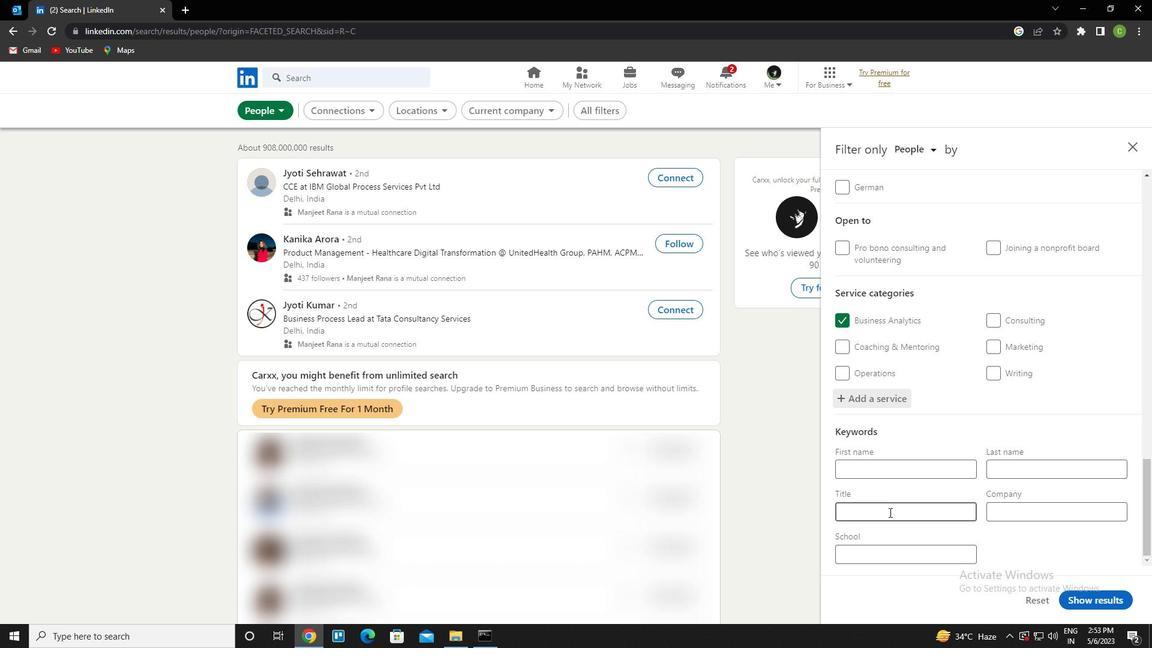 
Action: Mouse pressed left at (887, 514)
Screenshot: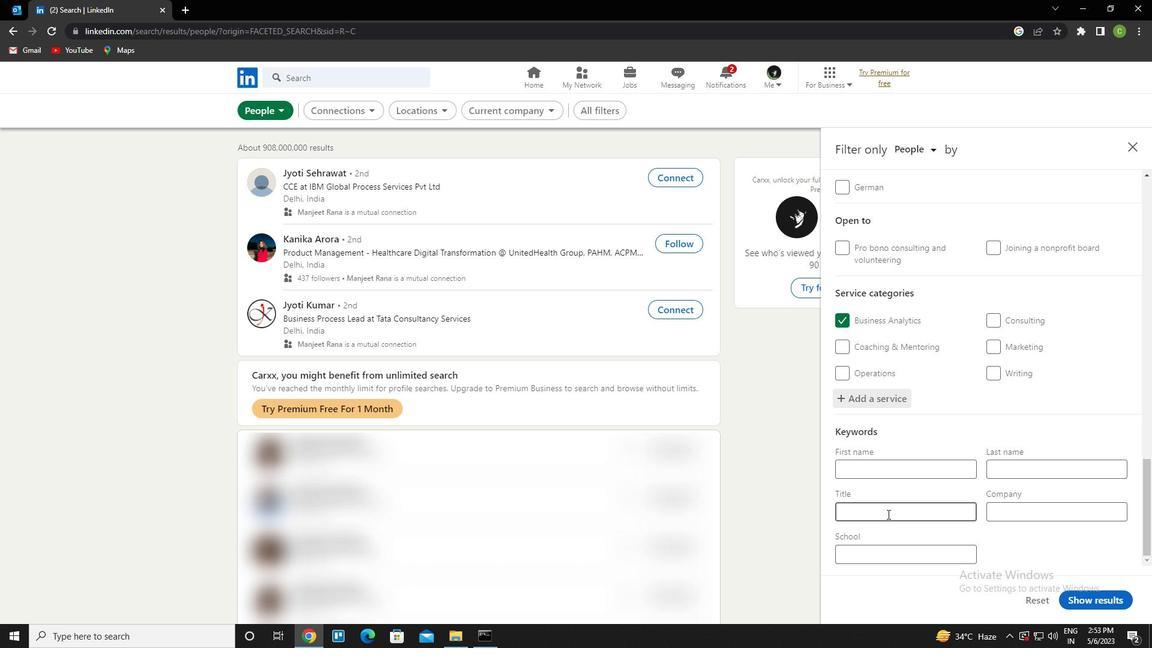
Action: Key pressed <Key.caps_lock>c<Key.caps_lock>onversation<Key.space><Key.caps_lock>v<Key.caps_lock>olunteer
Screenshot: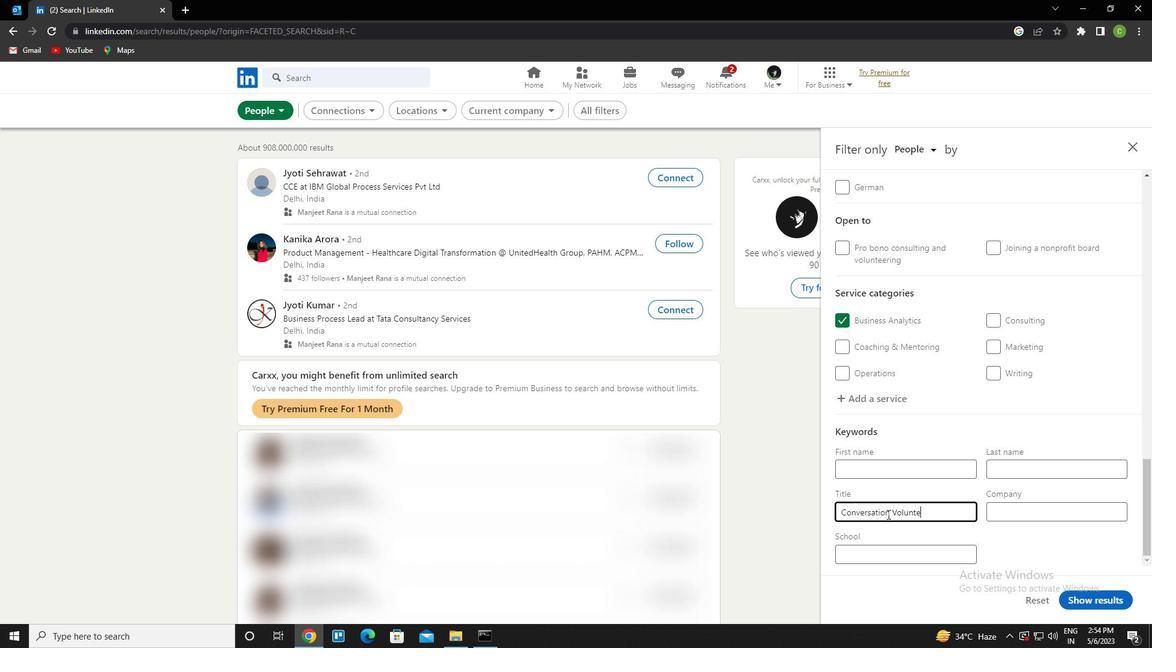 
Action: Mouse moved to (1120, 608)
Screenshot: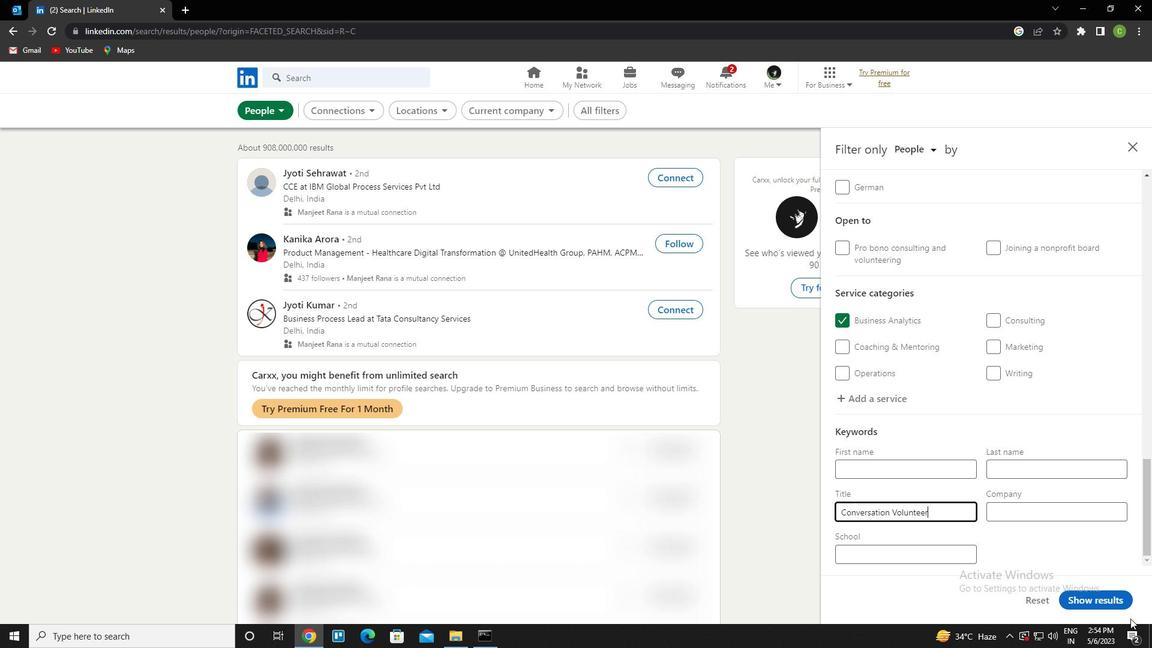 
Action: Mouse pressed left at (1120, 608)
Screenshot: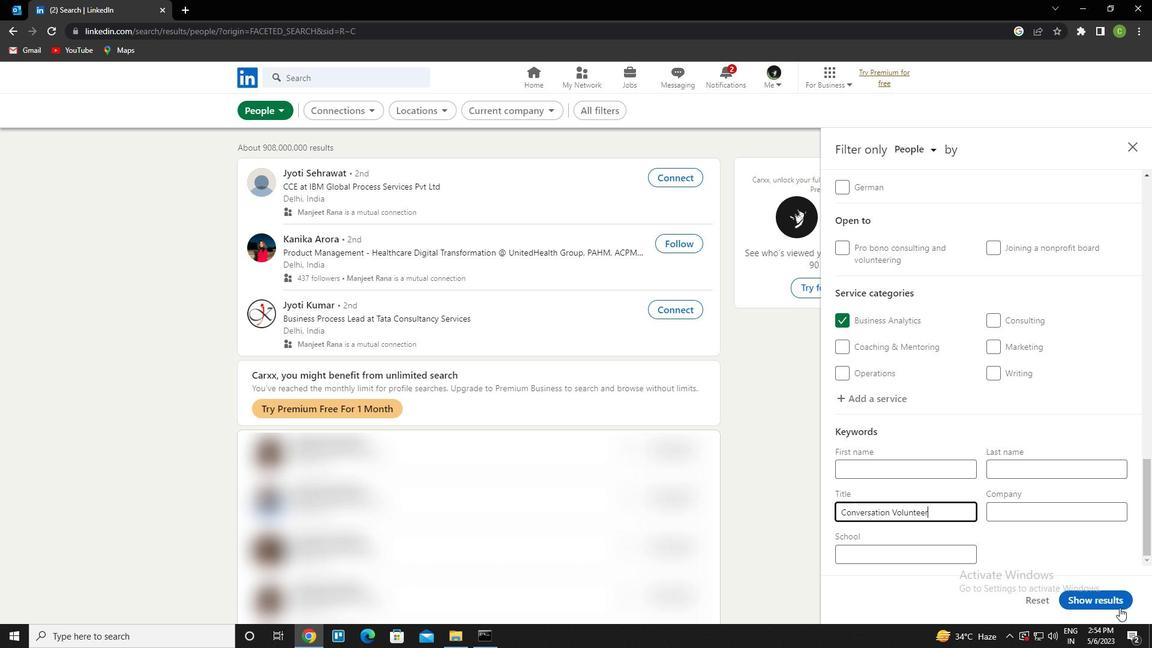 
Action: Mouse moved to (512, 528)
Screenshot: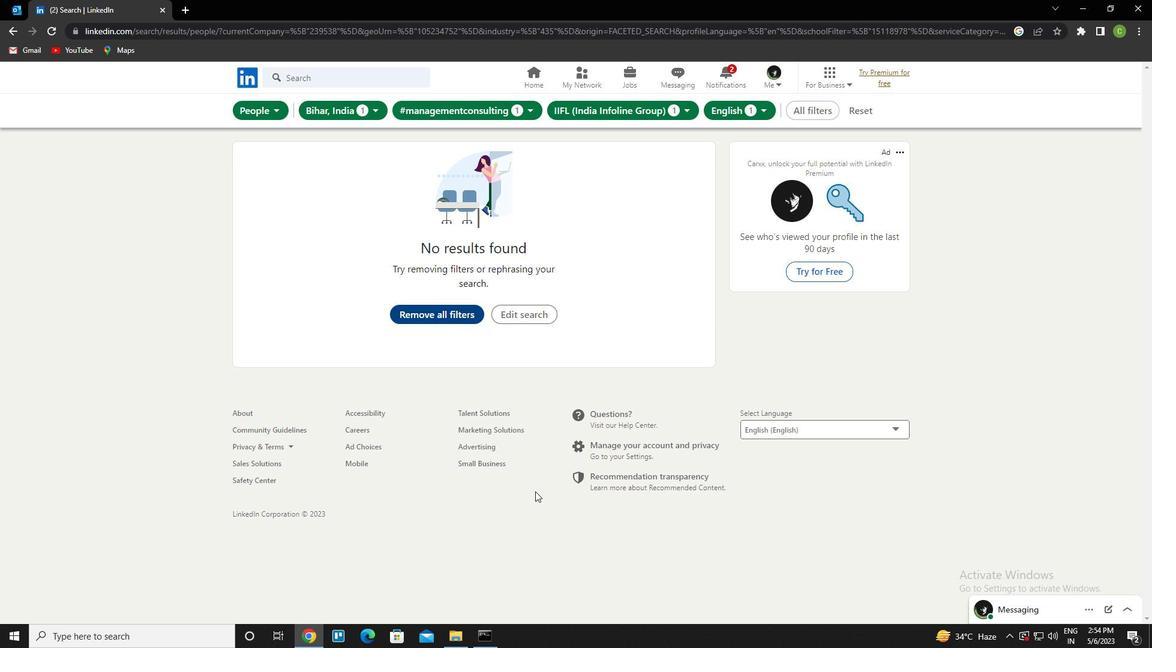 
